Task: Search one way flight ticket for 2 adults, 2 infants in seat and 1 infant on lap in first from Sioux Falls: Joe Foss Field to Gillette: Gillette Campbell County Airport on 5-1-2023. Number of bags: 3 checked bags. Price is upto 80000. Outbound departure time preference is 7:45.
Action: Mouse moved to (331, 450)
Screenshot: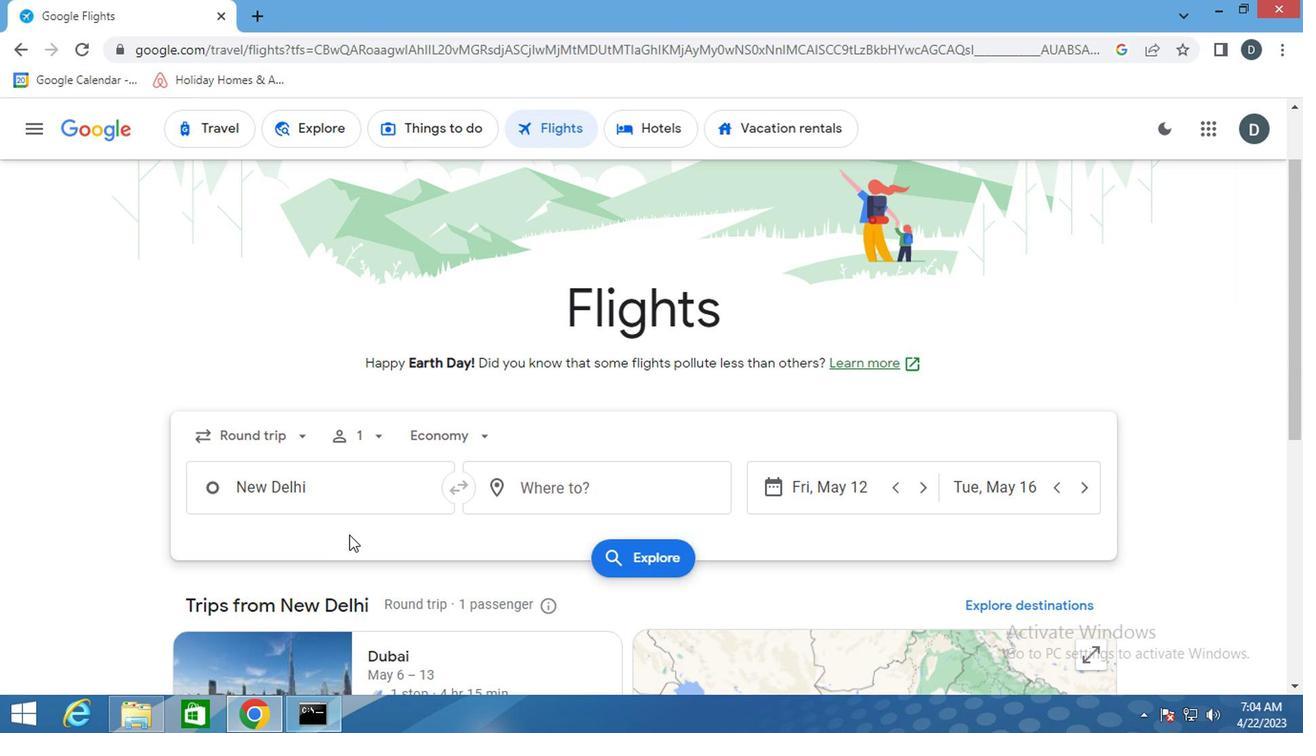 
Action: Mouse pressed left at (331, 450)
Screenshot: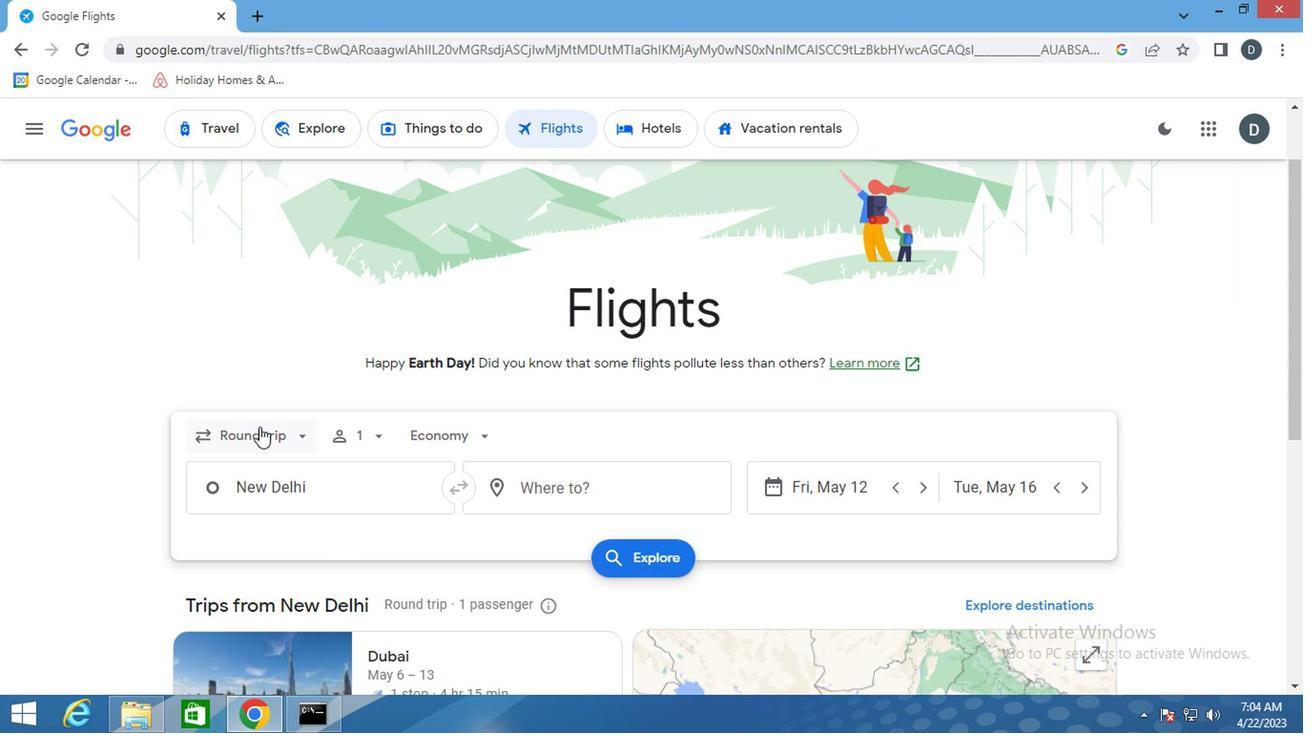 
Action: Mouse moved to (346, 517)
Screenshot: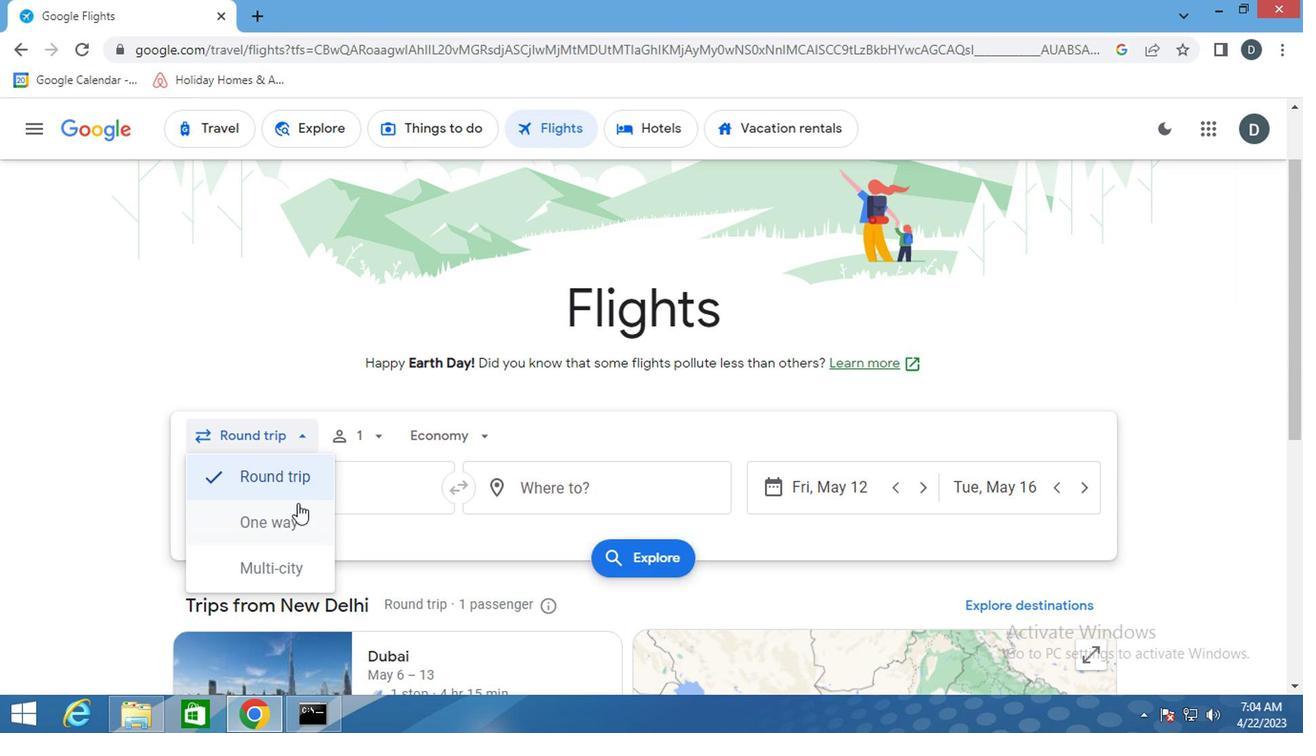 
Action: Mouse pressed left at (346, 517)
Screenshot: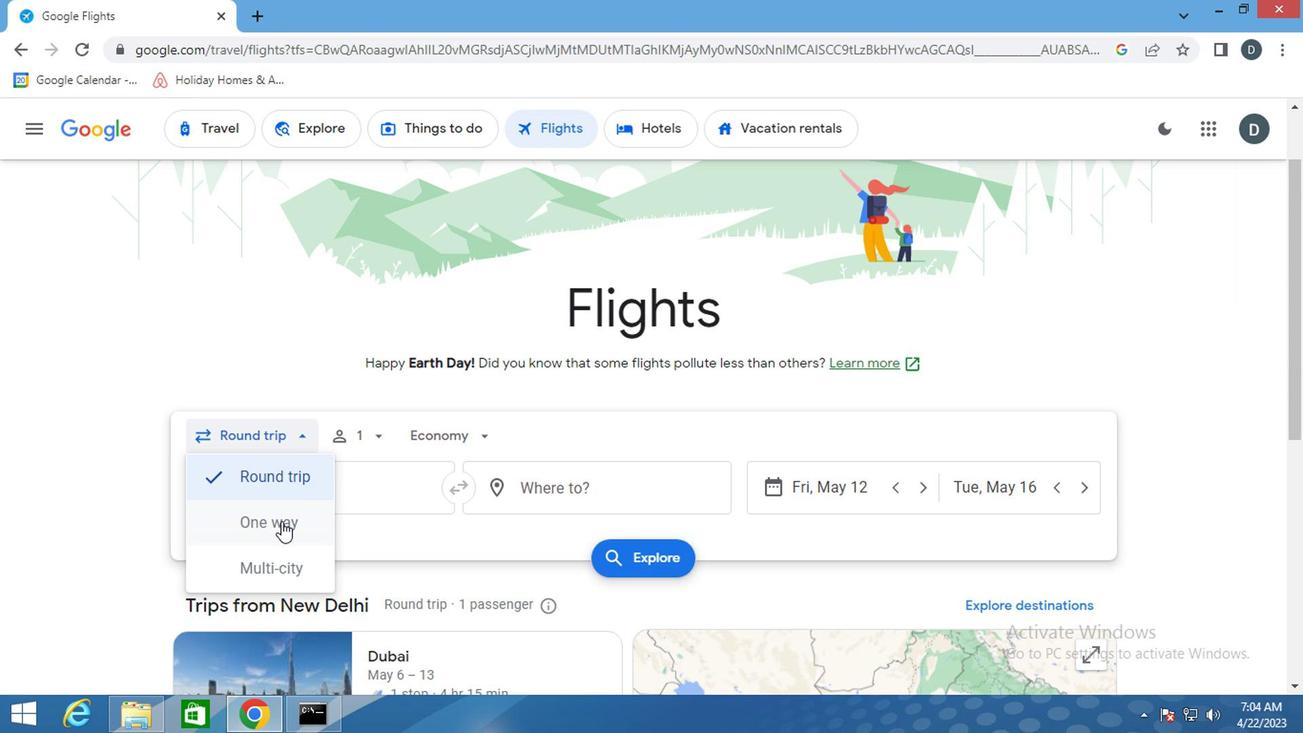 
Action: Mouse moved to (384, 458)
Screenshot: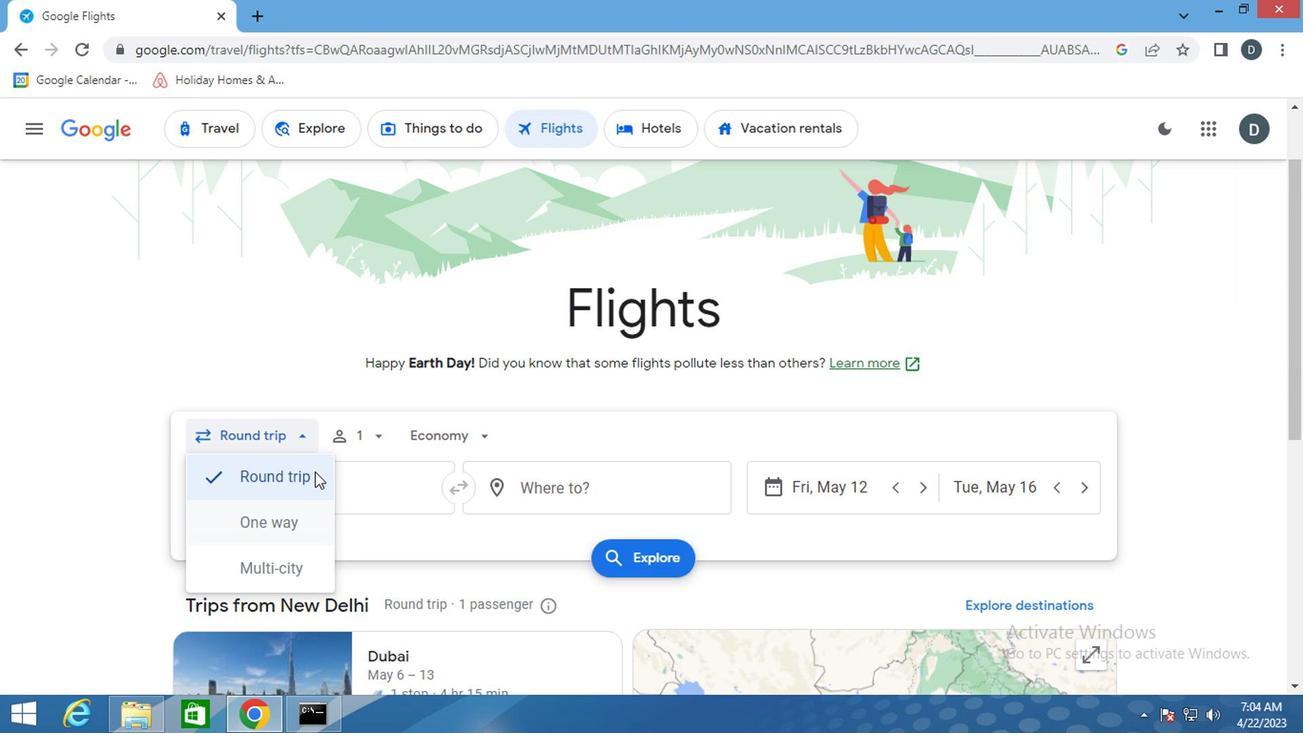 
Action: Mouse pressed left at (384, 458)
Screenshot: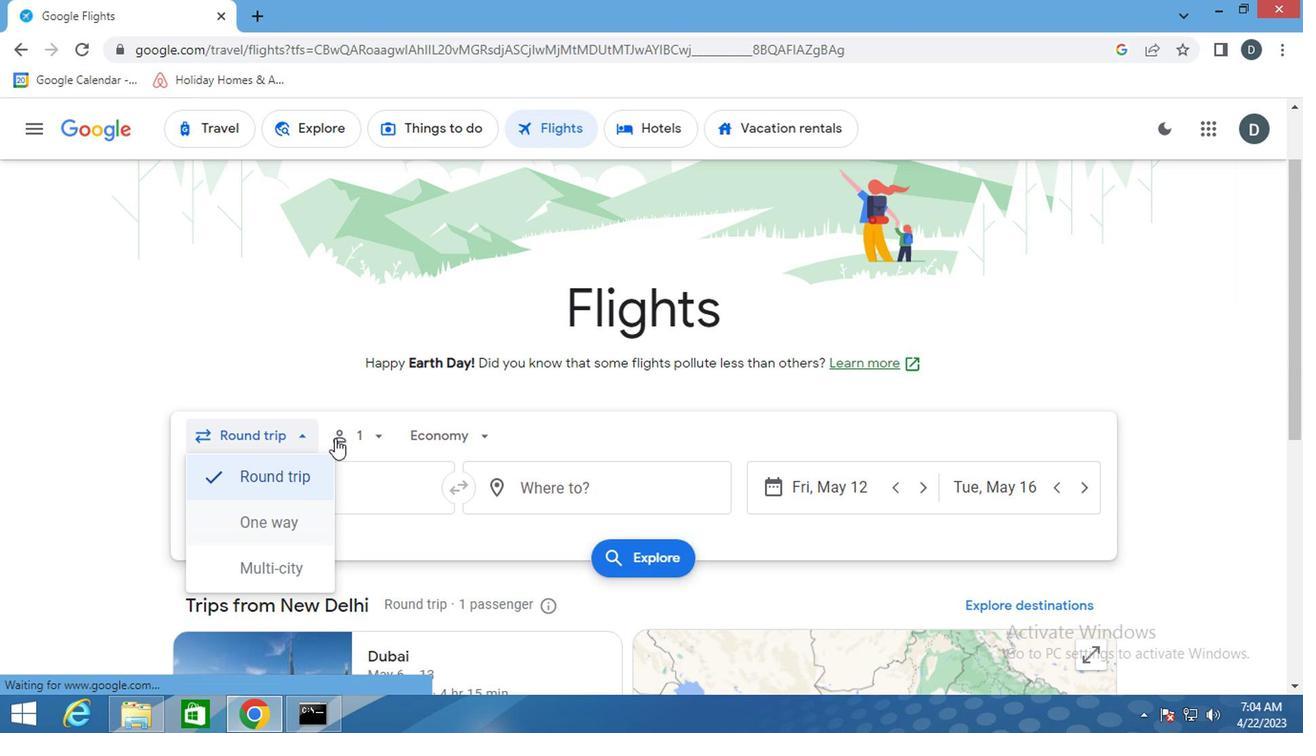 
Action: Mouse moved to (512, 486)
Screenshot: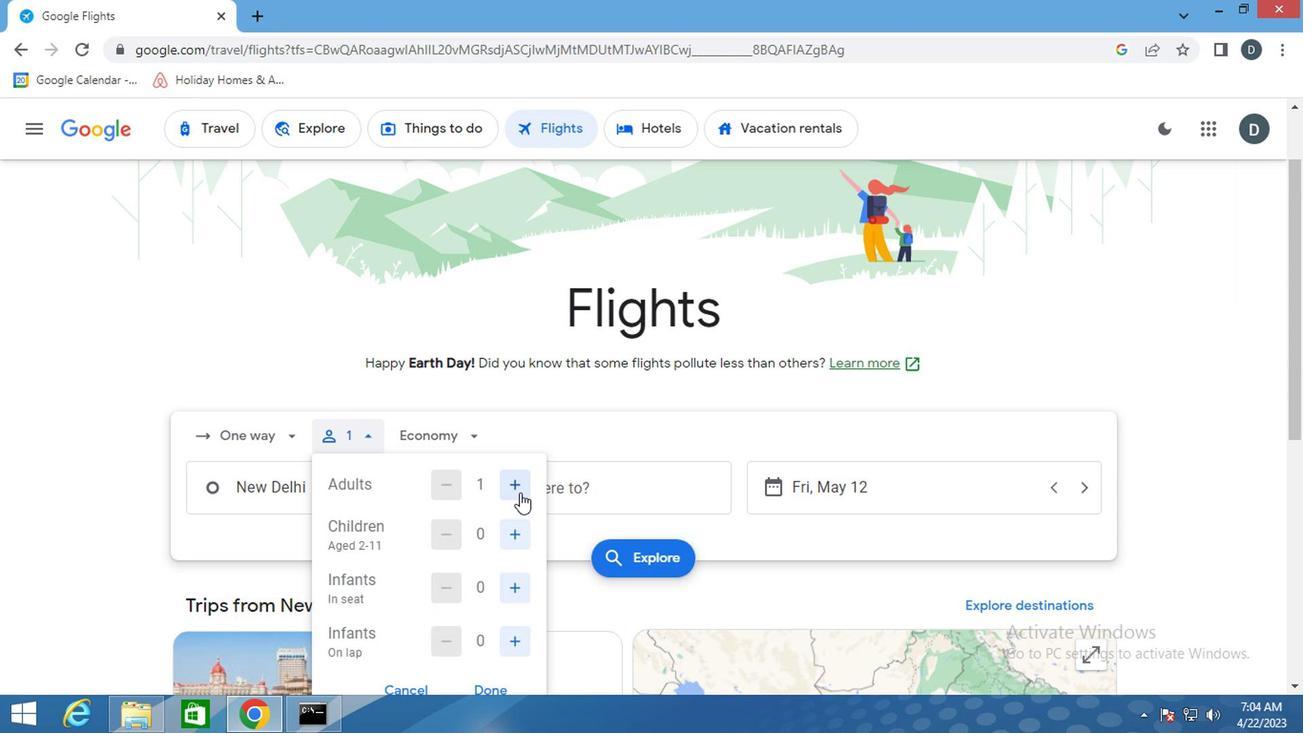 
Action: Mouse pressed left at (512, 486)
Screenshot: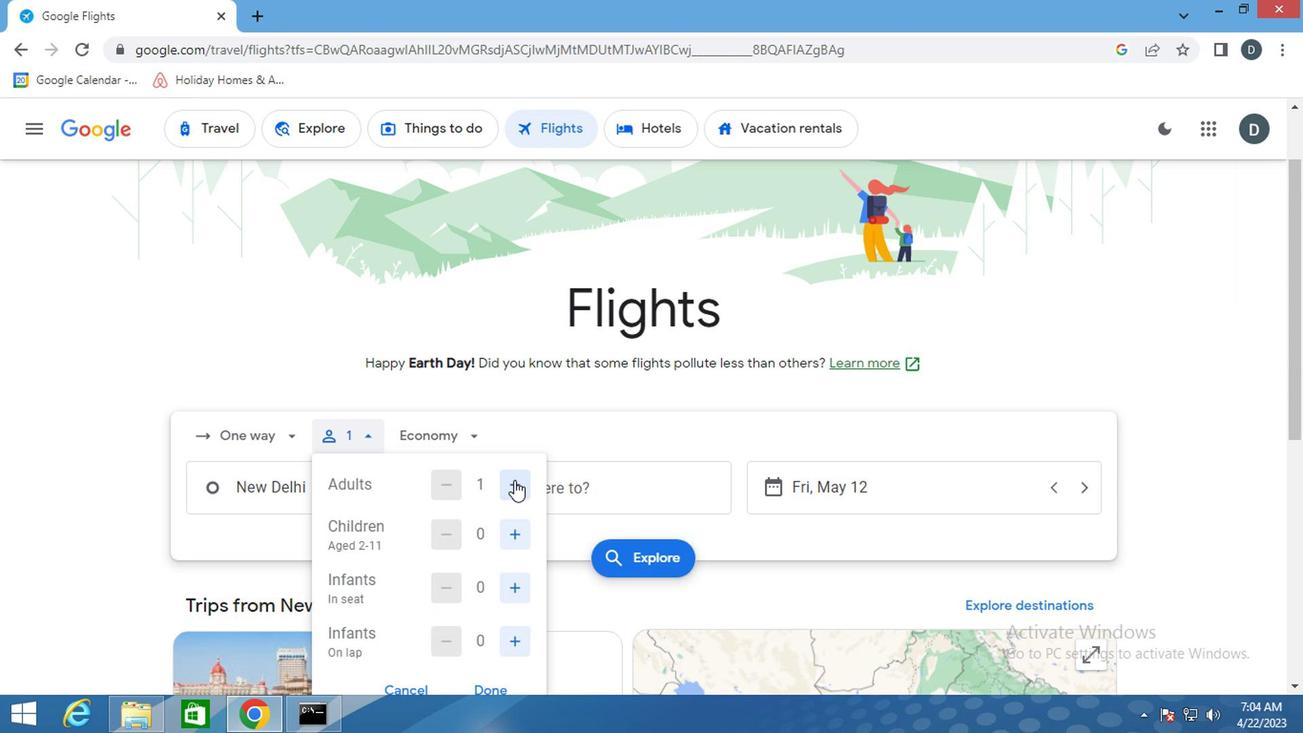 
Action: Mouse moved to (515, 564)
Screenshot: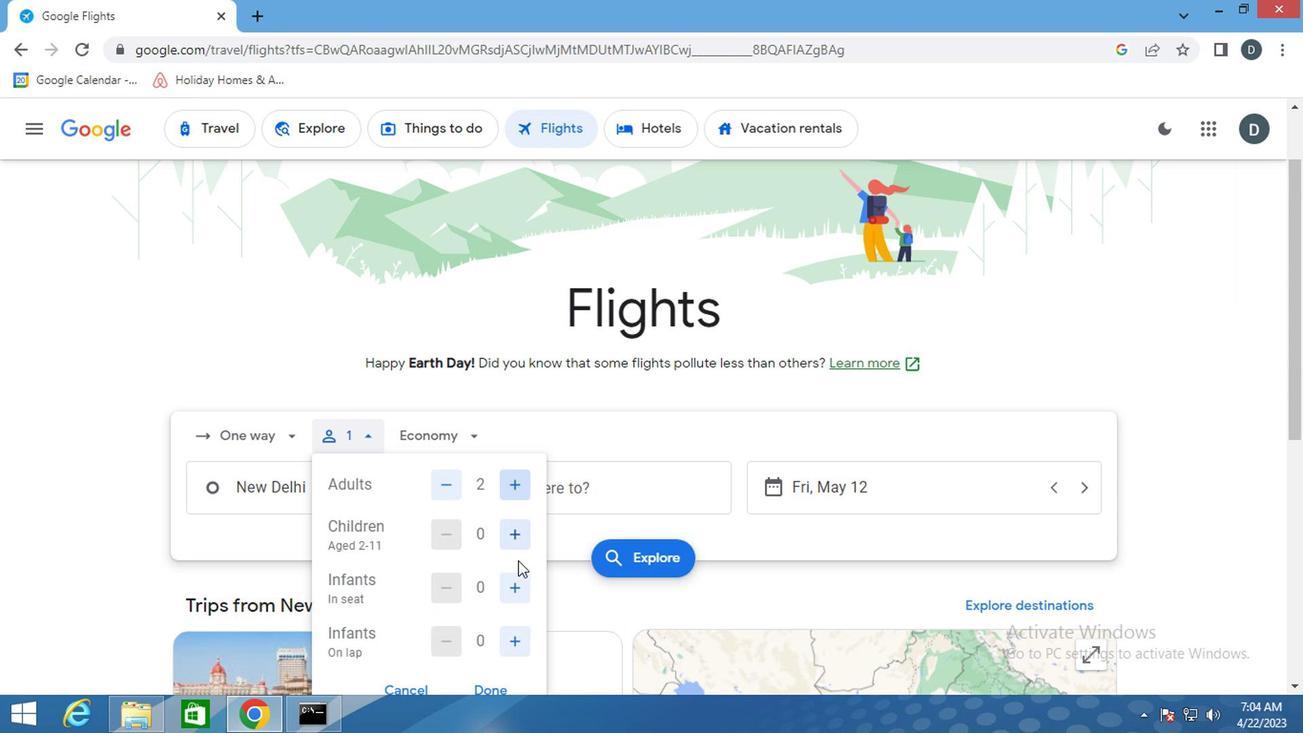 
Action: Mouse pressed left at (515, 564)
Screenshot: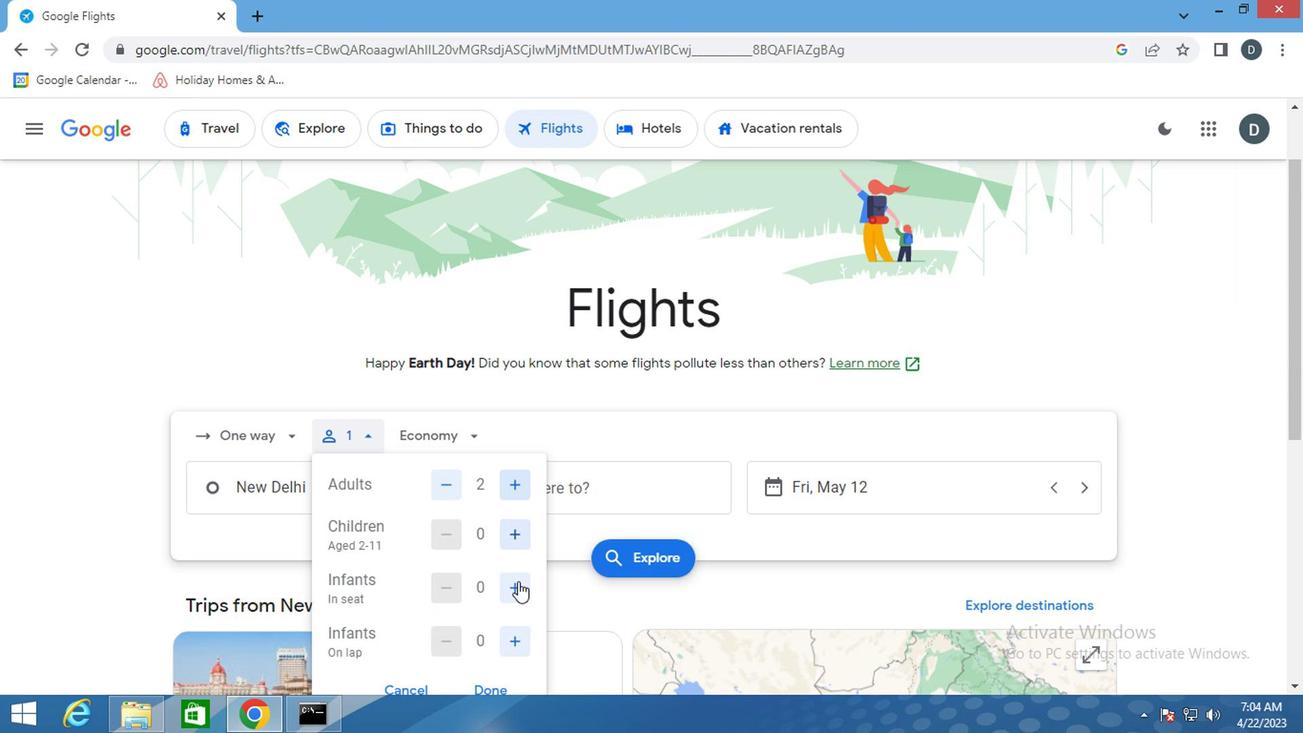 
Action: Mouse moved to (511, 603)
Screenshot: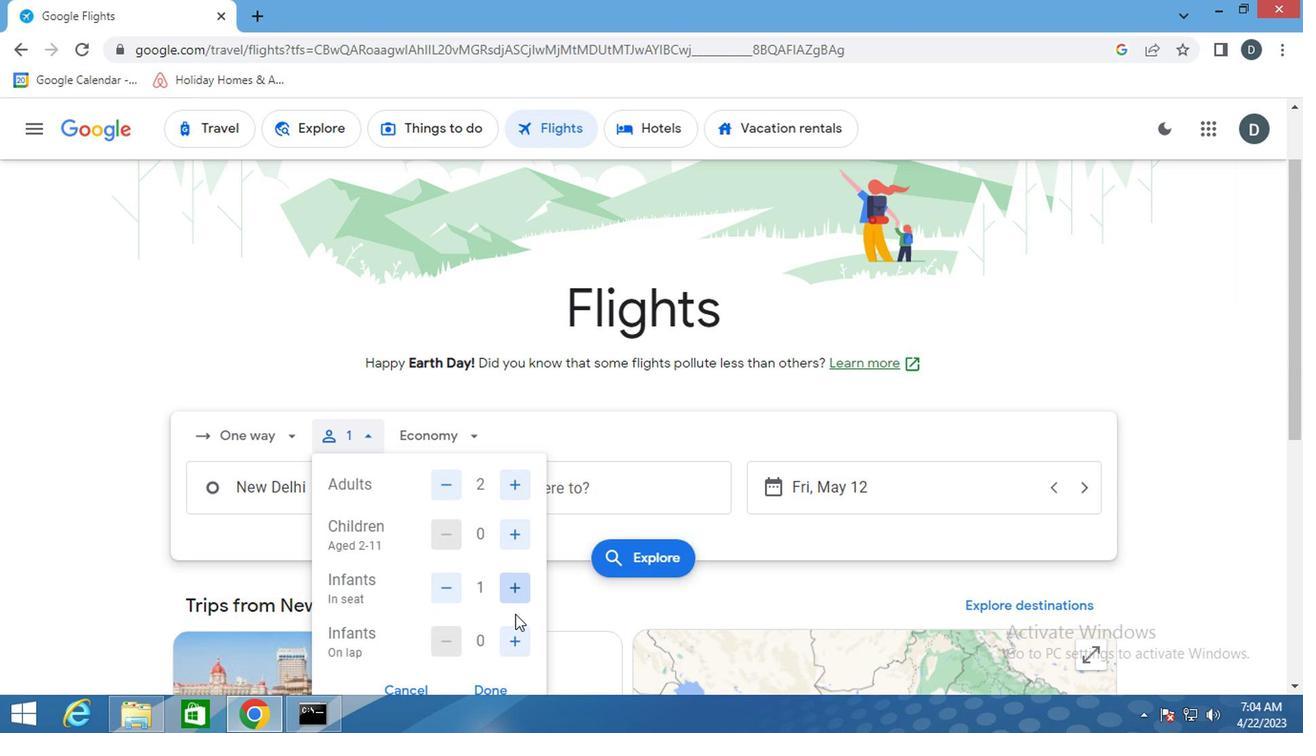 
Action: Mouse pressed left at (511, 603)
Screenshot: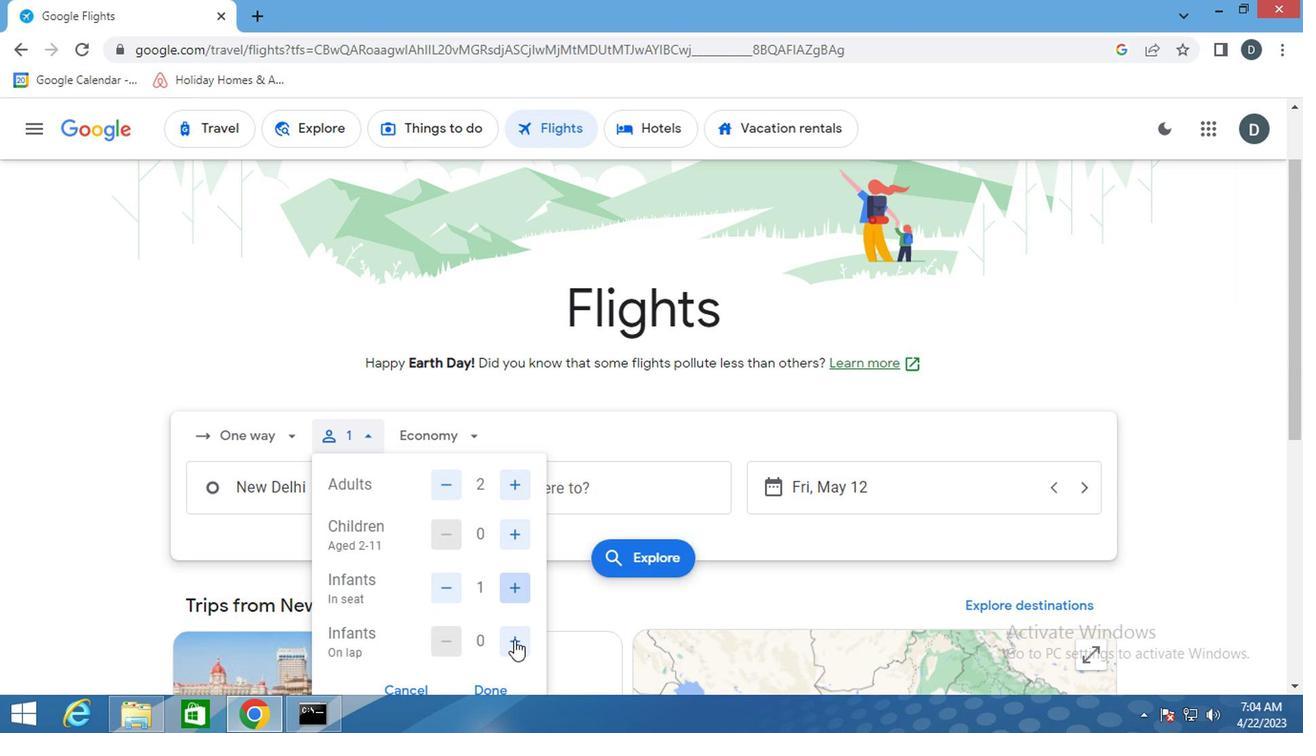 
Action: Mouse moved to (509, 556)
Screenshot: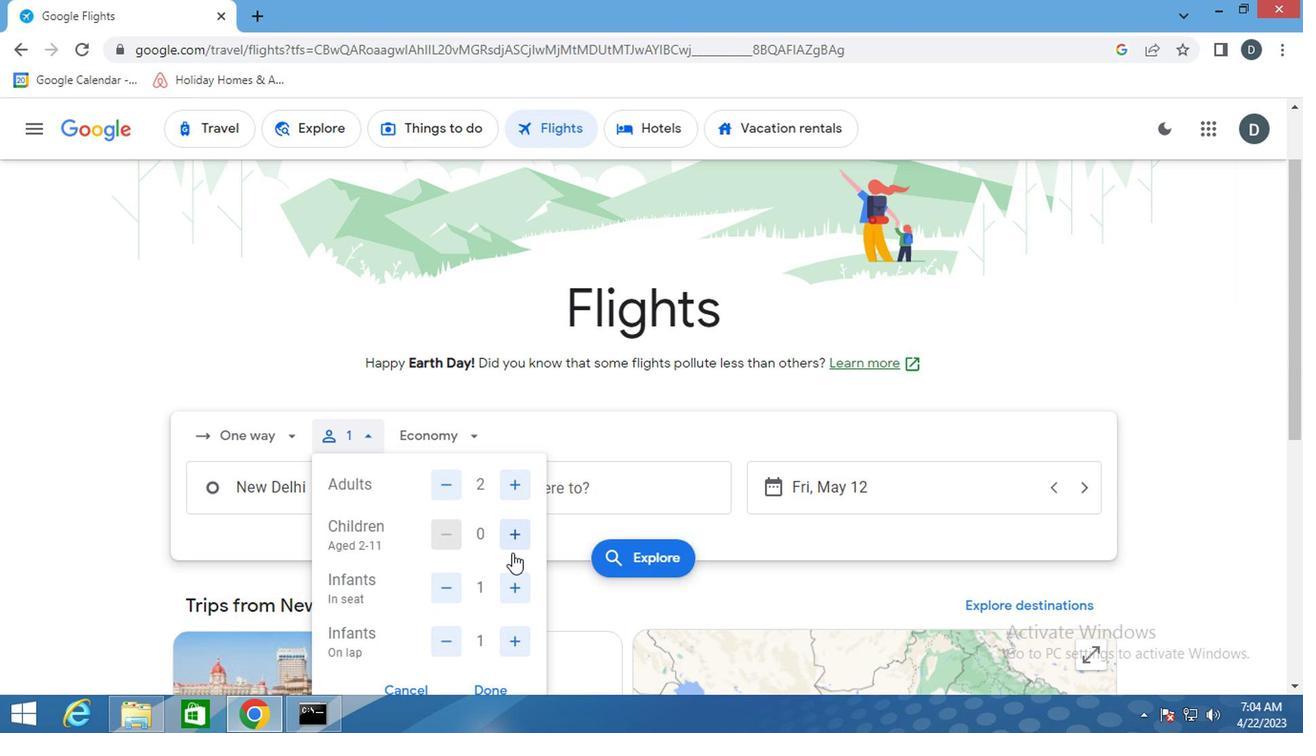 
Action: Mouse pressed left at (509, 556)
Screenshot: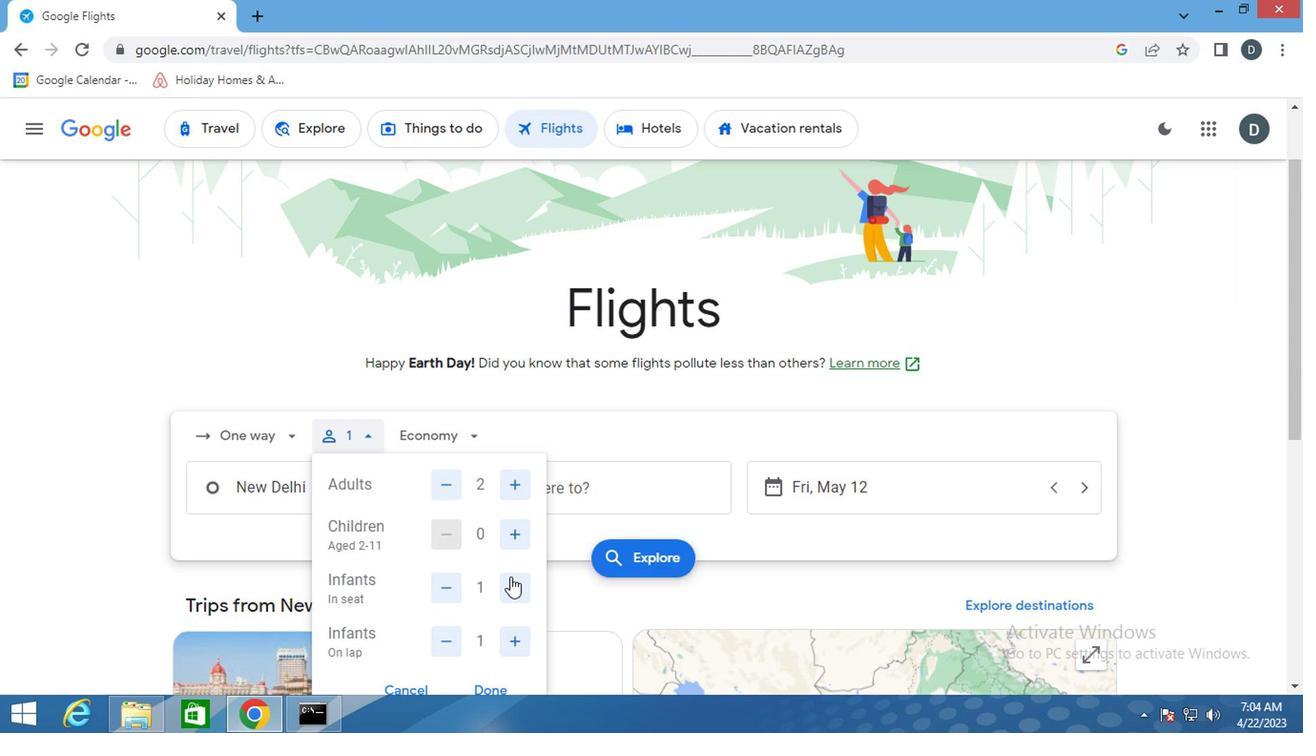 
Action: Mouse moved to (493, 632)
Screenshot: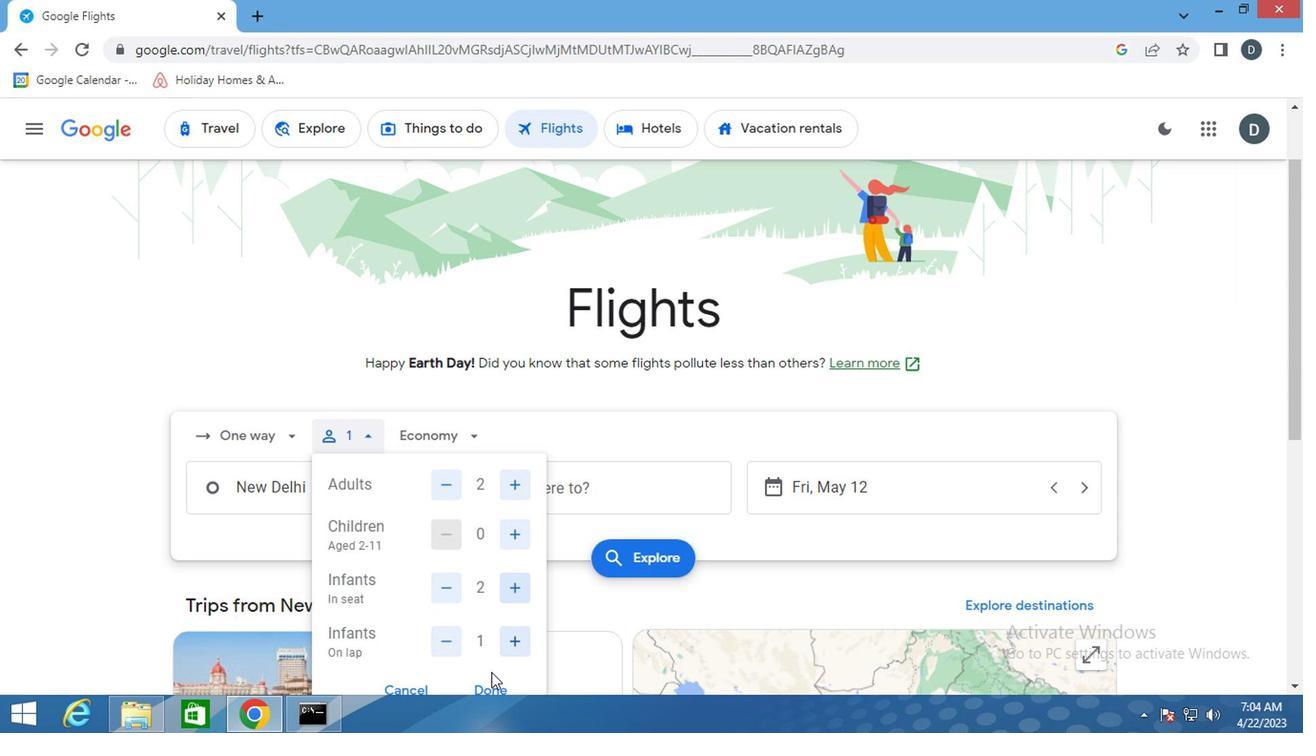 
Action: Mouse pressed left at (493, 632)
Screenshot: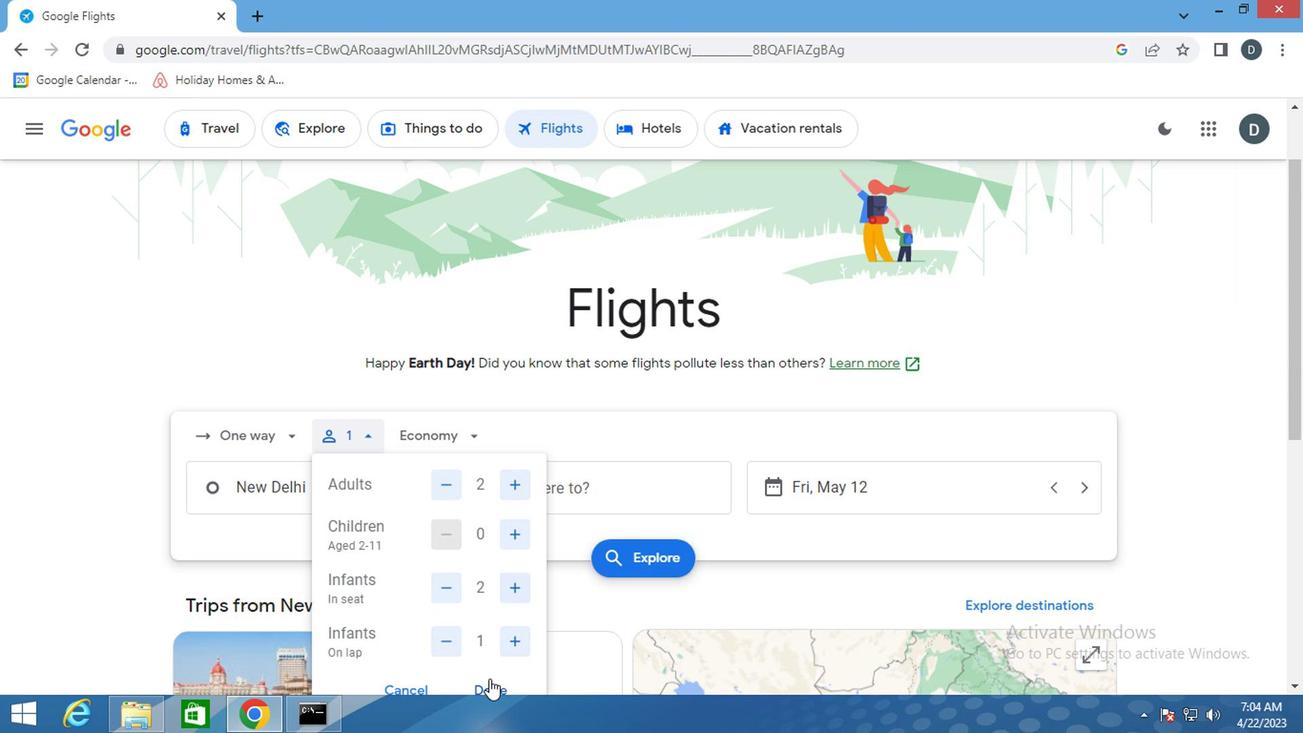 
Action: Mouse moved to (471, 456)
Screenshot: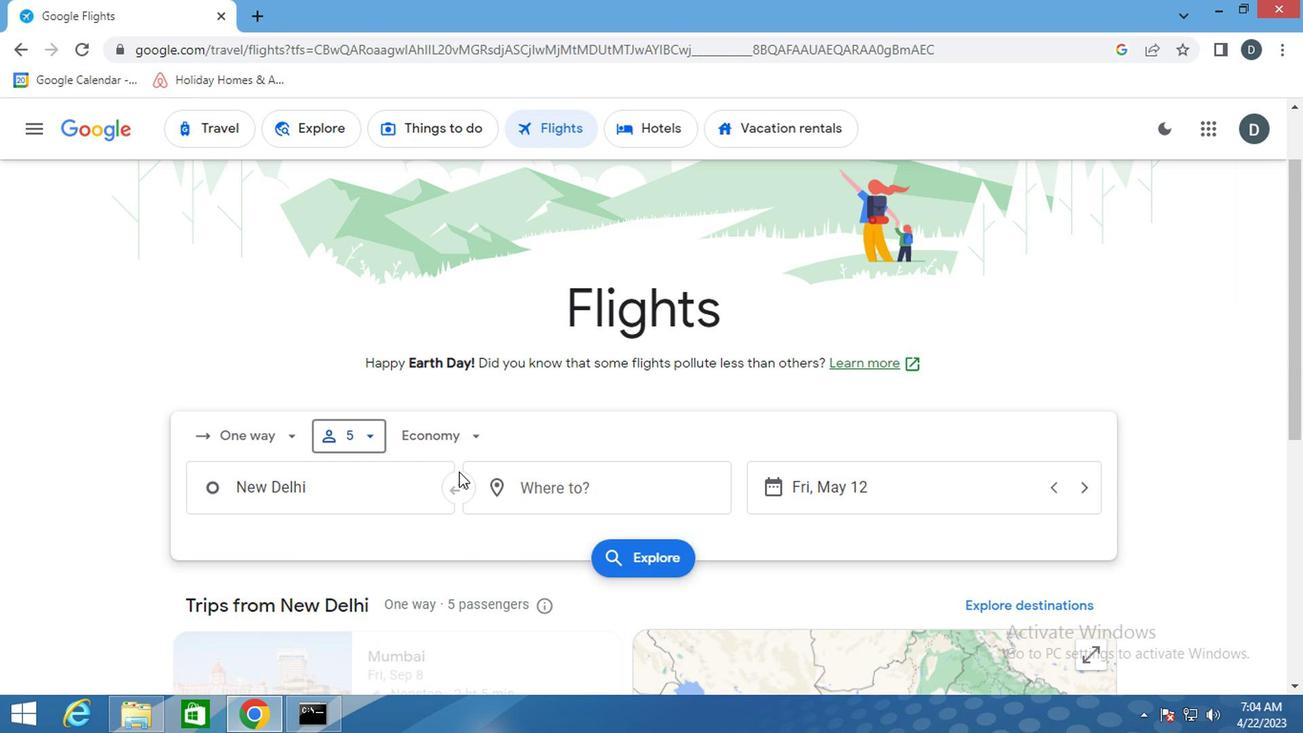 
Action: Mouse pressed left at (471, 456)
Screenshot: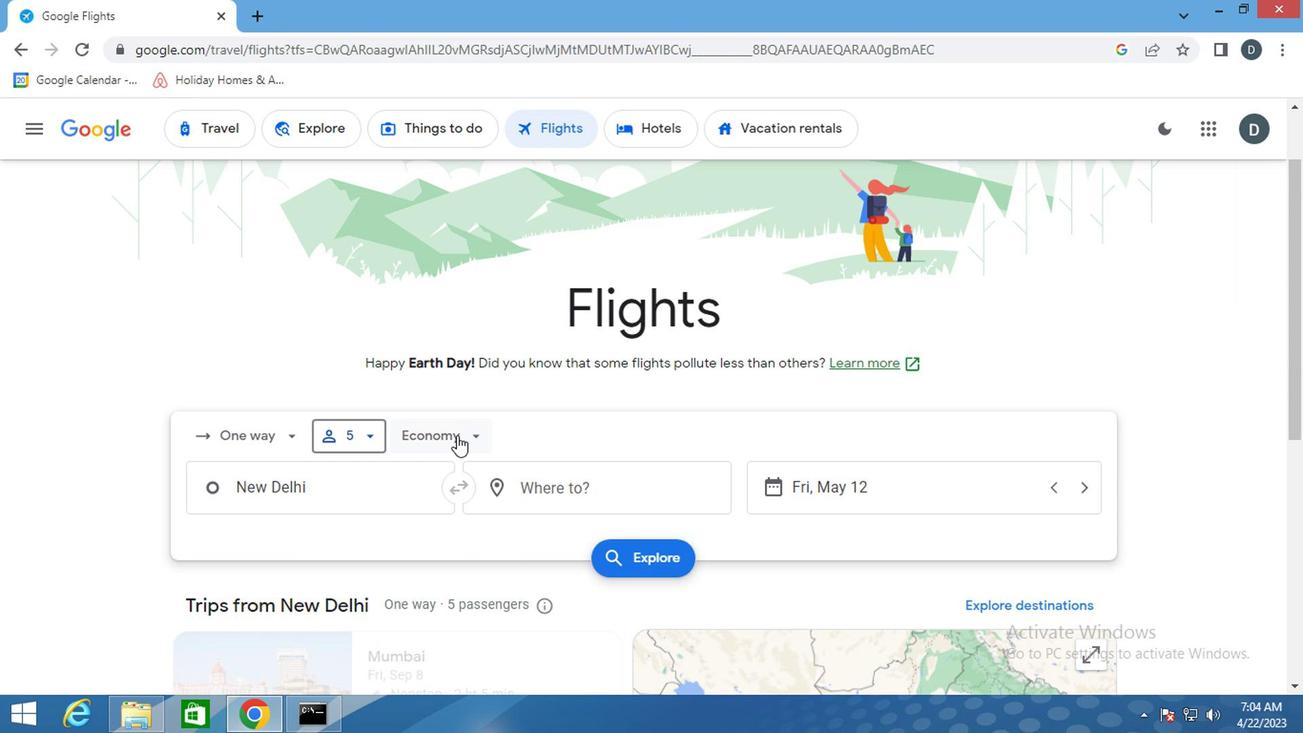 
Action: Mouse moved to (480, 583)
Screenshot: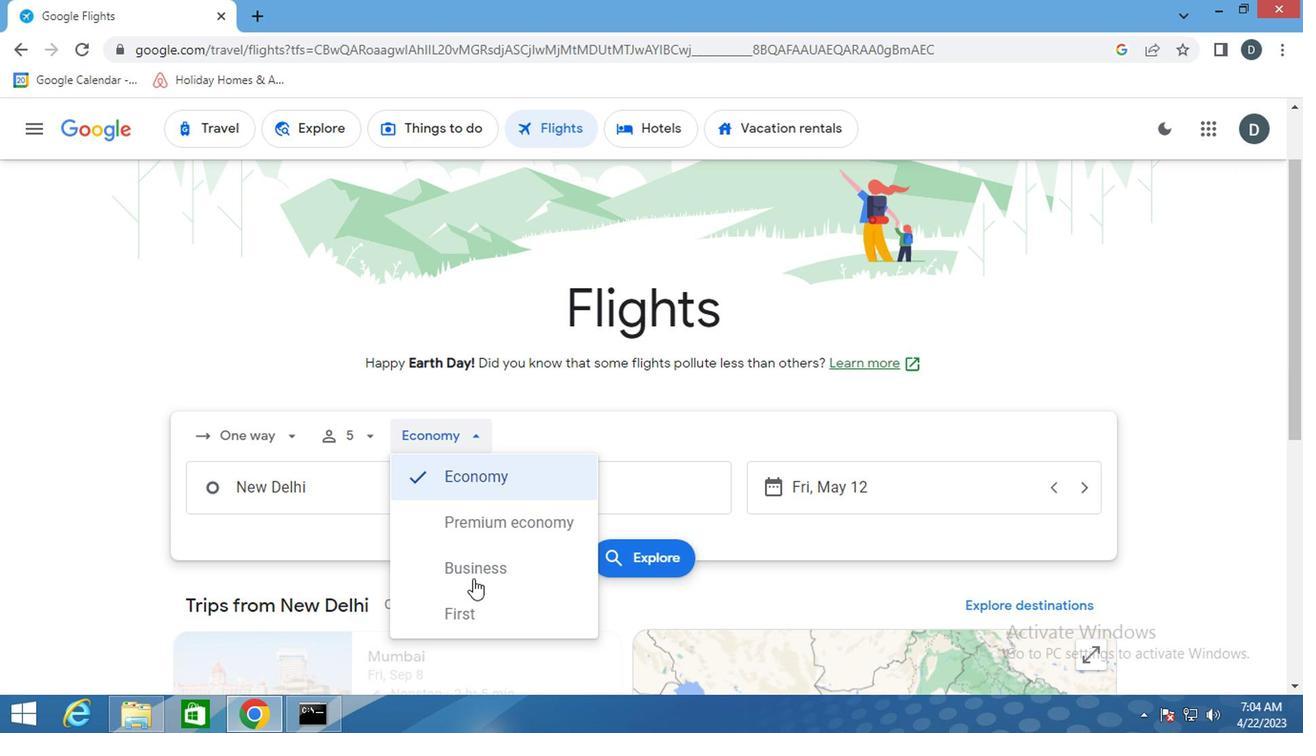 
Action: Mouse pressed left at (480, 583)
Screenshot: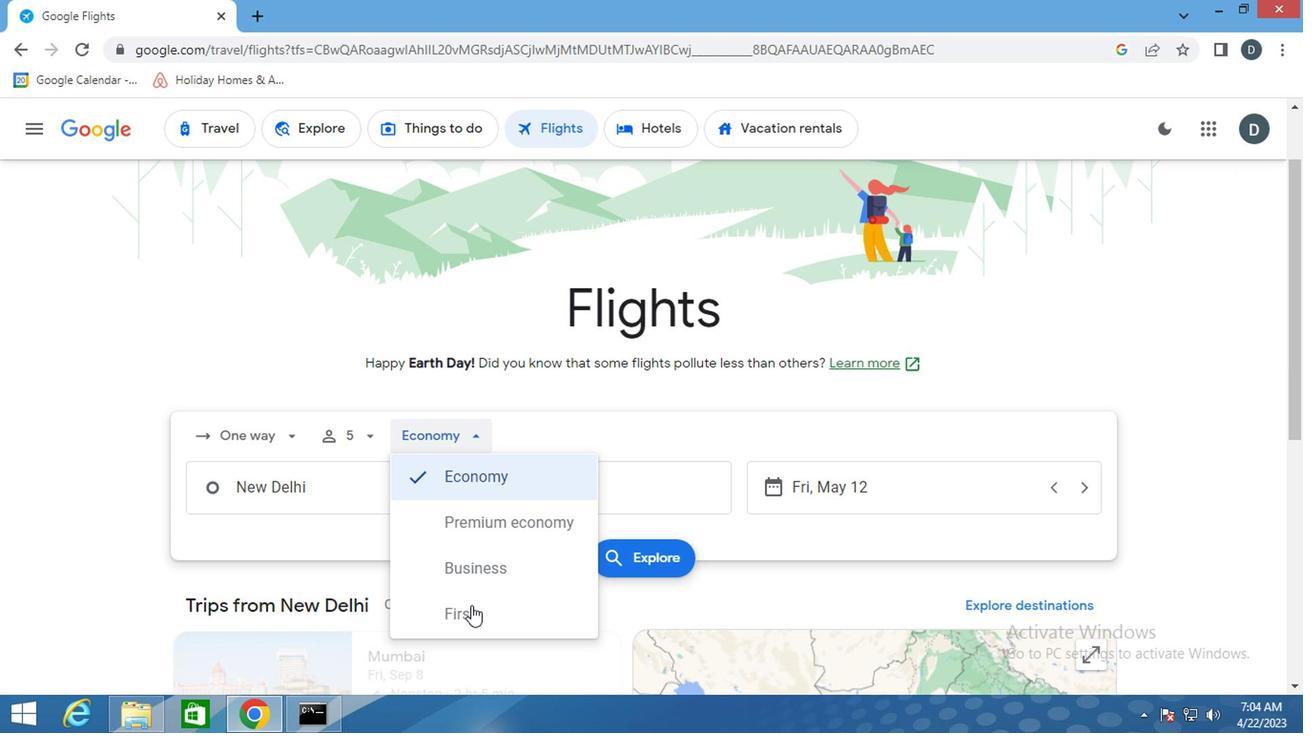 
Action: Mouse moved to (393, 498)
Screenshot: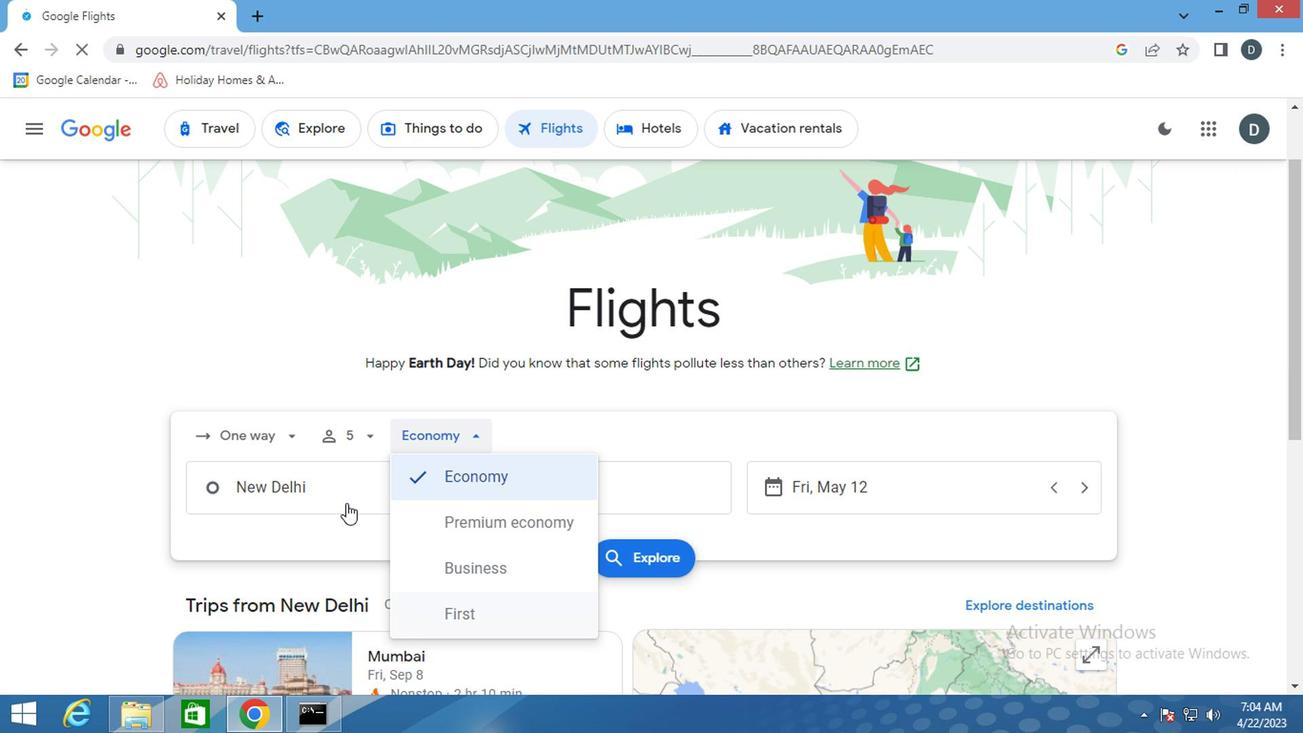 
Action: Mouse pressed left at (393, 498)
Screenshot: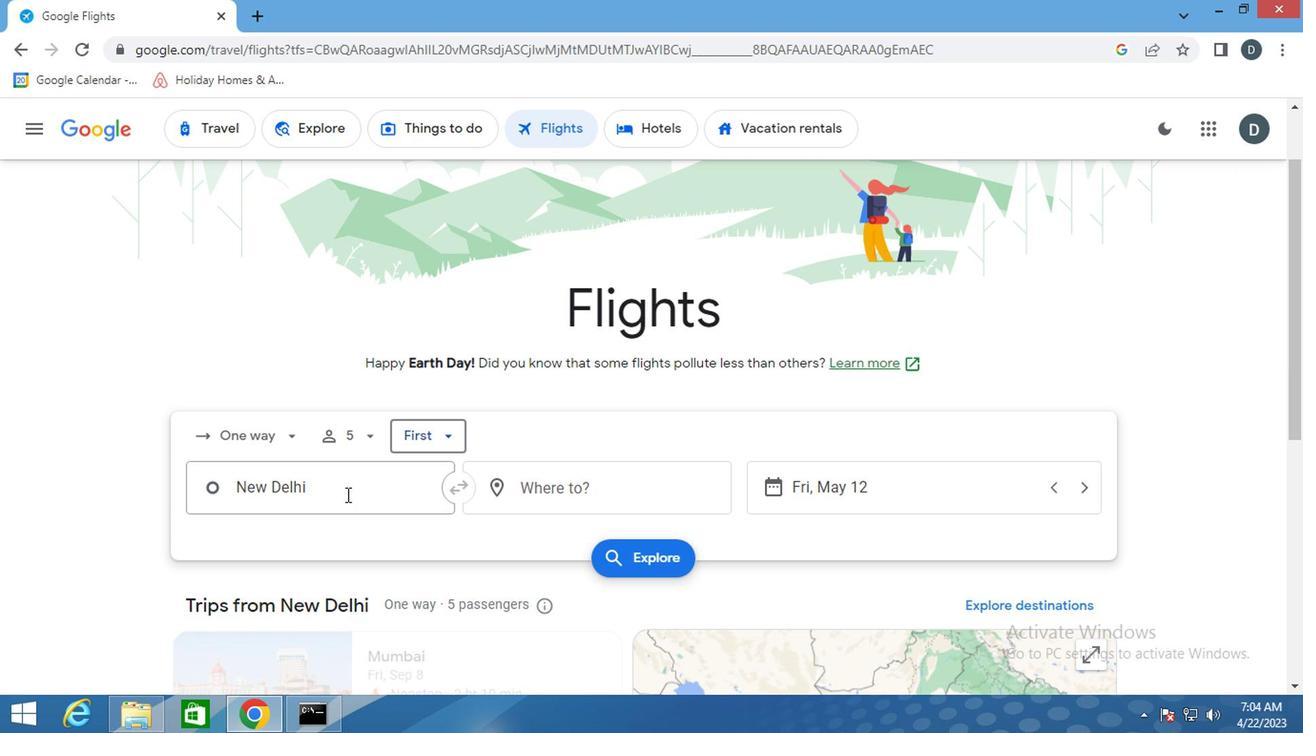 
Action: Key pressed <Key.shift_r>Sious<Key.backspace>x
Screenshot: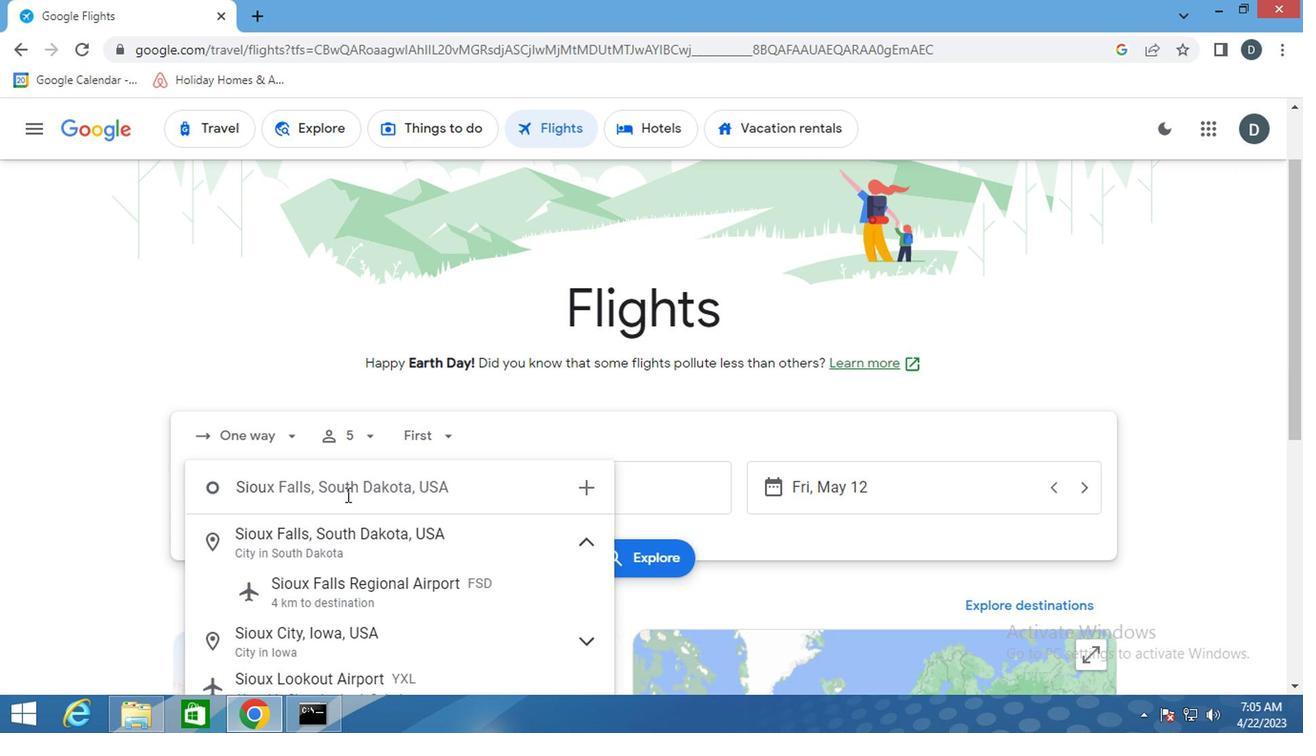 
Action: Mouse moved to (403, 534)
Screenshot: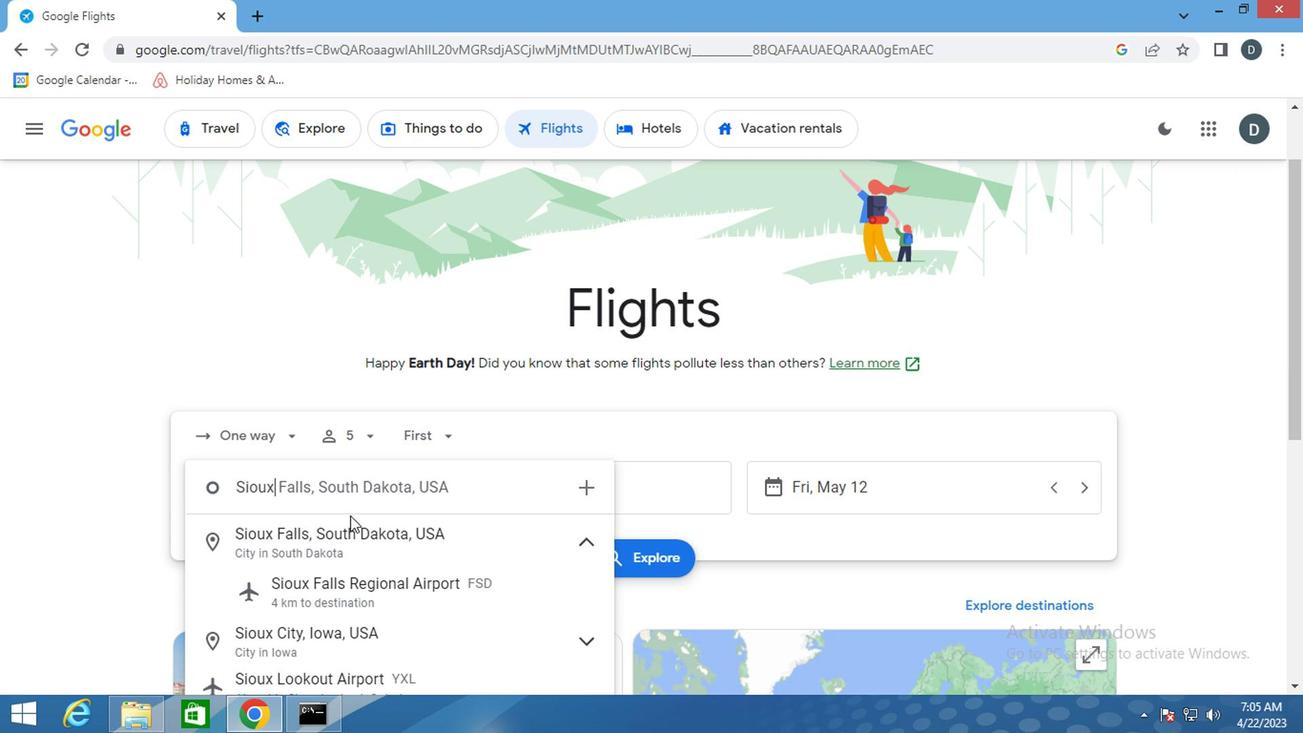 
Action: Mouse pressed left at (403, 534)
Screenshot: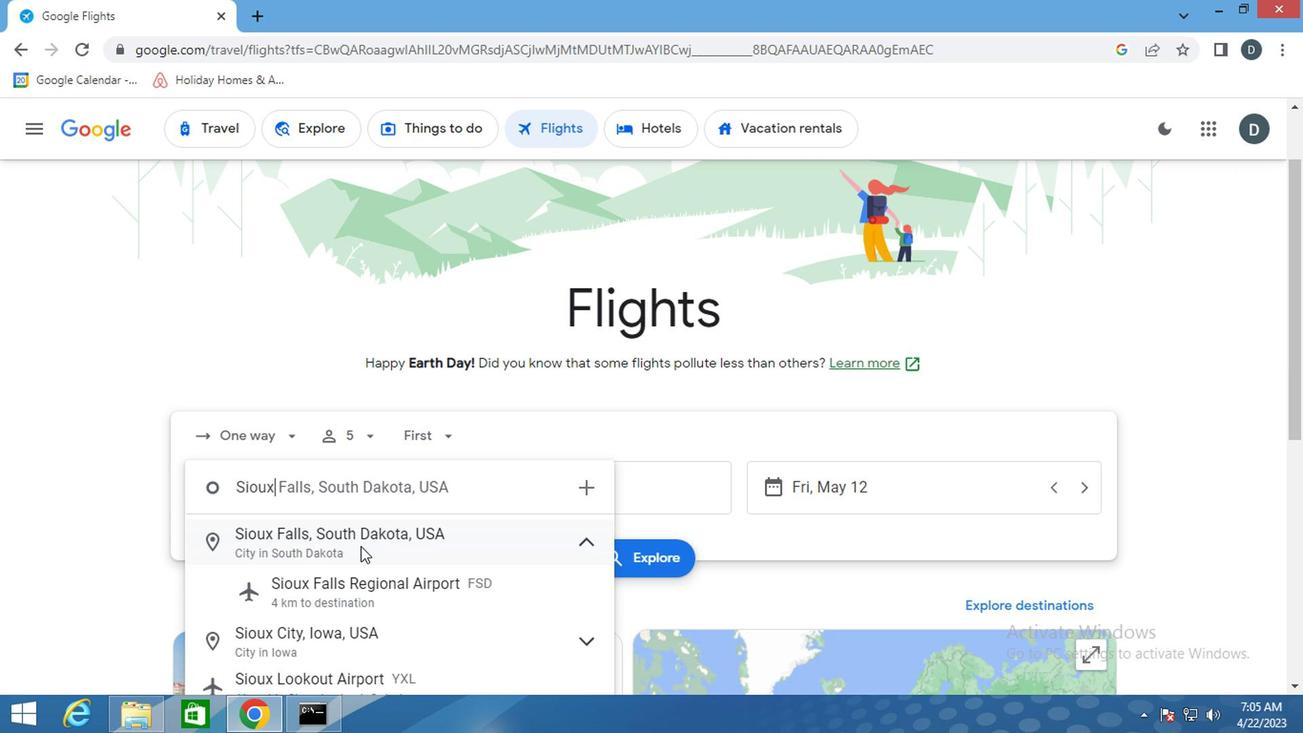 
Action: Mouse moved to (615, 497)
Screenshot: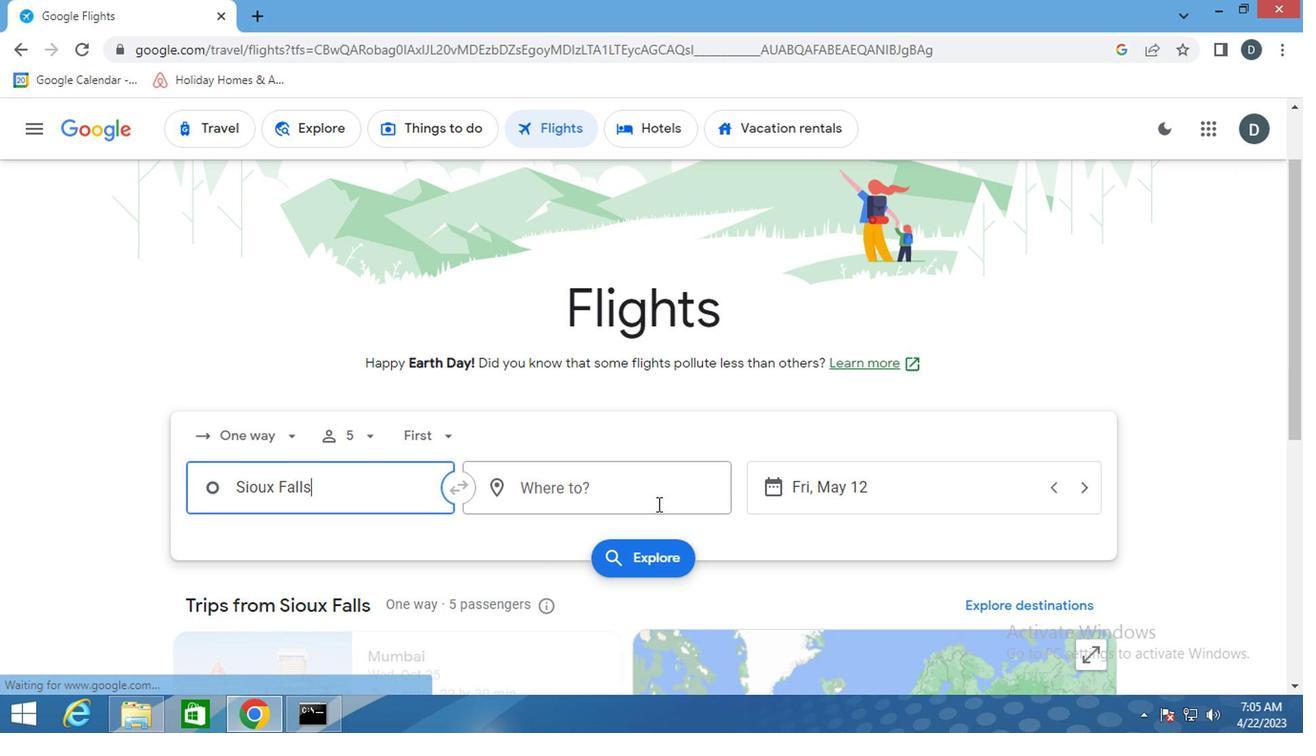 
Action: Mouse pressed left at (615, 497)
Screenshot: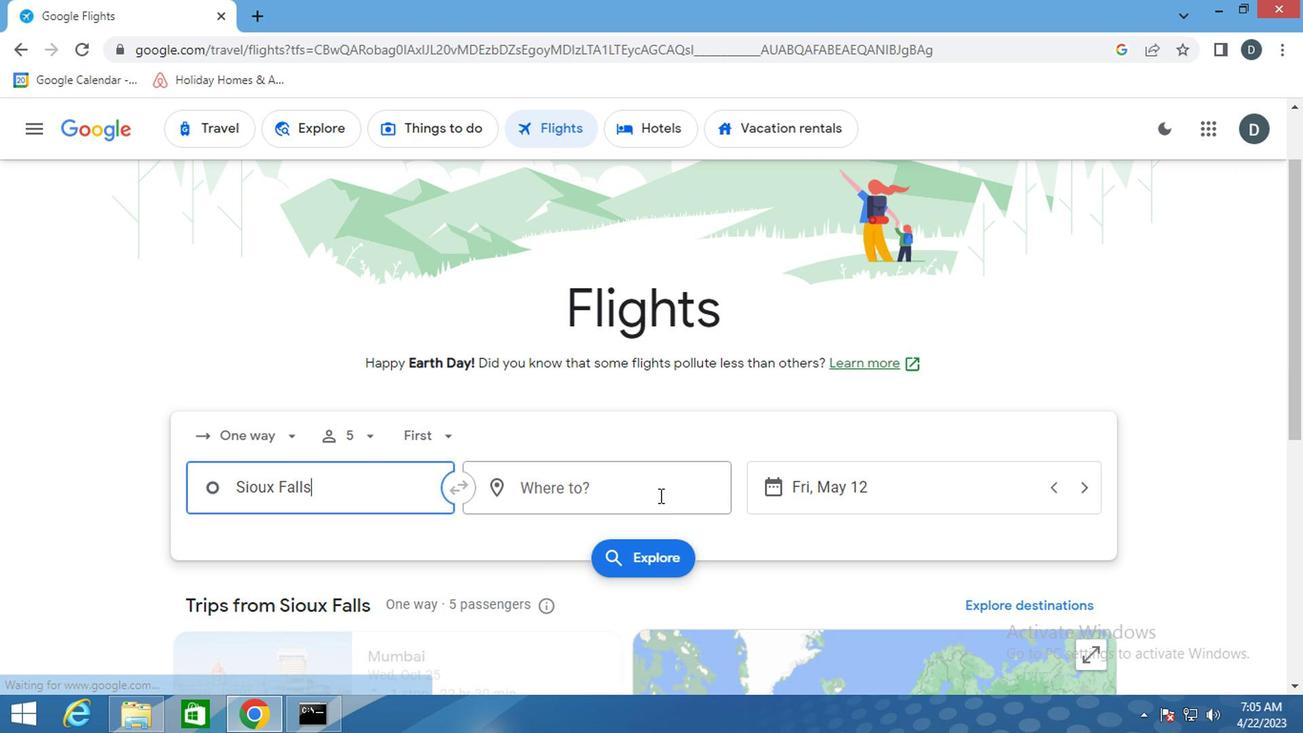 
Action: Mouse moved to (615, 497)
Screenshot: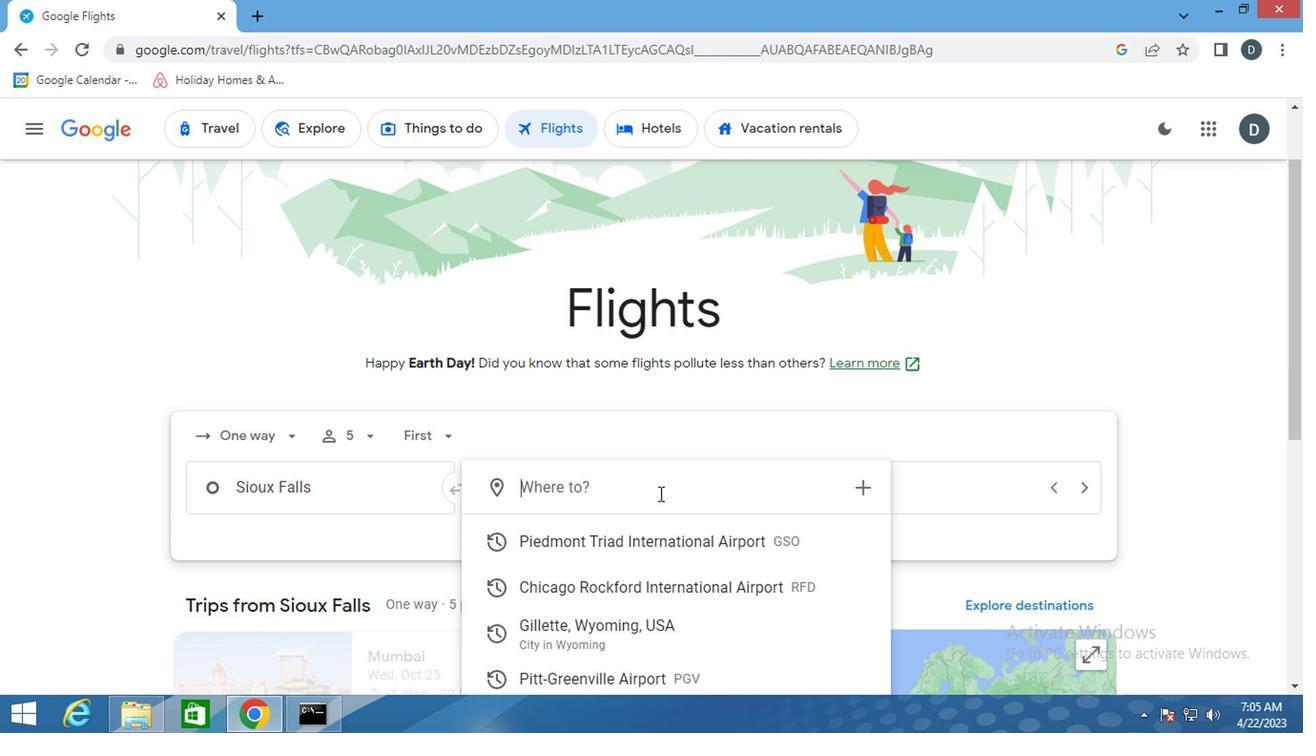 
Action: Key pressed <Key.shift><Key.shift><Key.shift>
Screenshot: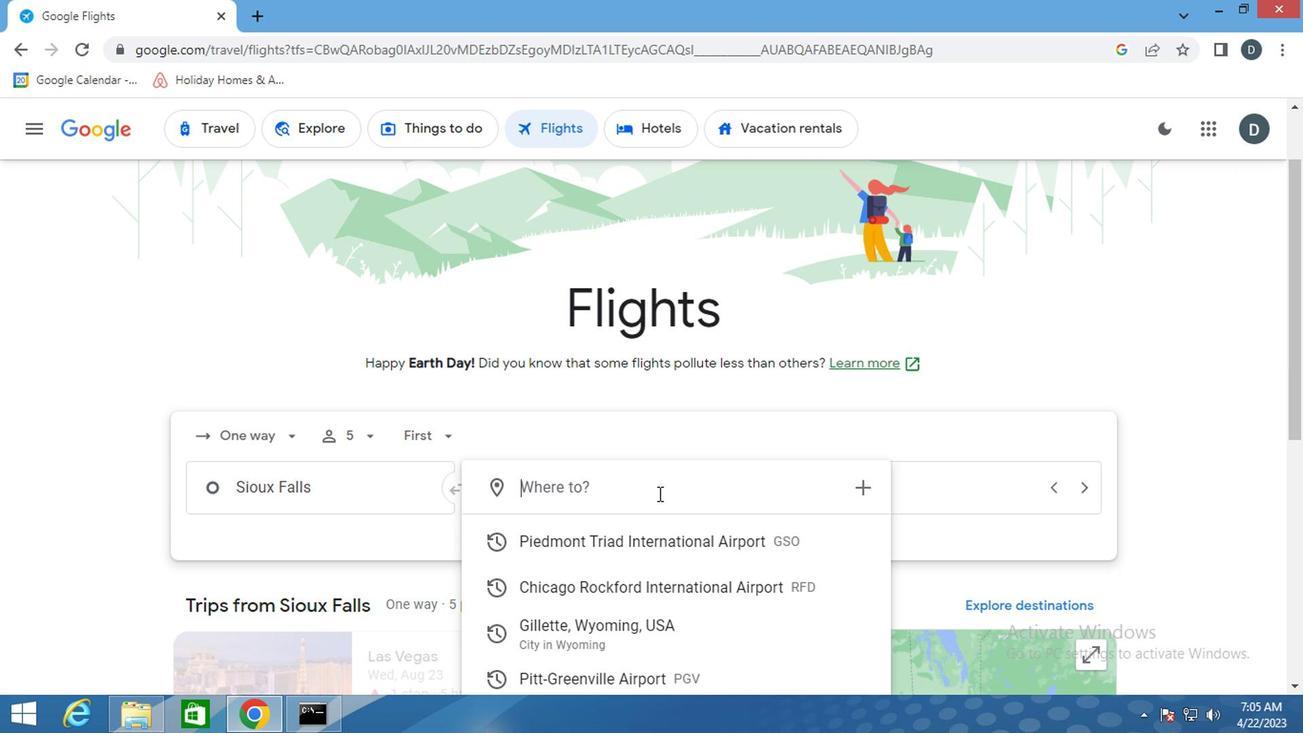 
Action: Mouse moved to (584, 584)
Screenshot: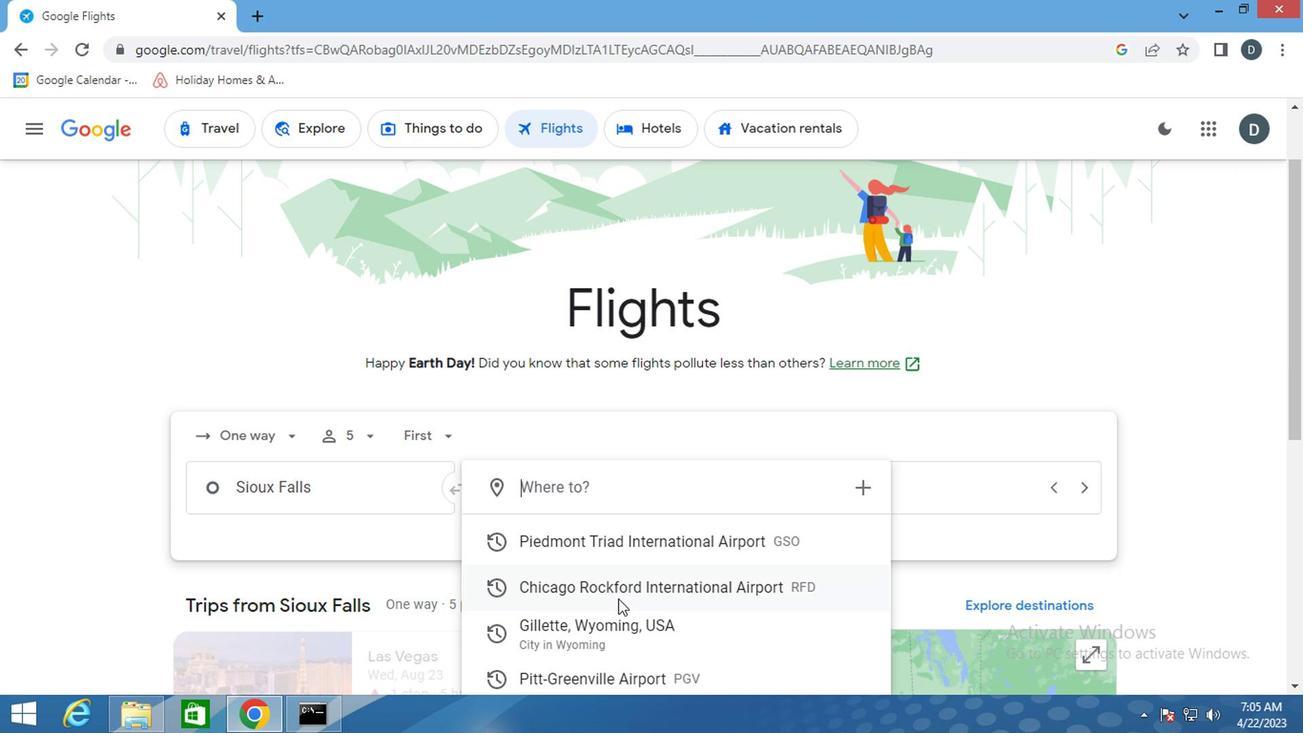 
Action: Mouse pressed left at (584, 584)
Screenshot: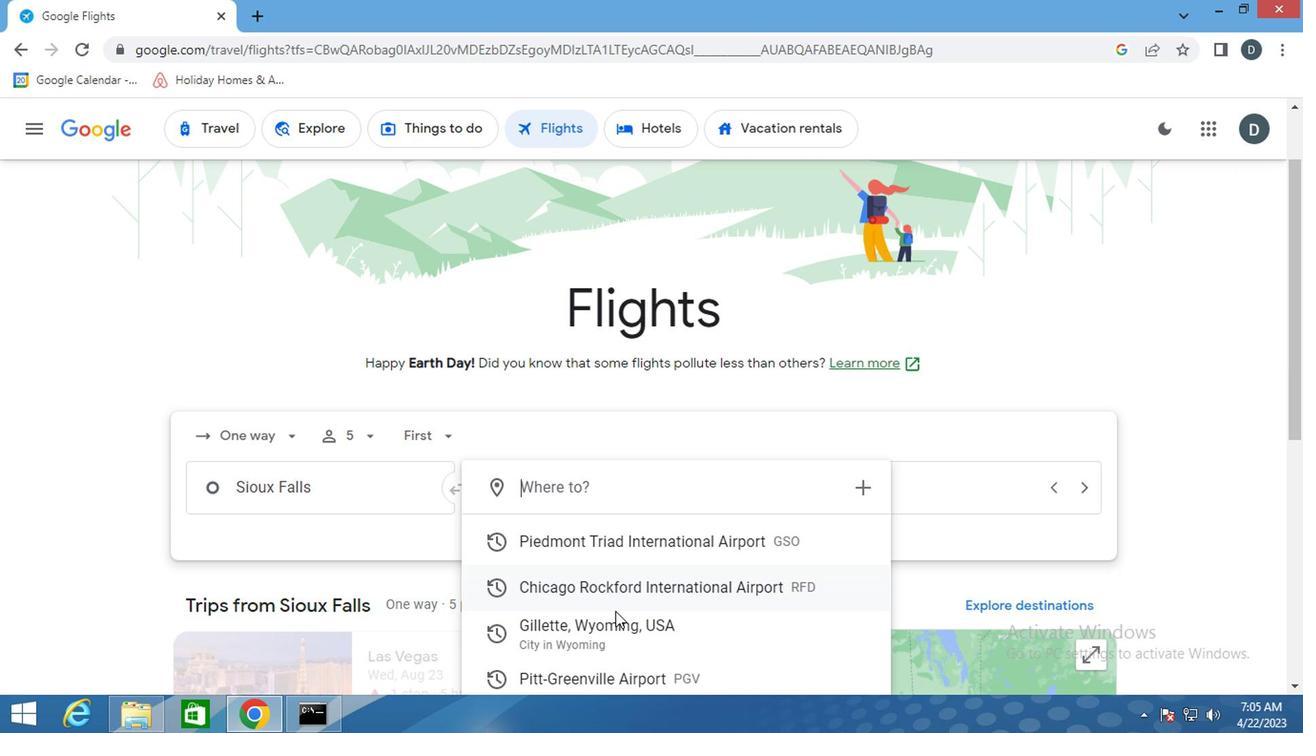 
Action: Mouse moved to (758, 505)
Screenshot: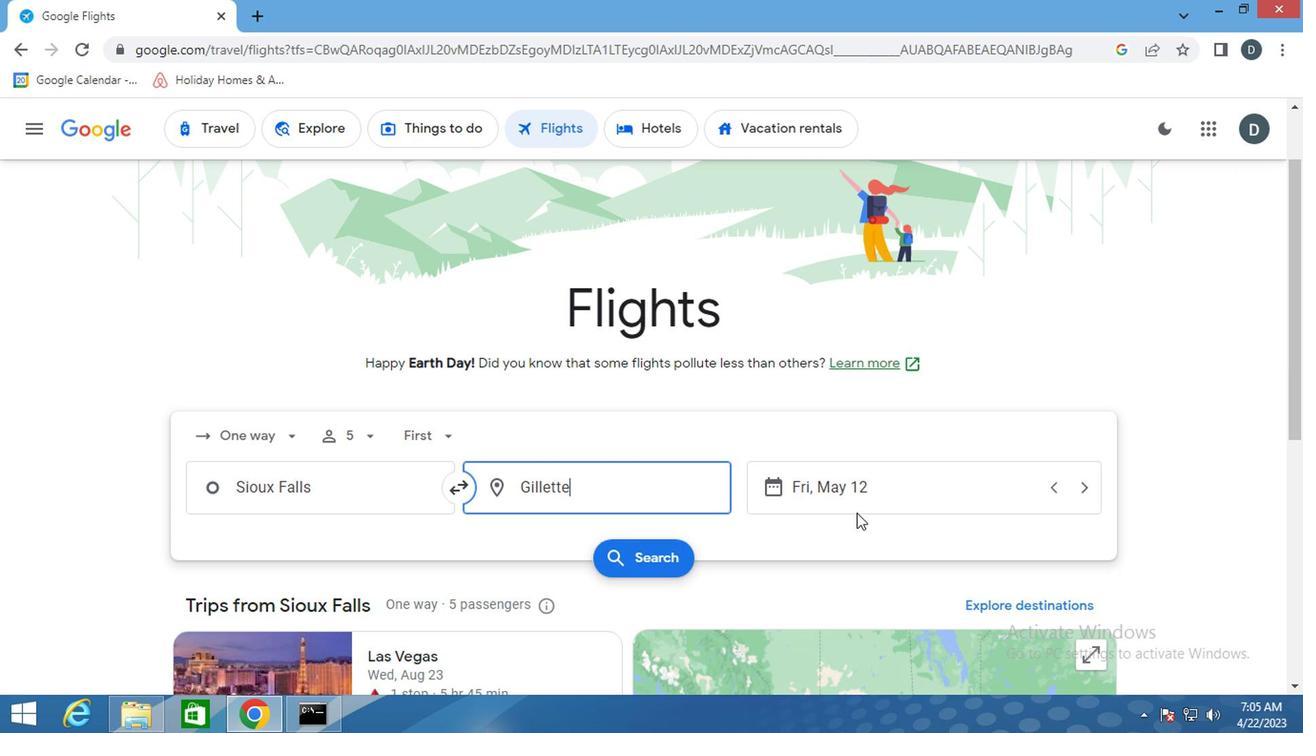 
Action: Mouse pressed left at (758, 505)
Screenshot: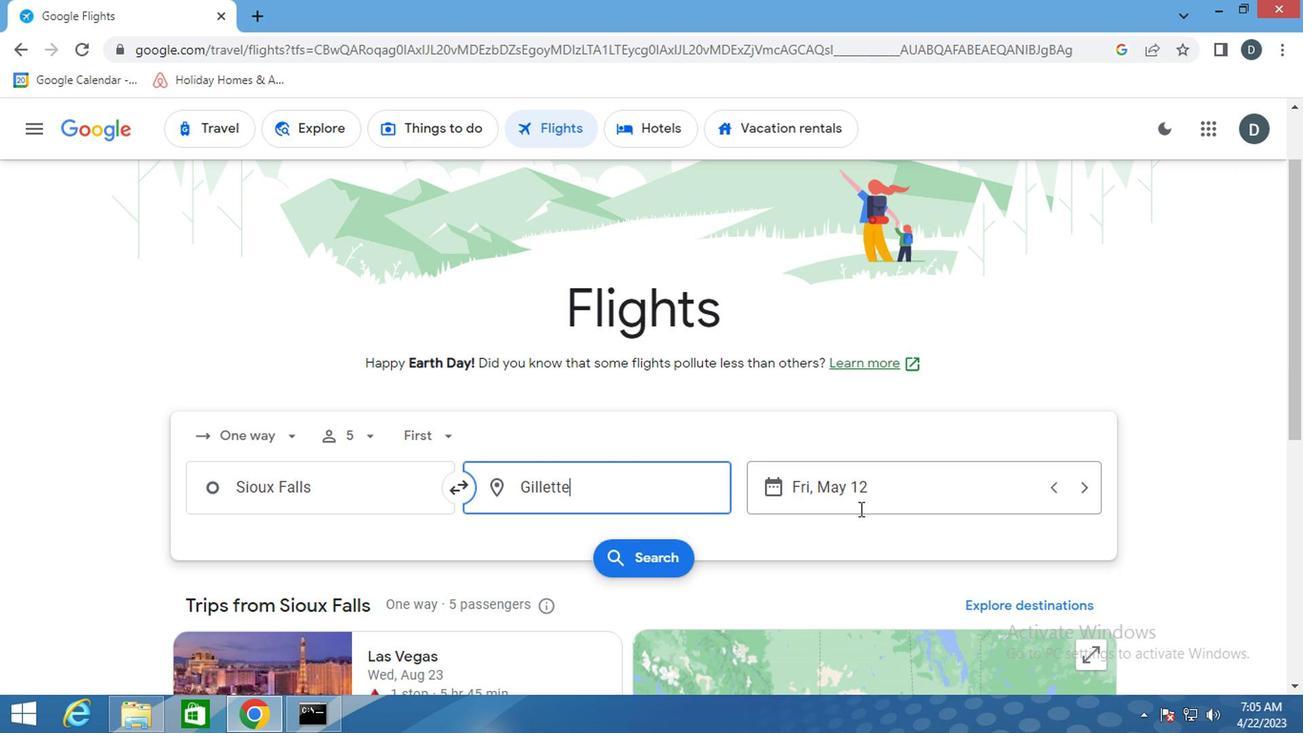 
Action: Mouse moved to (737, 397)
Screenshot: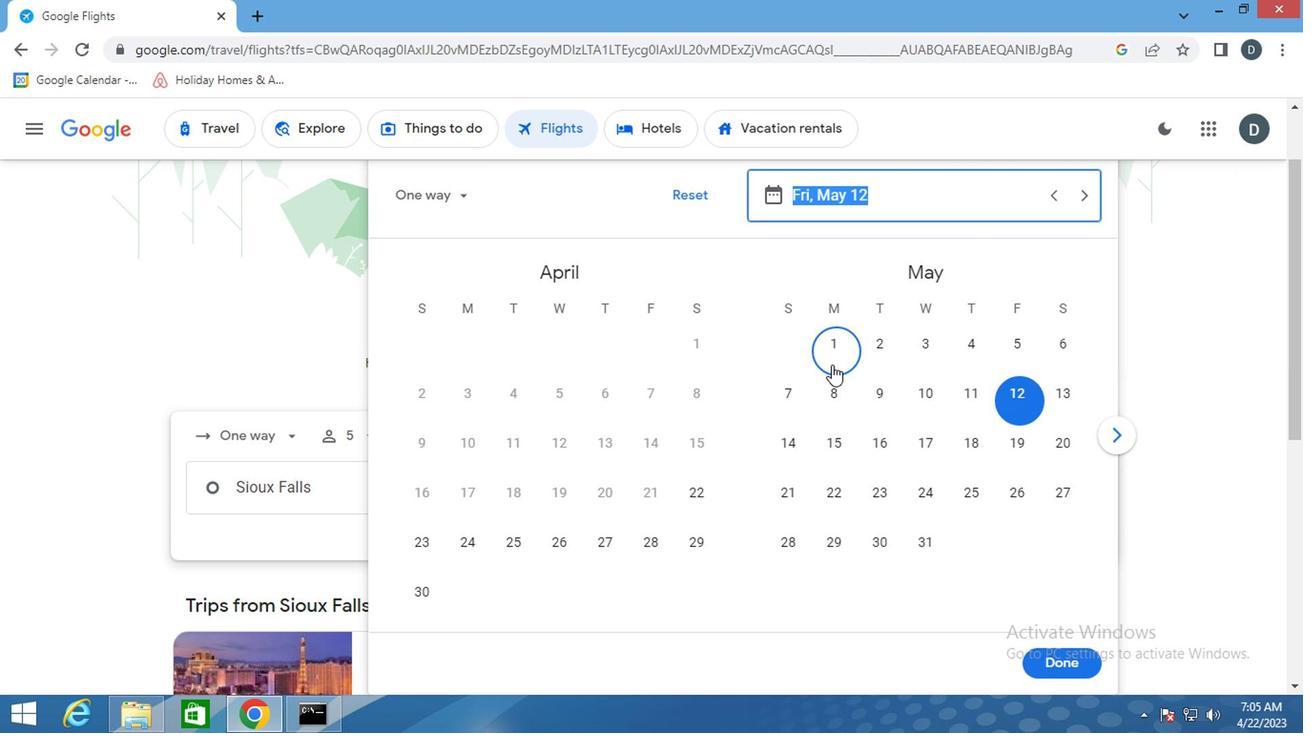 
Action: Mouse pressed left at (737, 397)
Screenshot: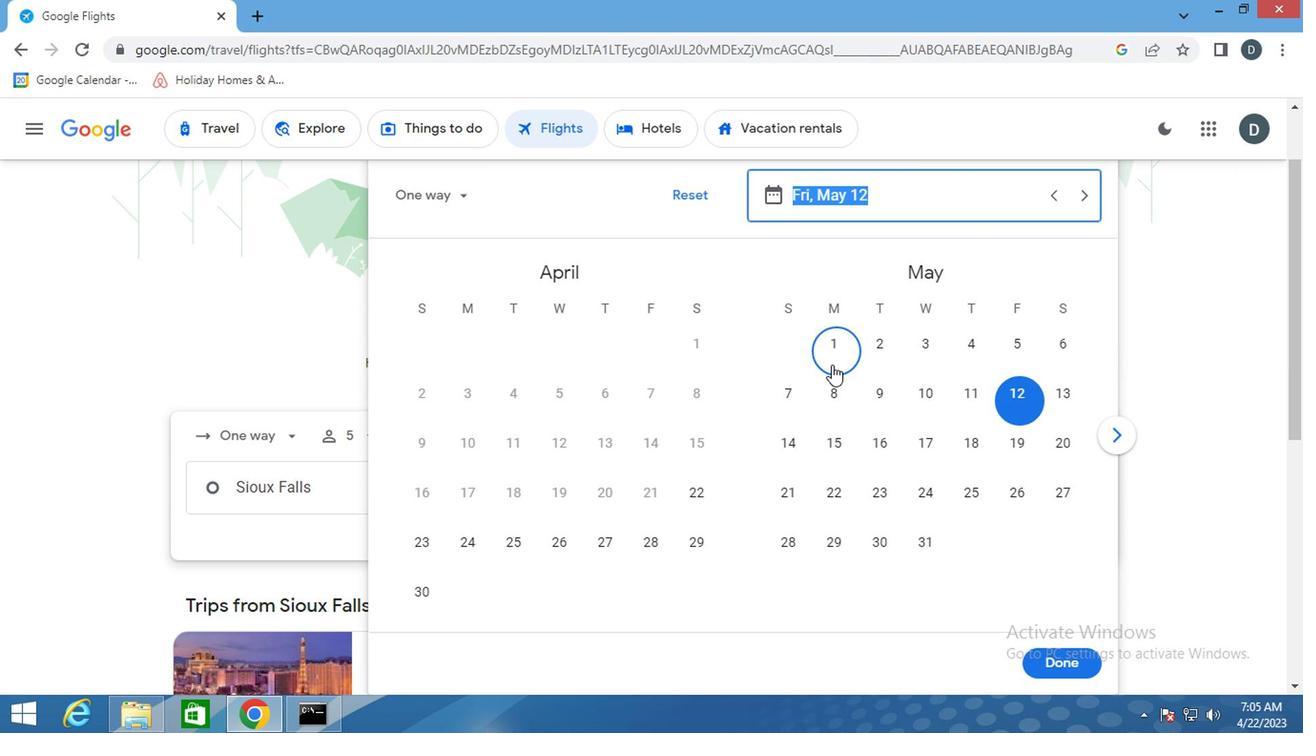 
Action: Mouse moved to (885, 615)
Screenshot: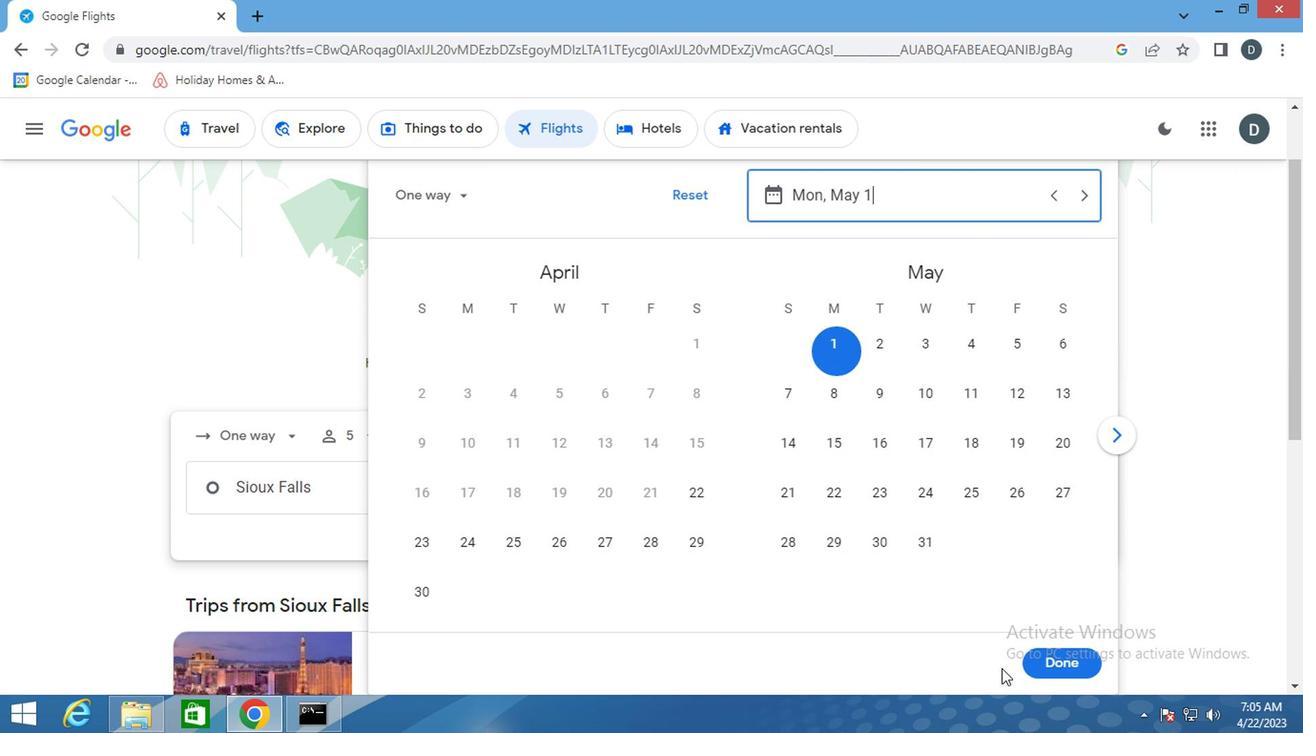 
Action: Mouse pressed left at (885, 615)
Screenshot: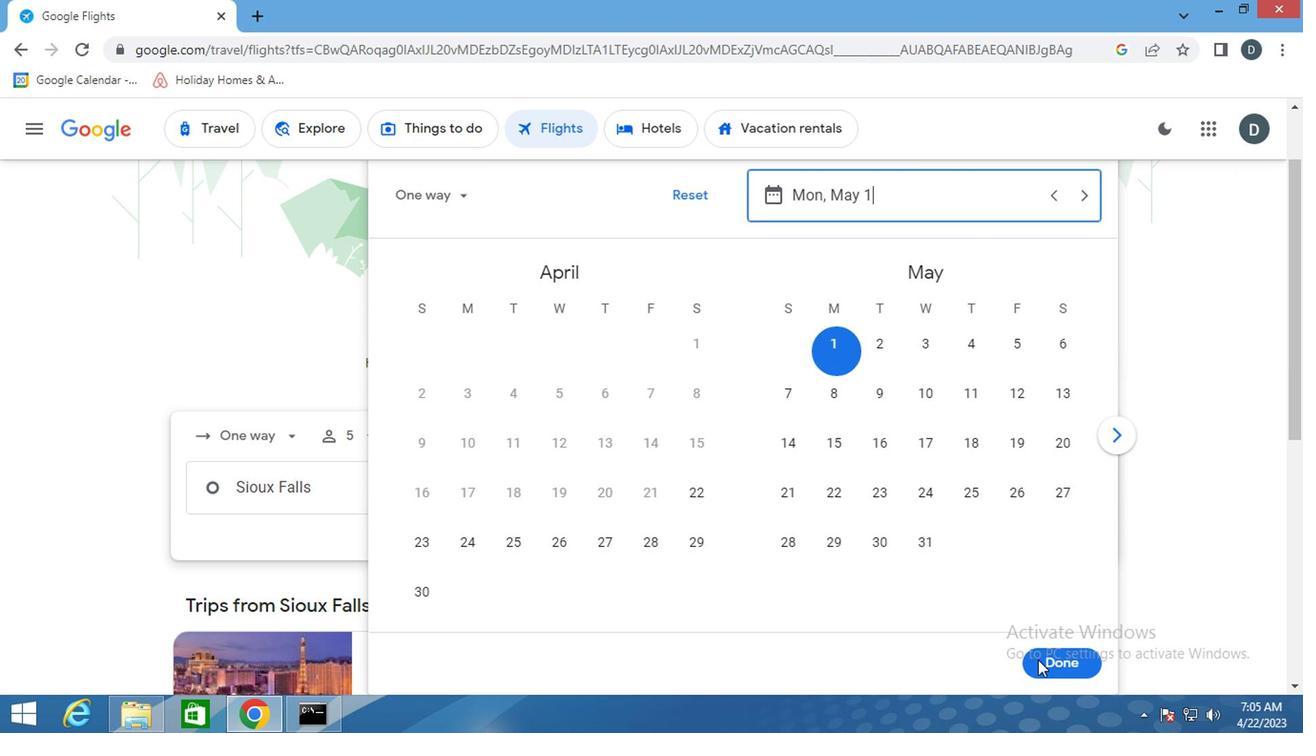 
Action: Mouse moved to (595, 546)
Screenshot: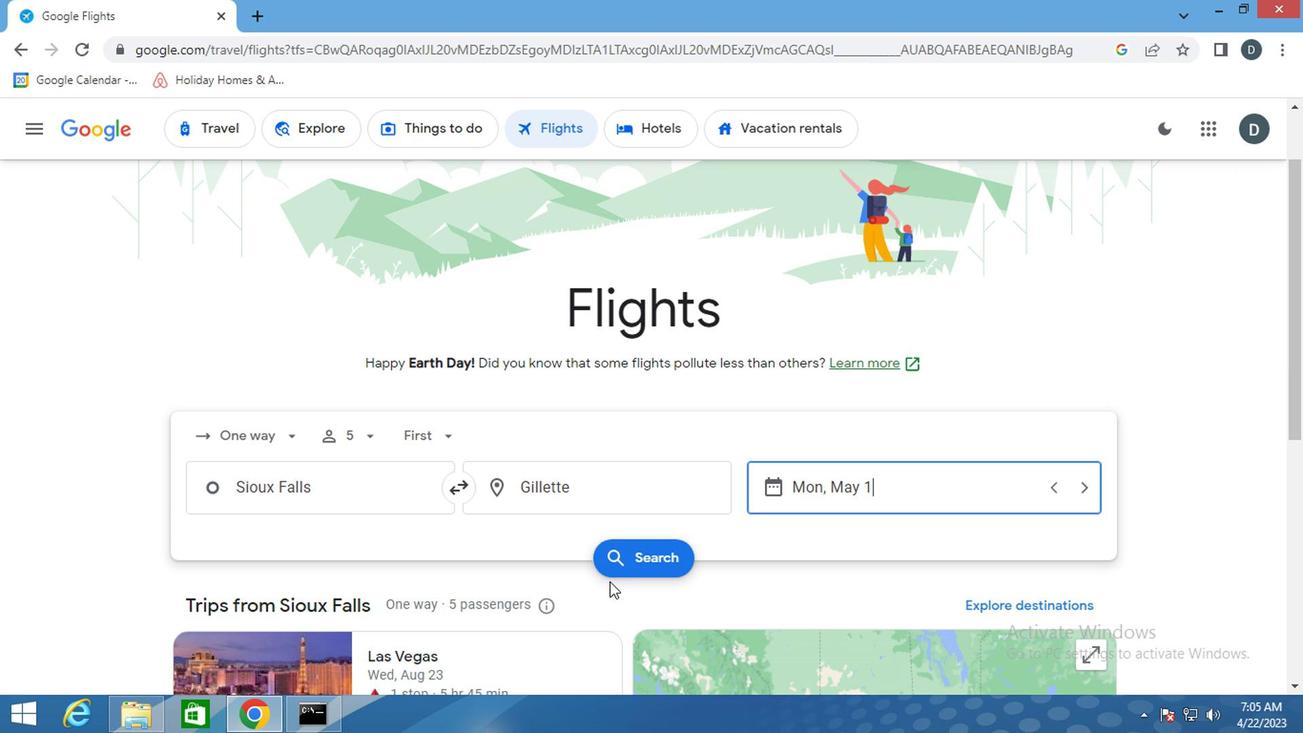 
Action: Mouse pressed left at (595, 546)
Screenshot: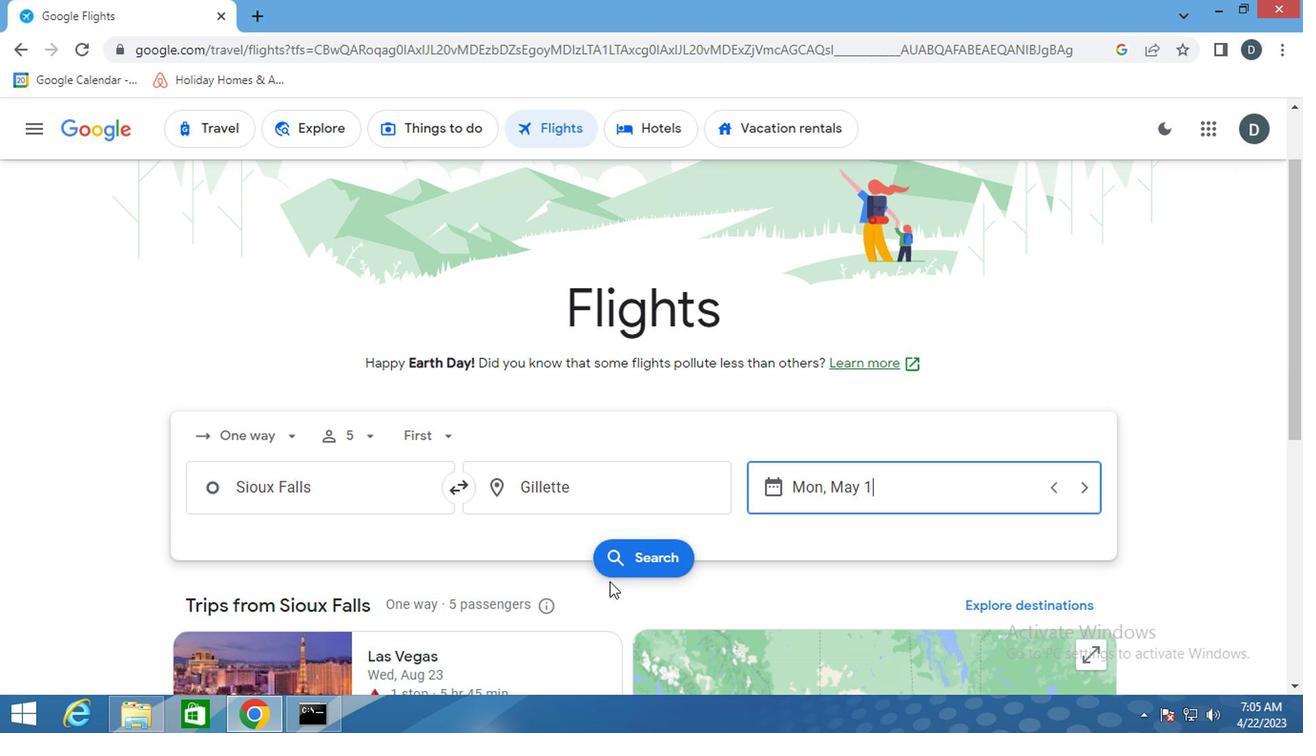 
Action: Mouse moved to (278, 356)
Screenshot: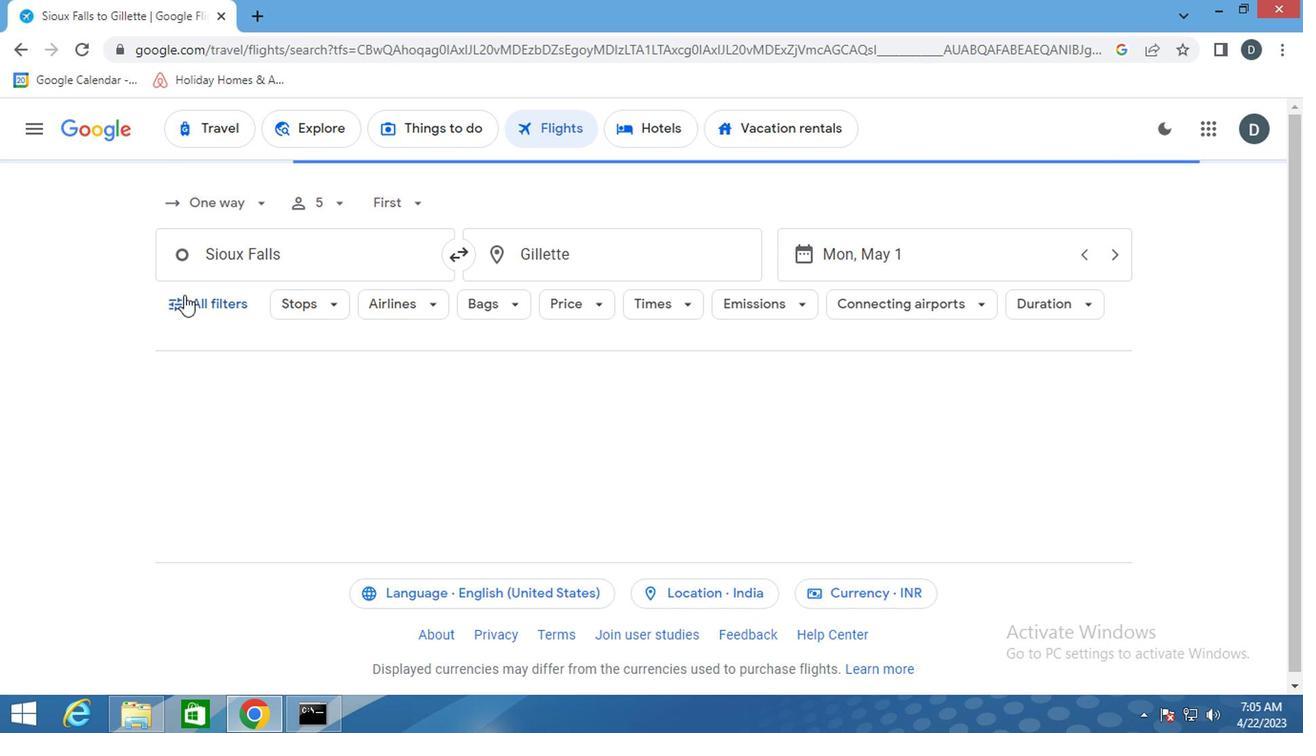 
Action: Mouse pressed left at (278, 356)
Screenshot: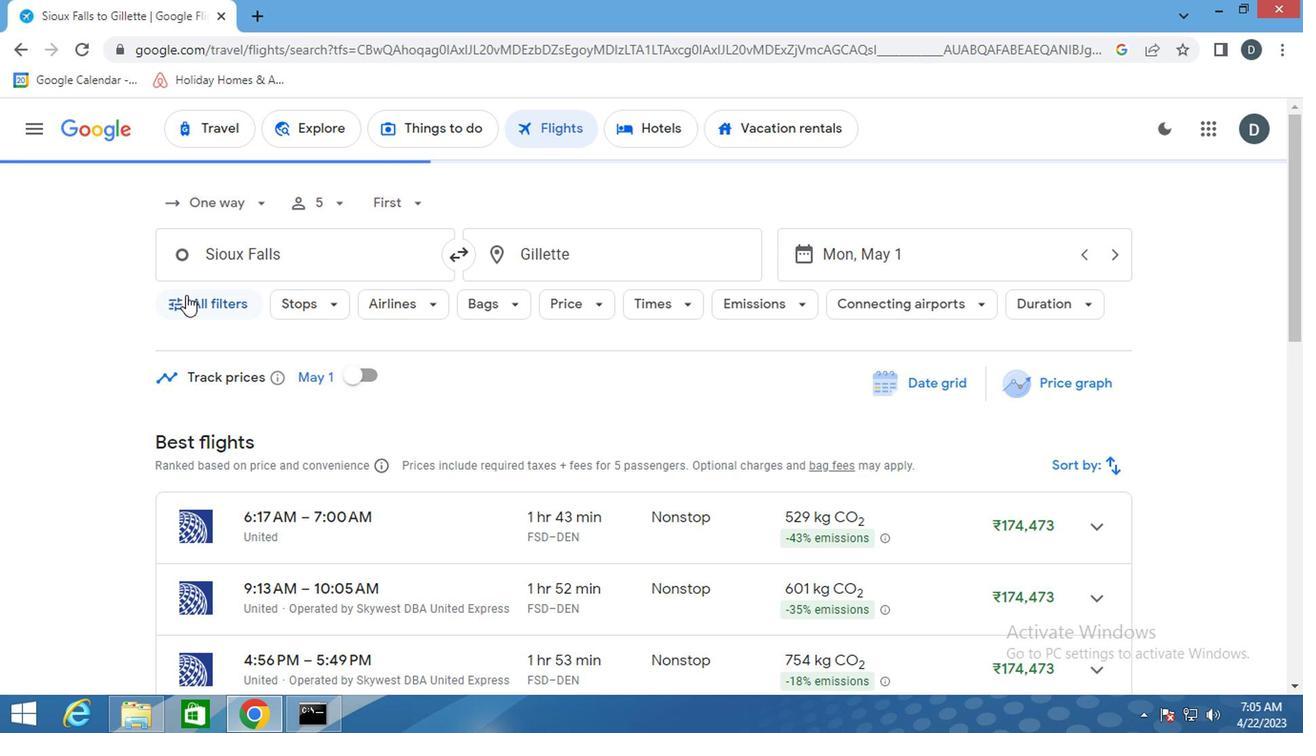 
Action: Mouse moved to (344, 498)
Screenshot: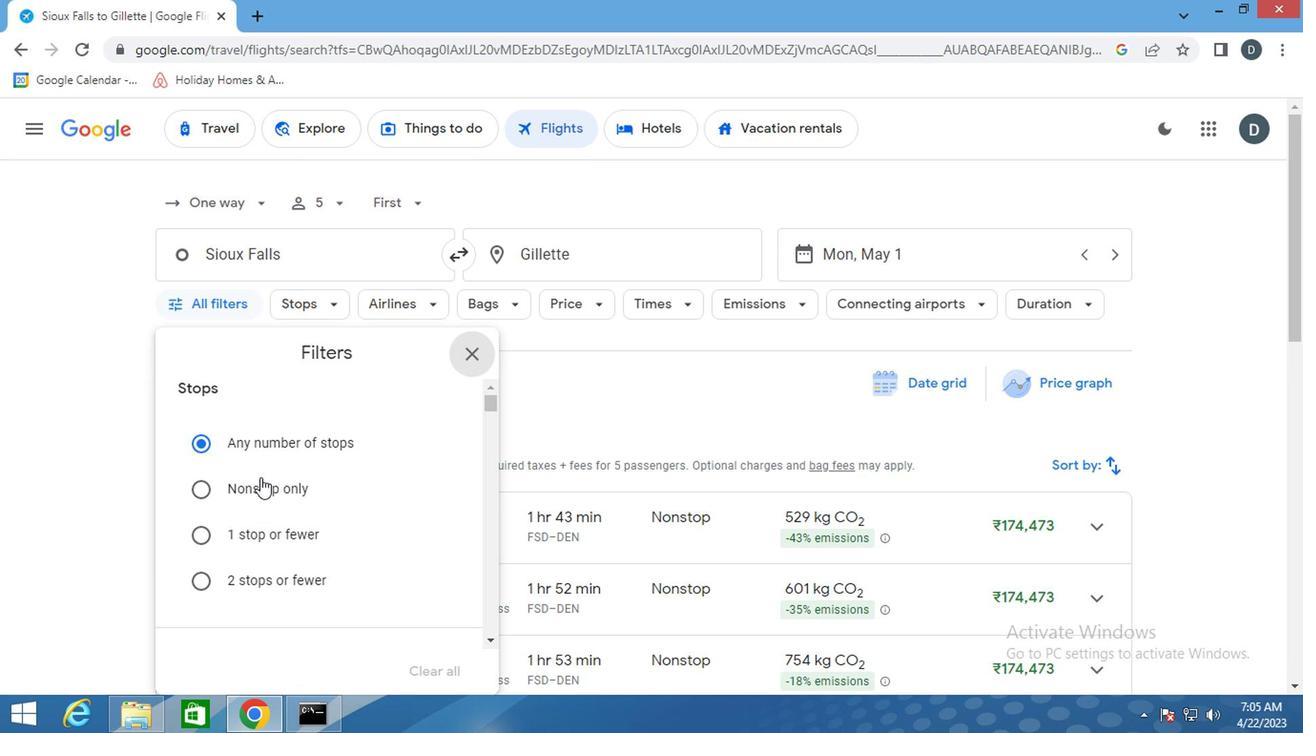 
Action: Mouse scrolled (344, 498) with delta (0, 0)
Screenshot: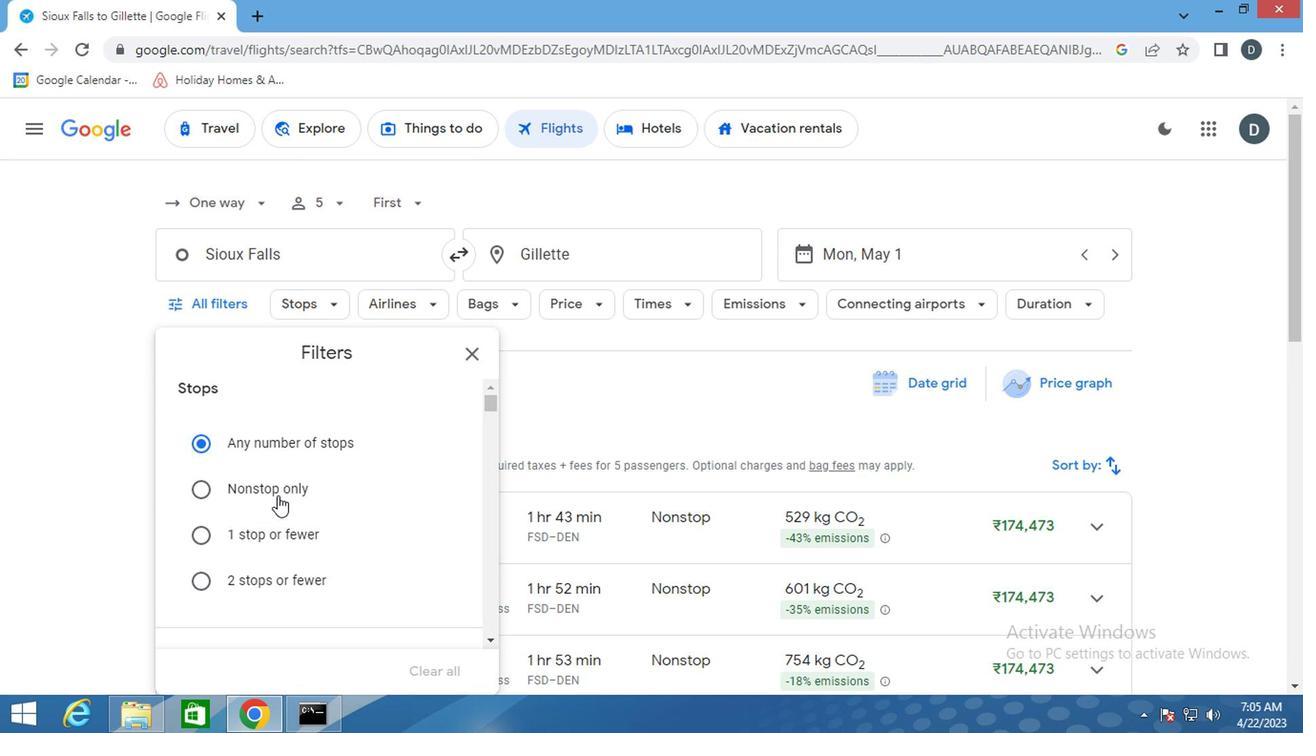 
Action: Mouse scrolled (344, 498) with delta (0, 0)
Screenshot: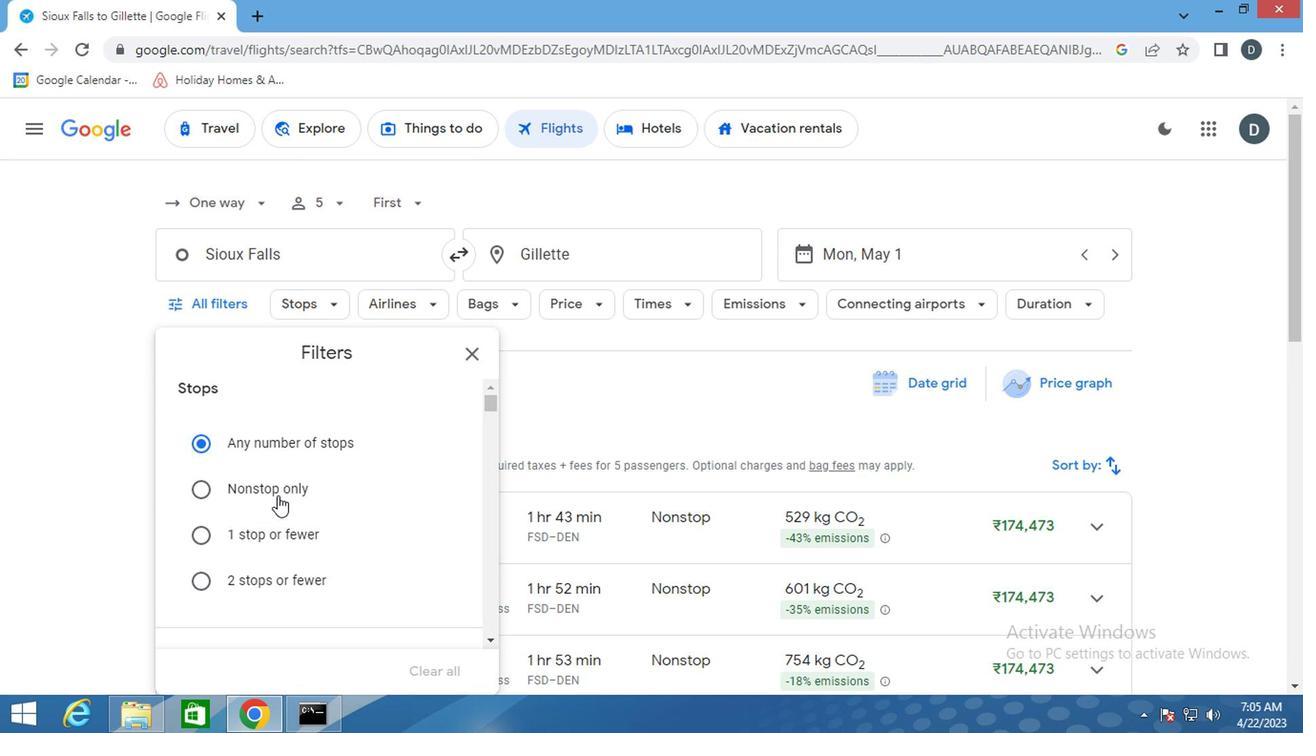 
Action: Mouse scrolled (344, 498) with delta (0, 0)
Screenshot: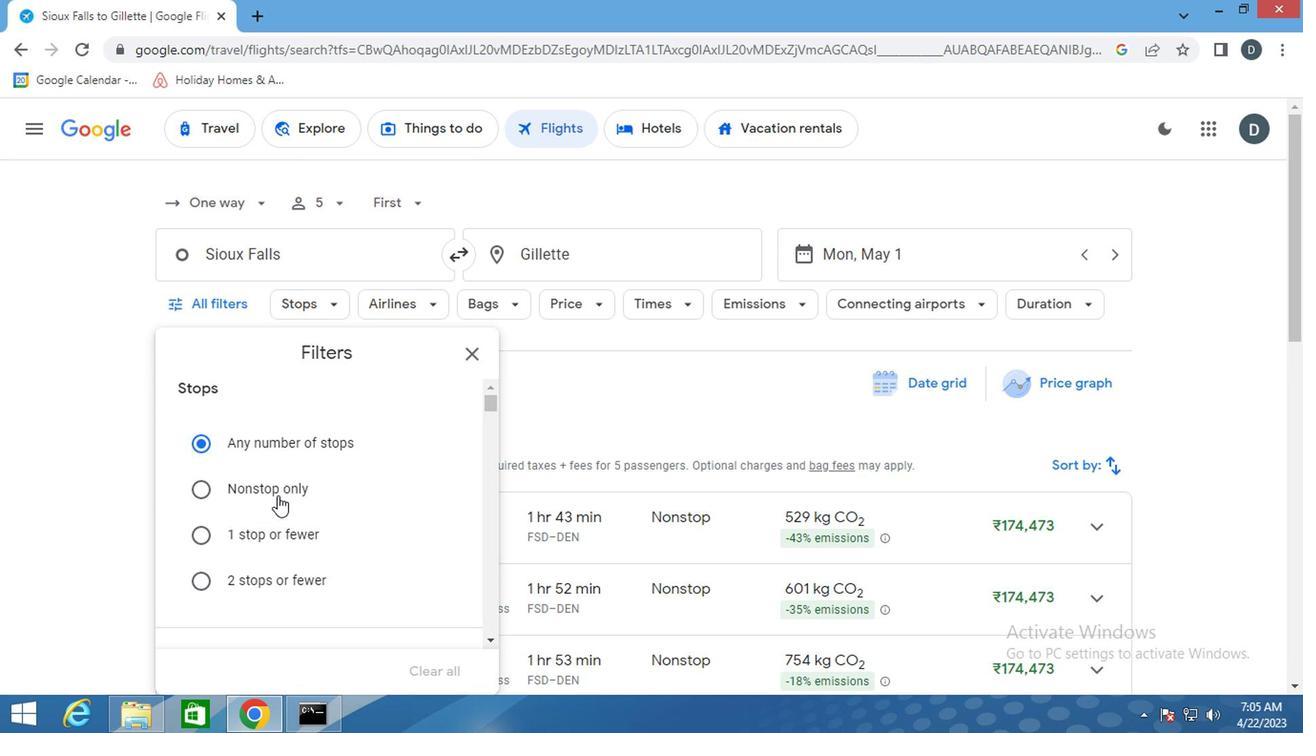 
Action: Mouse scrolled (344, 498) with delta (0, 0)
Screenshot: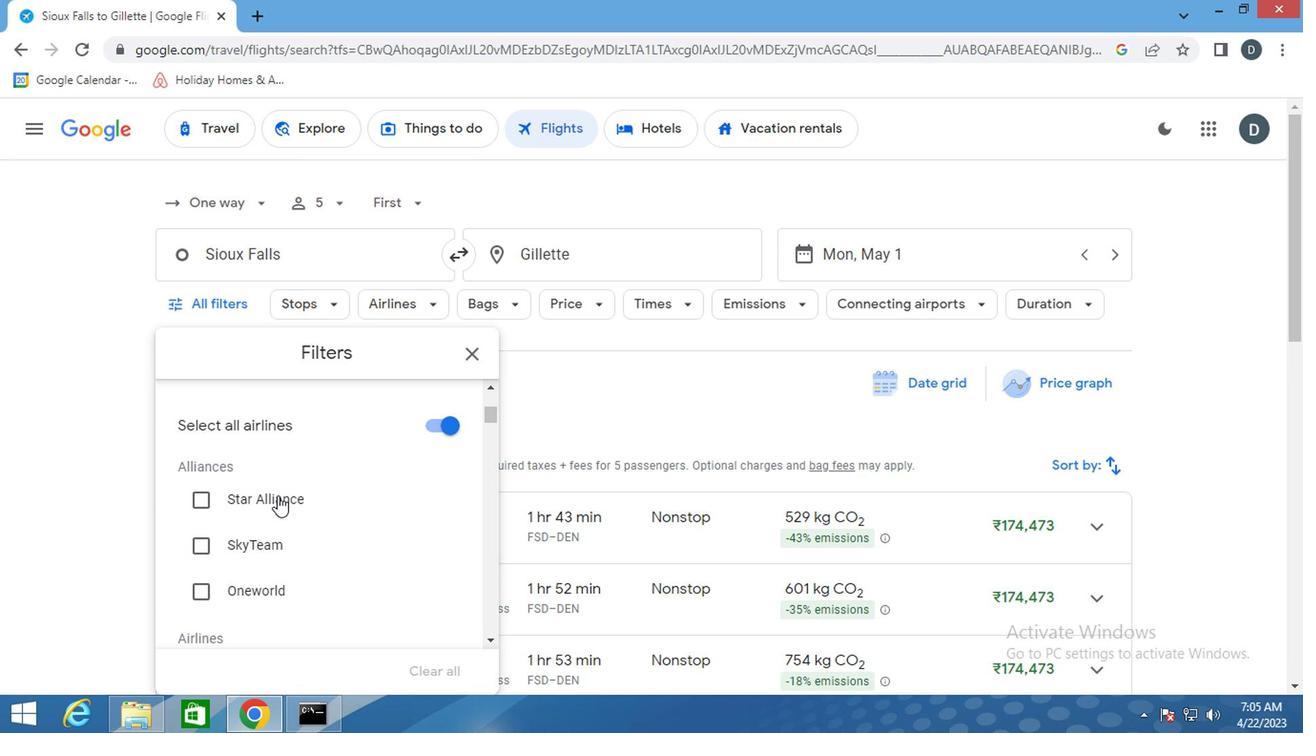 
Action: Mouse scrolled (344, 498) with delta (0, 0)
Screenshot: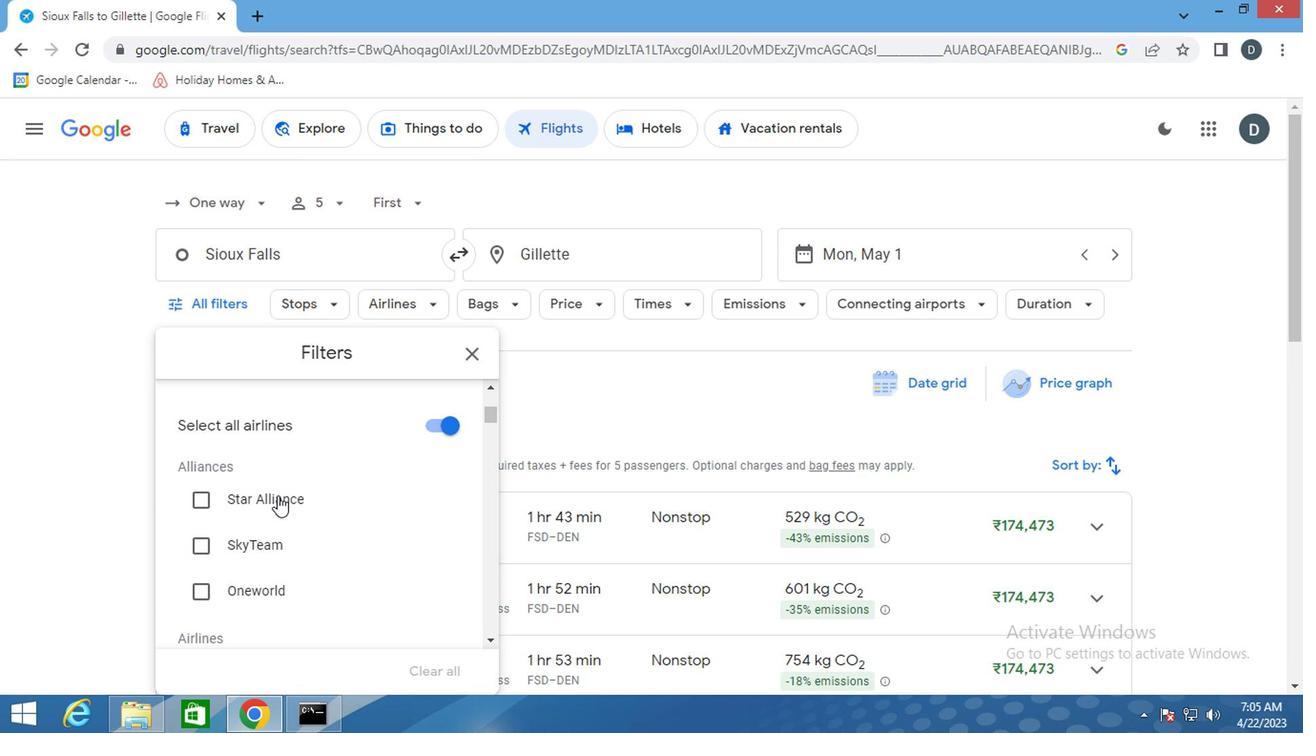 
Action: Mouse scrolled (344, 498) with delta (0, 0)
Screenshot: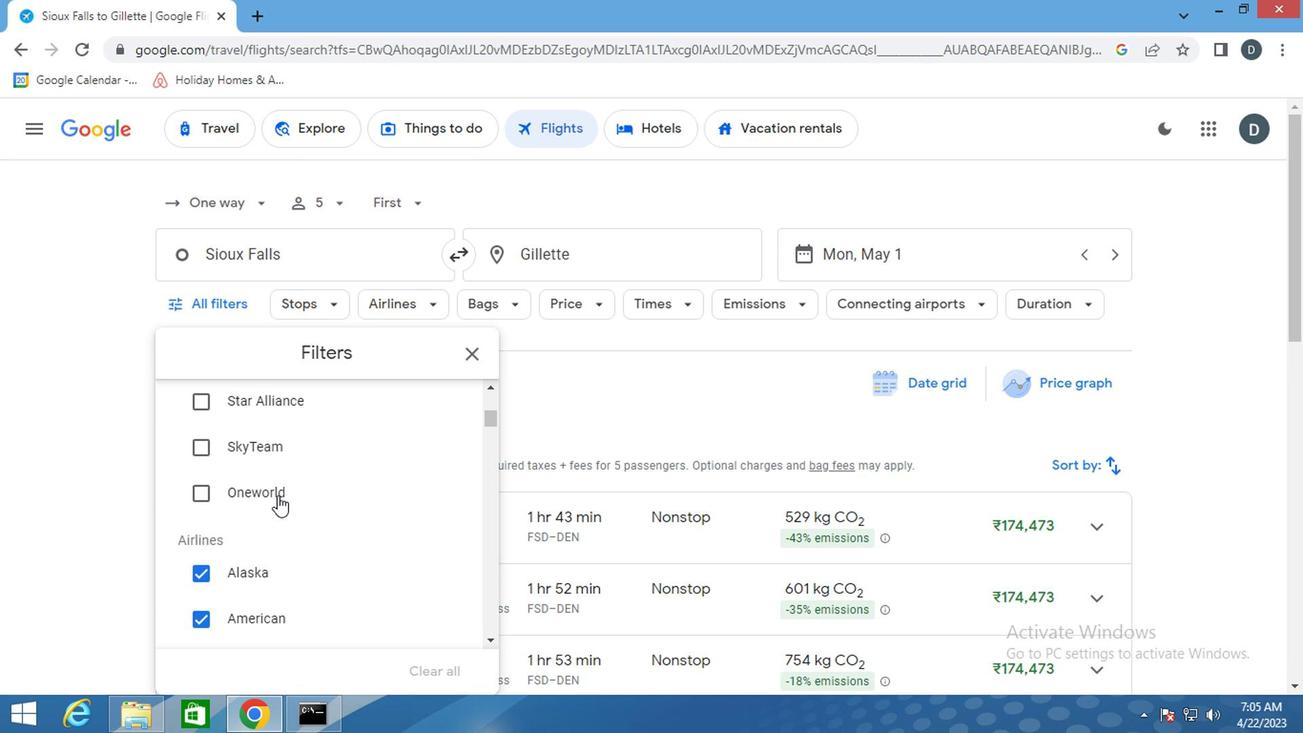 
Action: Mouse scrolled (344, 498) with delta (0, 0)
Screenshot: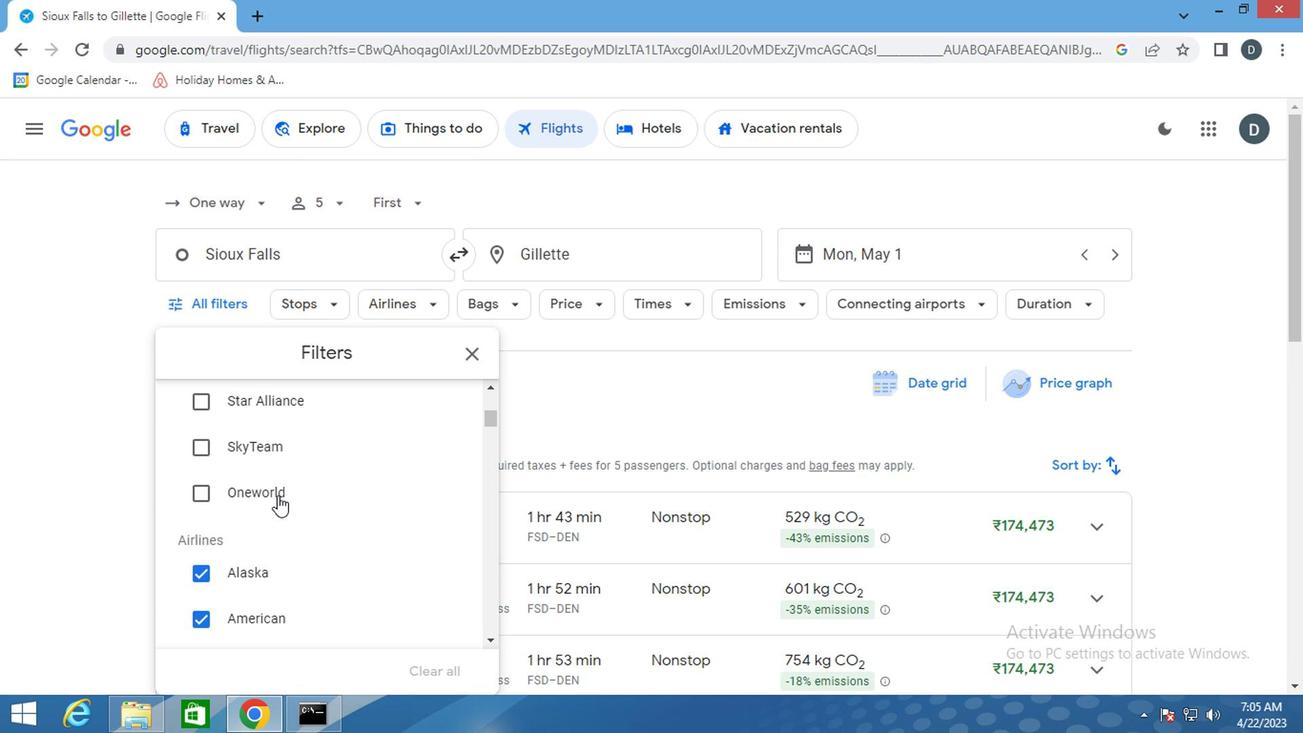 
Action: Mouse scrolled (344, 498) with delta (0, 0)
Screenshot: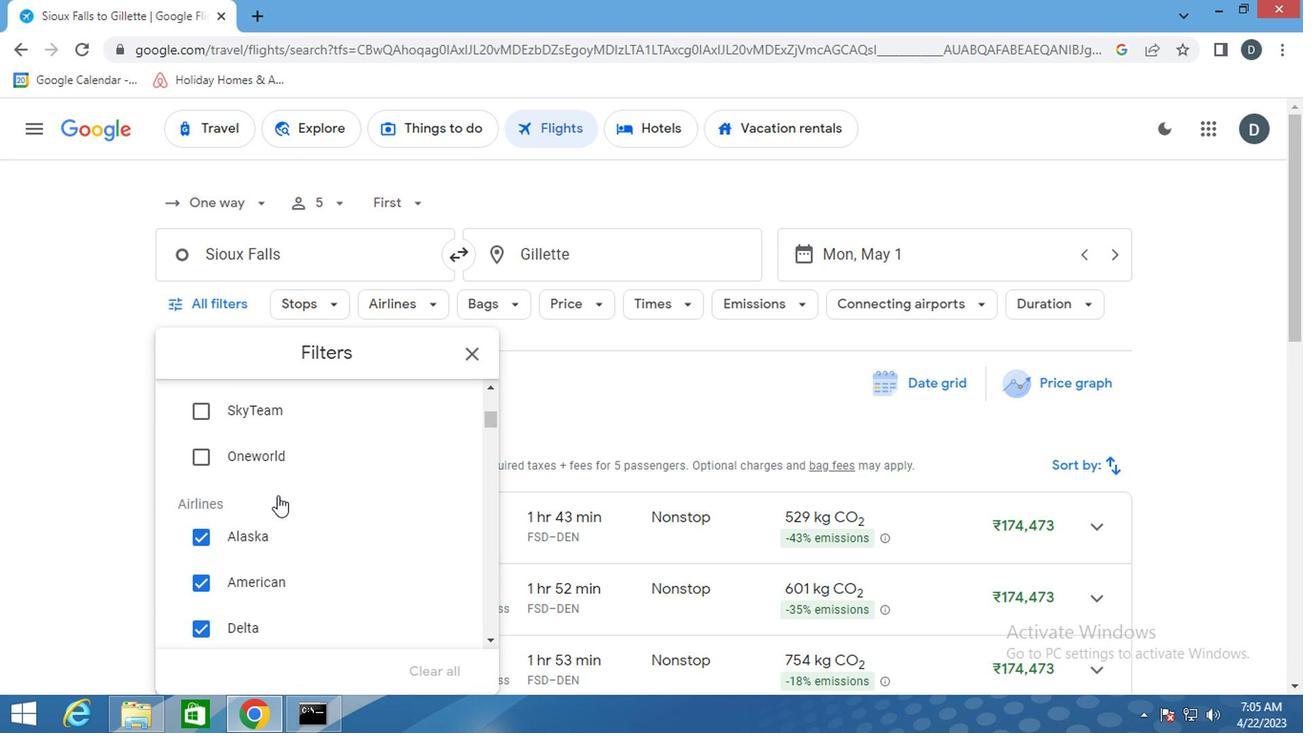 
Action: Mouse moved to (474, 577)
Screenshot: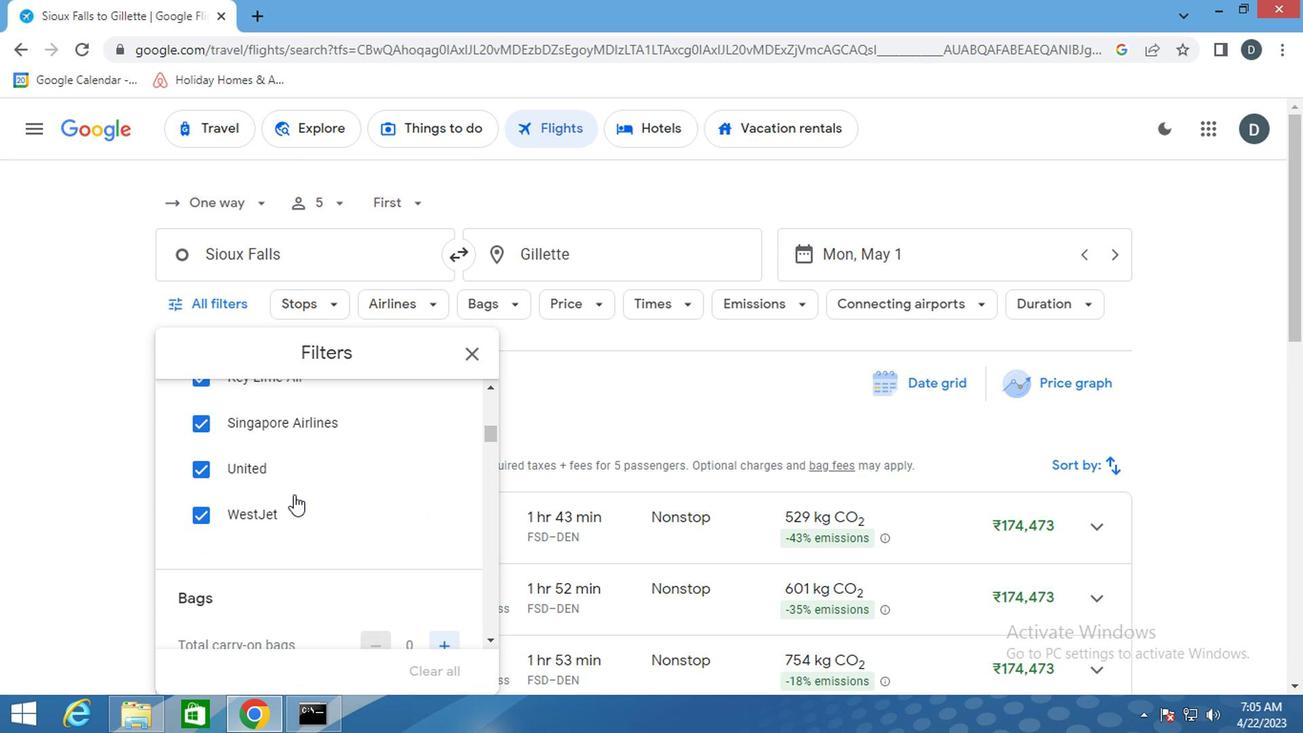 
Action: Mouse scrolled (474, 576) with delta (0, 0)
Screenshot: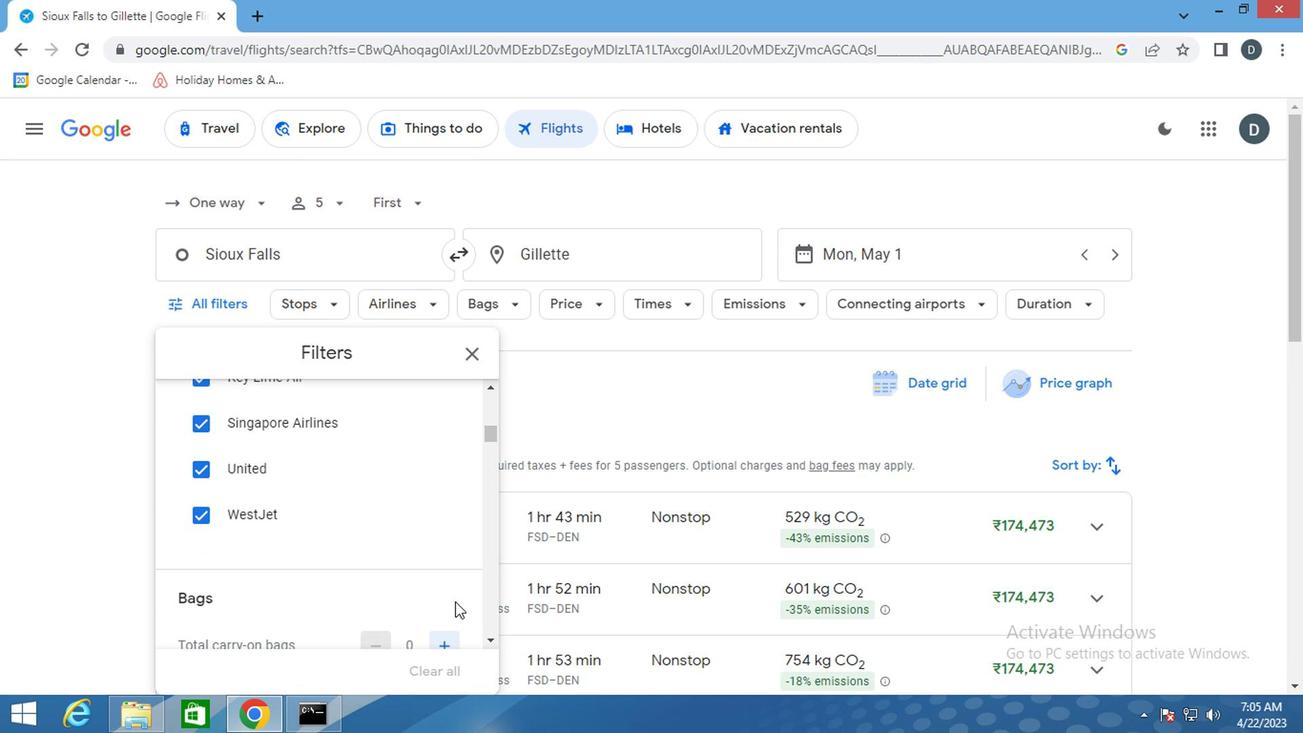 
Action: Mouse moved to (467, 573)
Screenshot: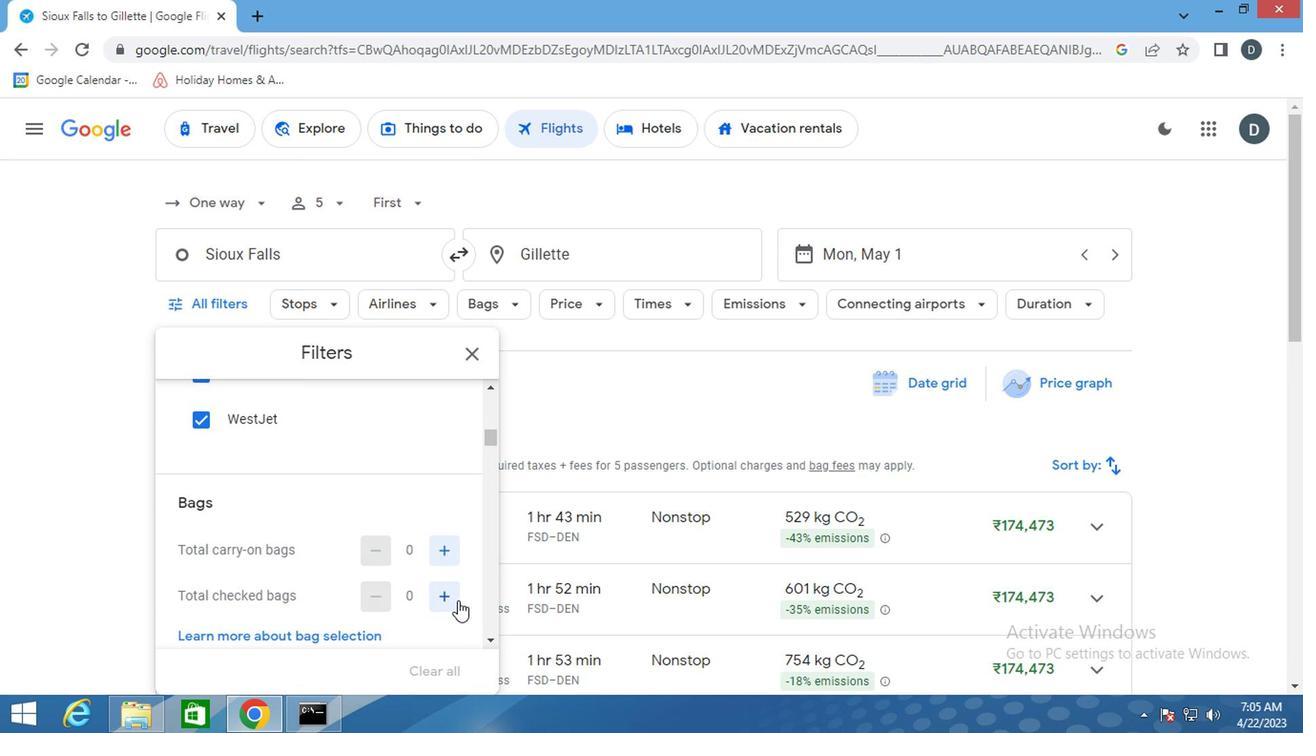 
Action: Mouse pressed left at (467, 573)
Screenshot: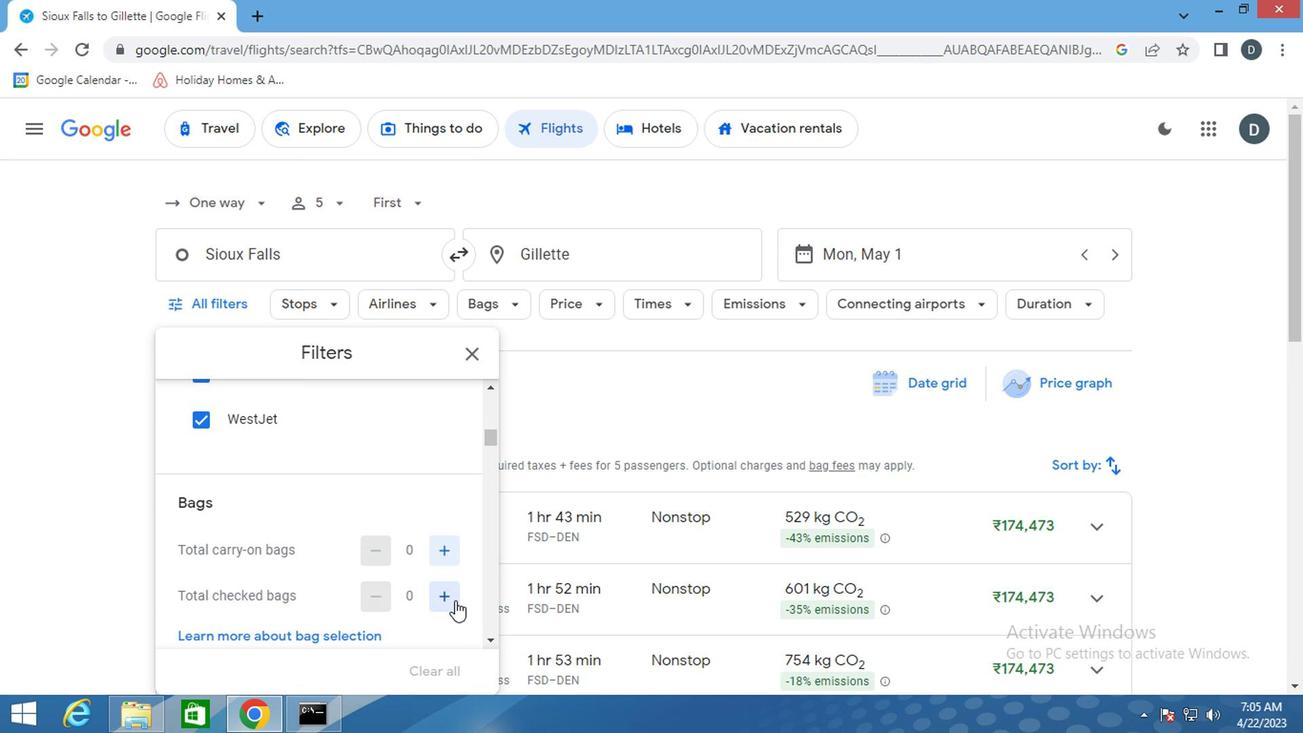 
Action: Mouse pressed left at (467, 573)
Screenshot: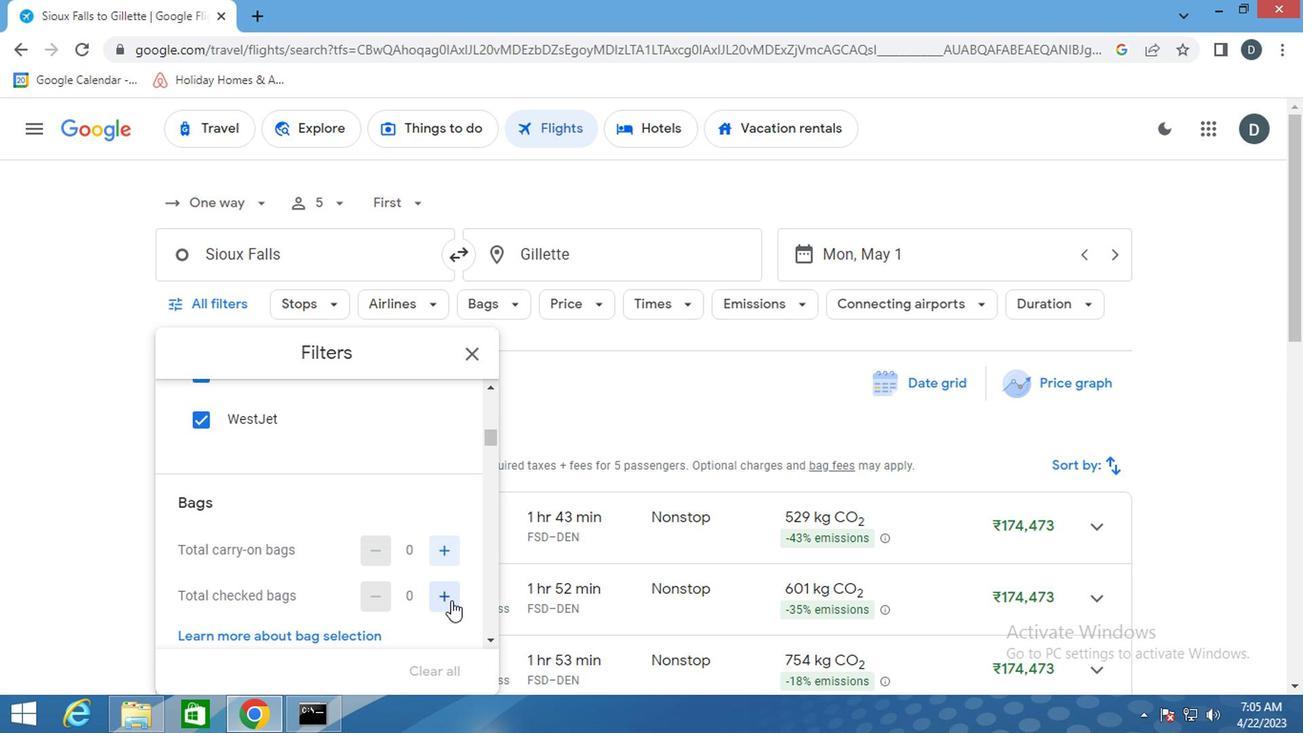 
Action: Mouse pressed left at (467, 573)
Screenshot: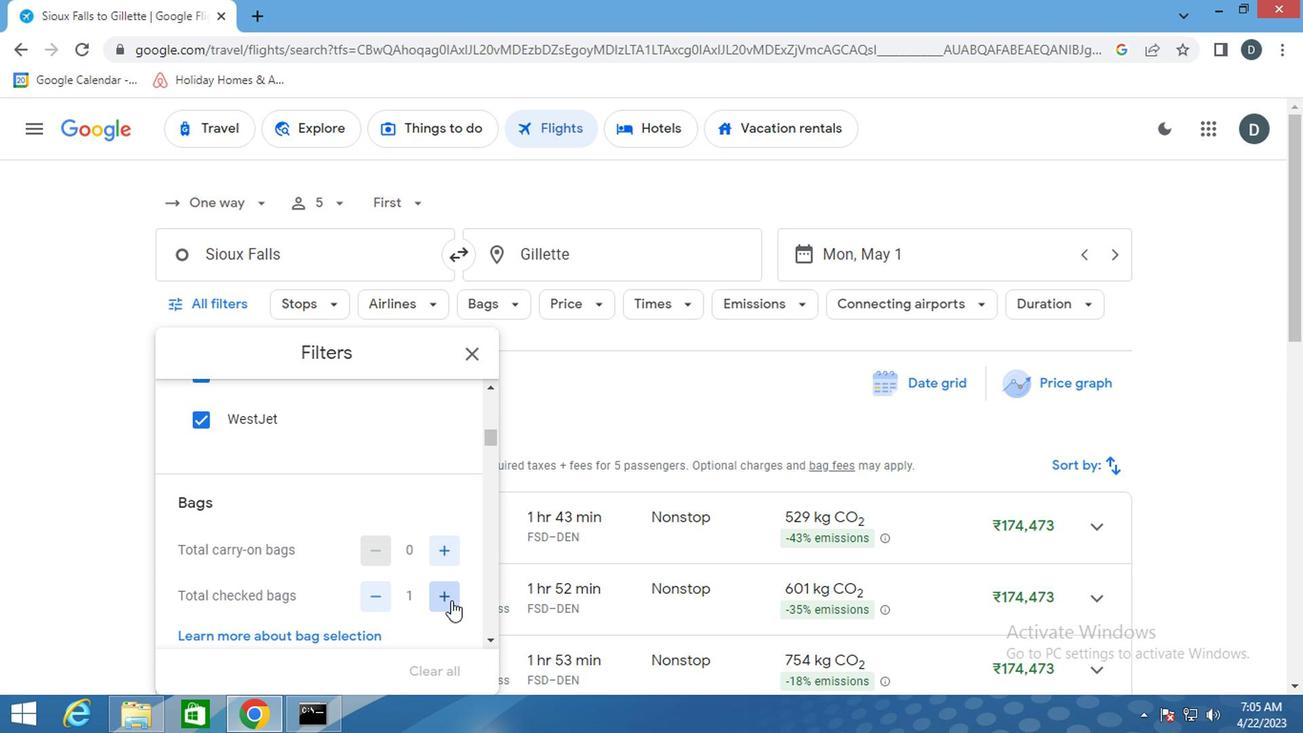 
Action: Mouse moved to (453, 592)
Screenshot: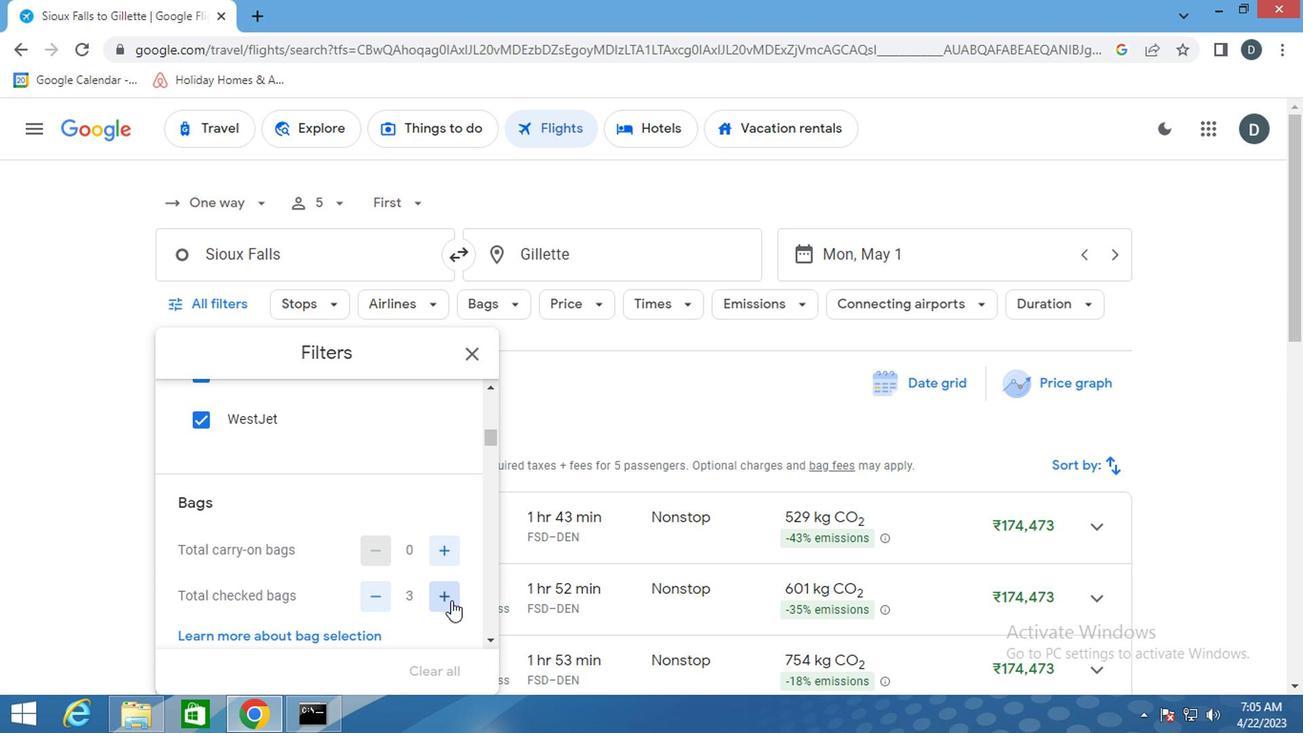 
Action: Mouse scrolled (453, 591) with delta (0, 0)
Screenshot: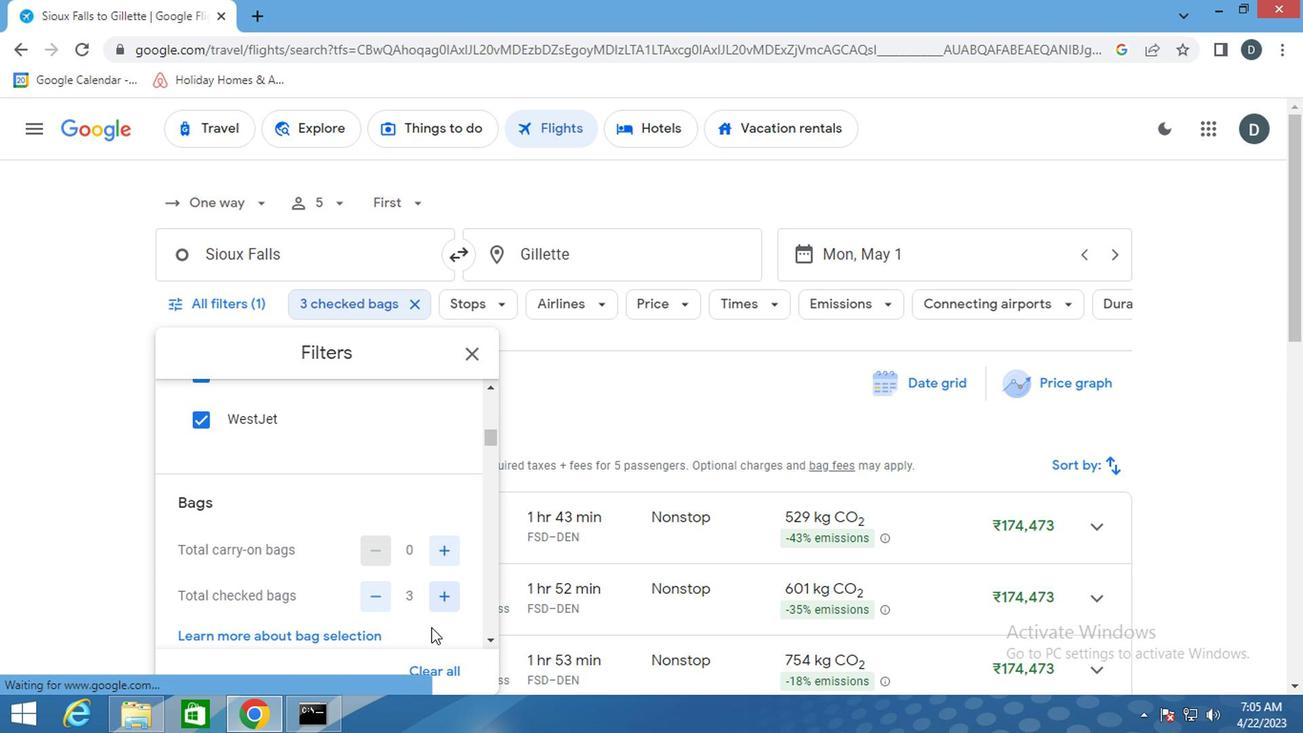 
Action: Mouse scrolled (453, 591) with delta (0, 0)
Screenshot: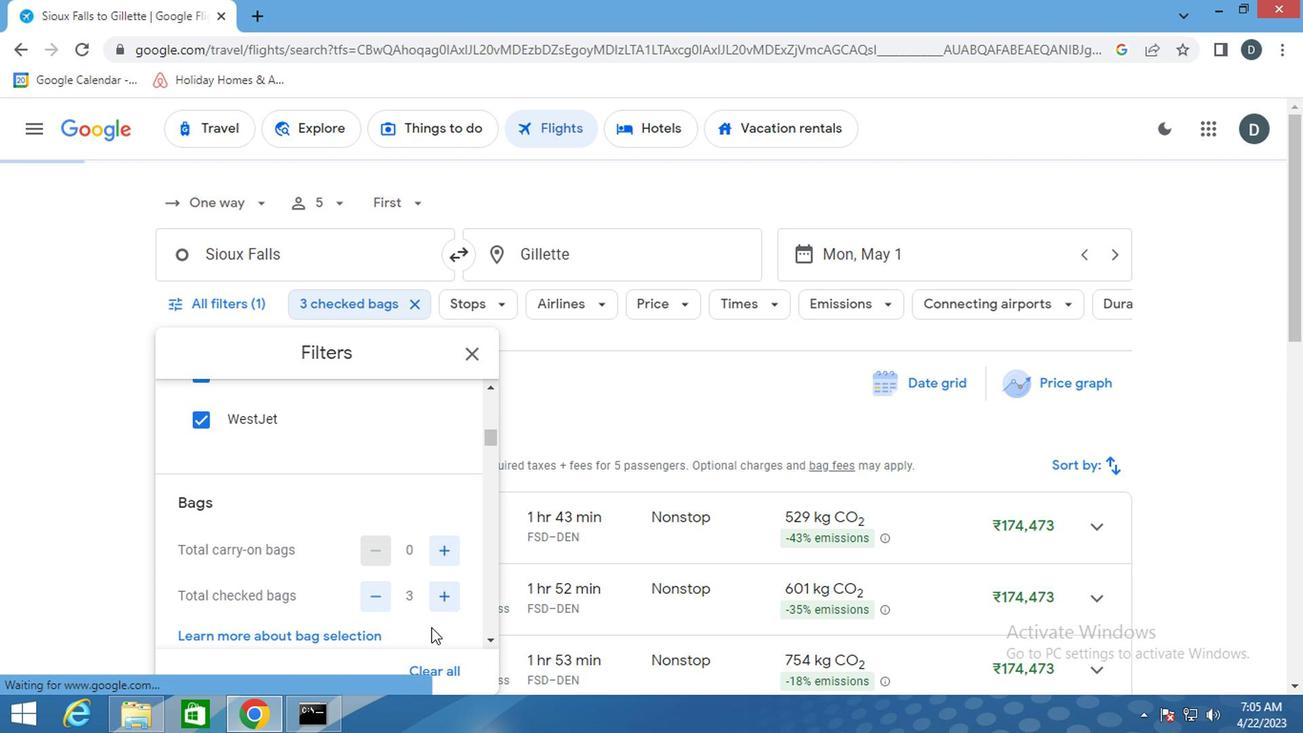 
Action: Mouse scrolled (453, 591) with delta (0, 0)
Screenshot: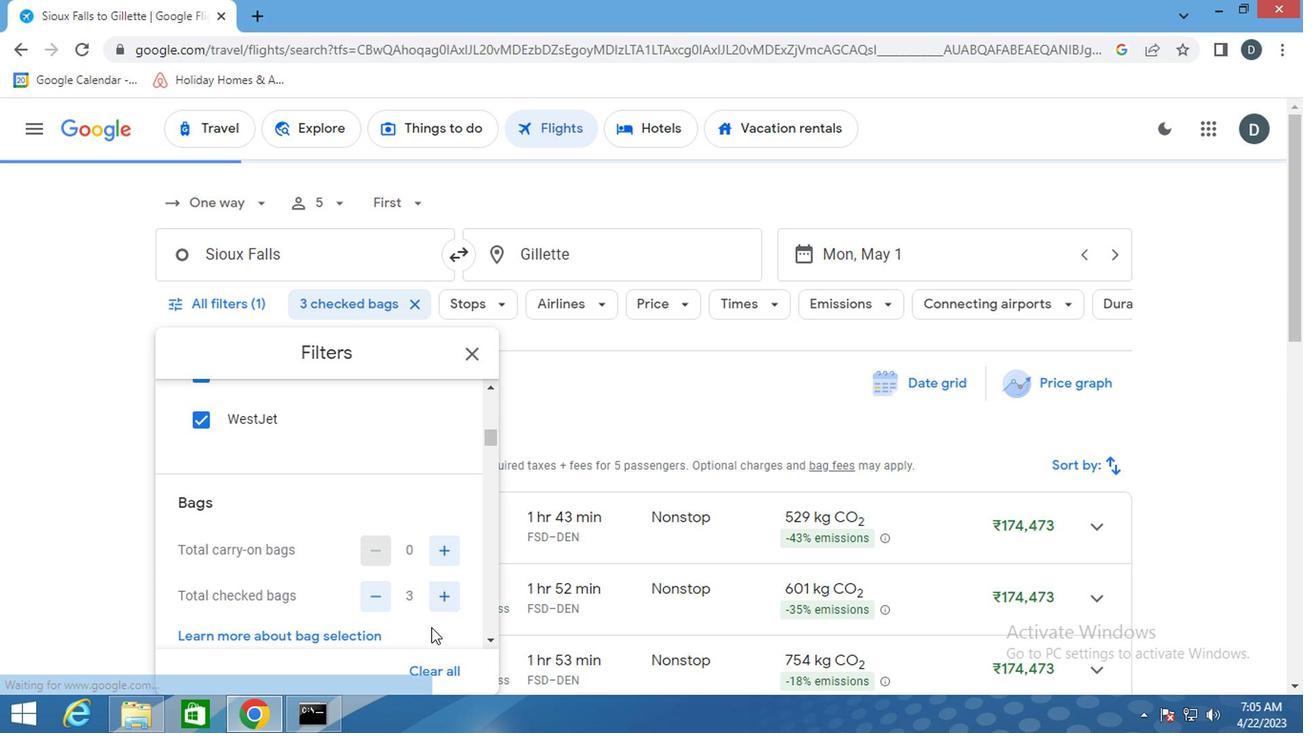 
Action: Mouse moved to (470, 503)
Screenshot: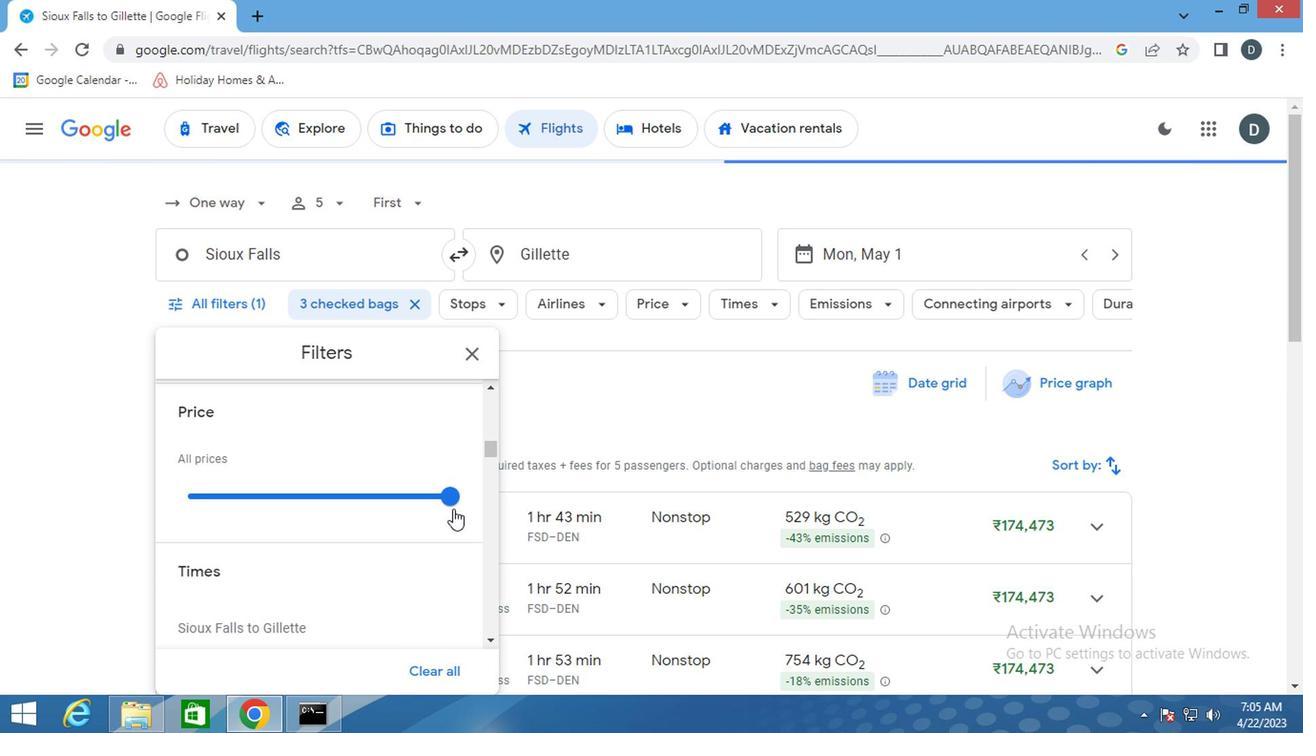 
Action: Mouse pressed left at (470, 503)
Screenshot: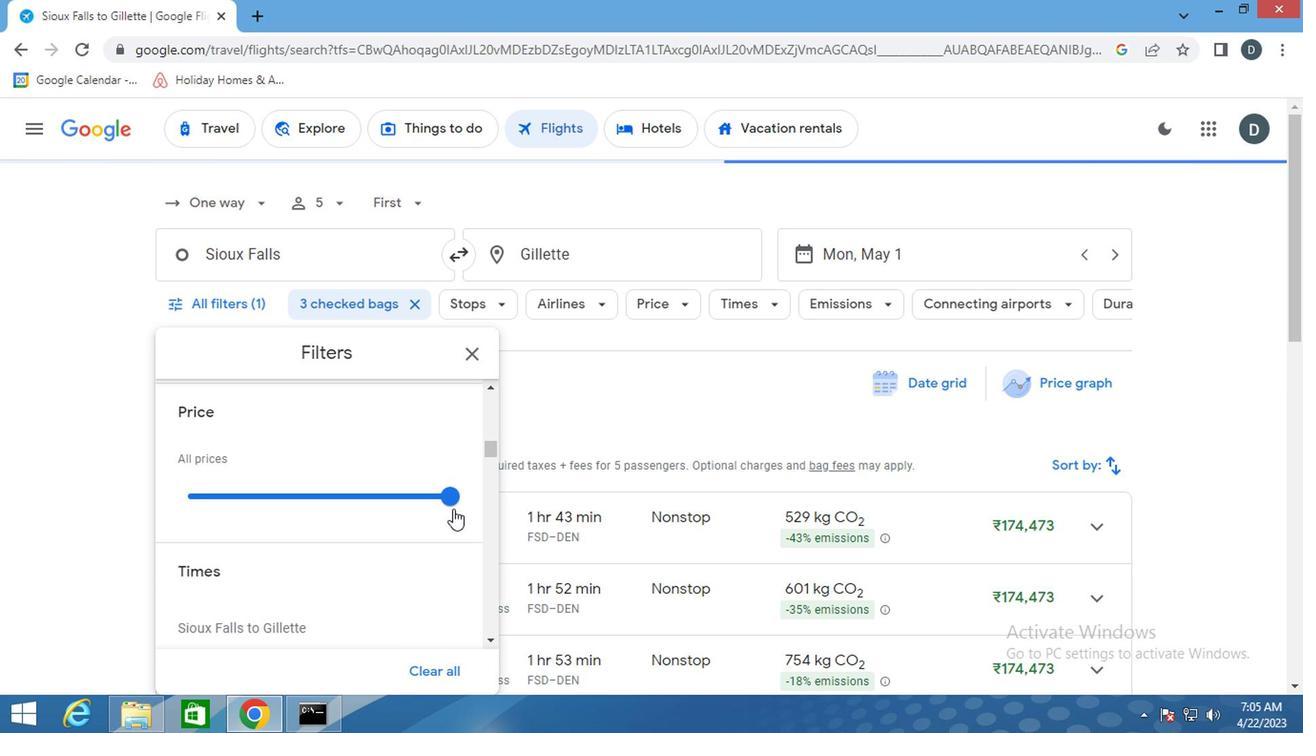 
Action: Mouse moved to (467, 502)
Screenshot: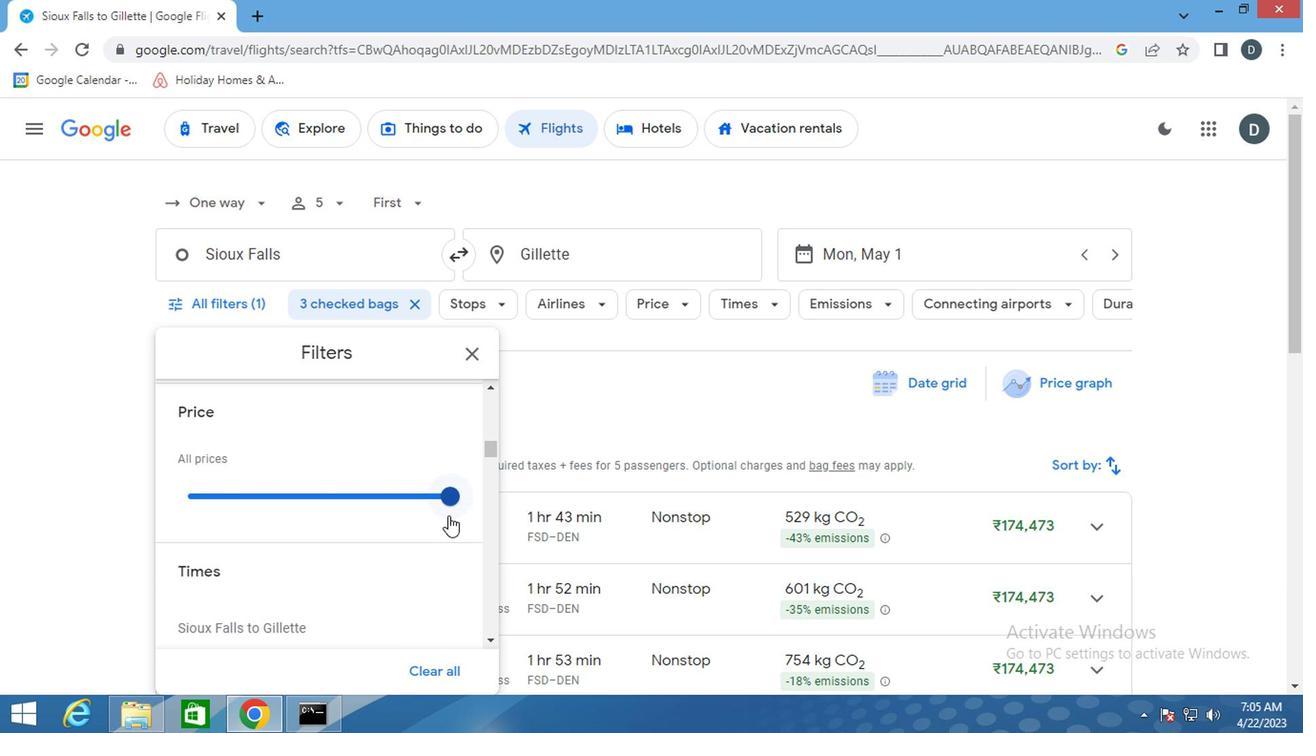 
Action: Mouse pressed left at (467, 502)
Screenshot: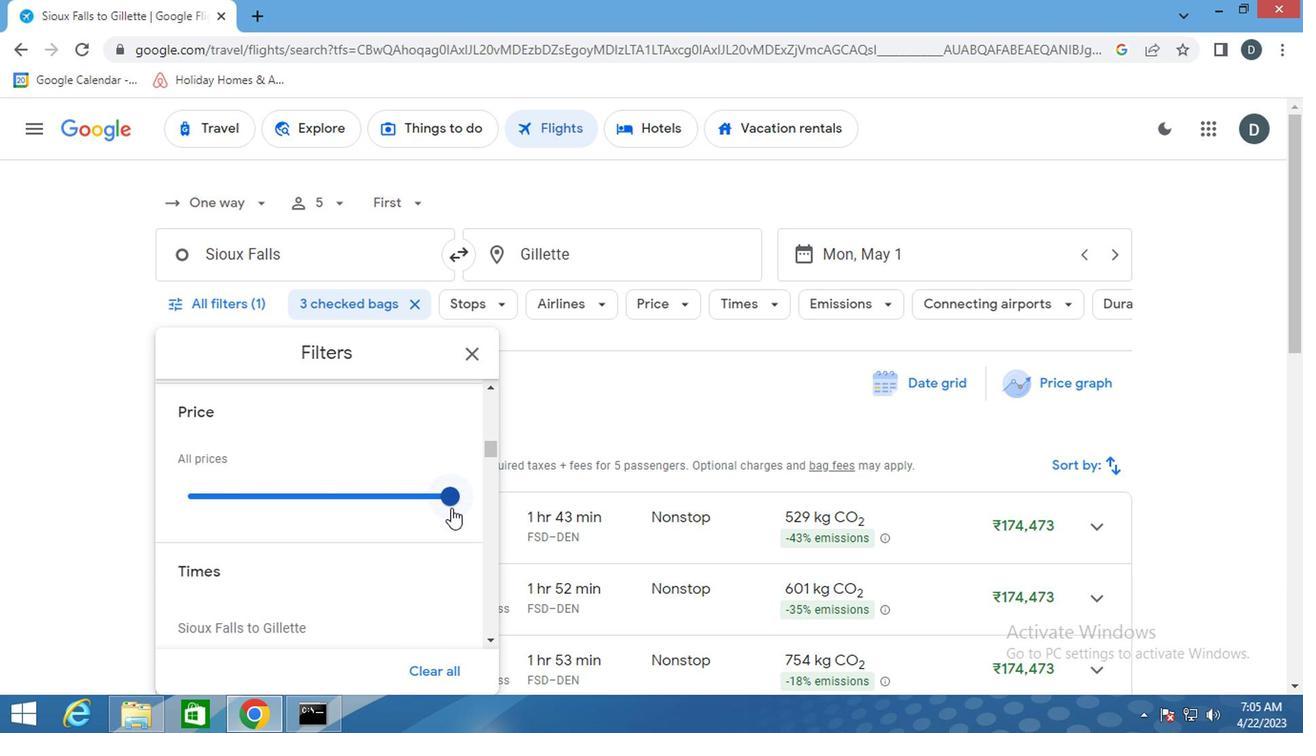 
Action: Mouse moved to (402, 537)
Screenshot: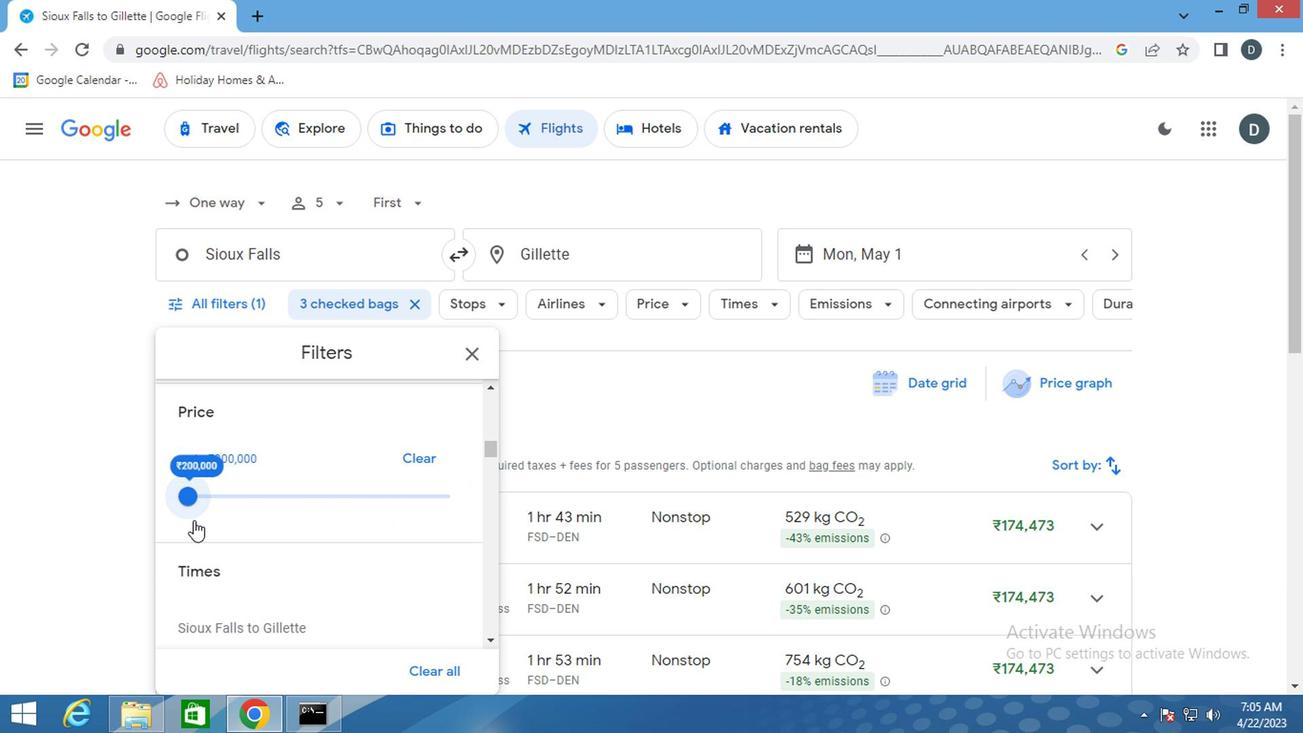 
Action: Mouse scrolled (402, 536) with delta (0, 0)
Screenshot: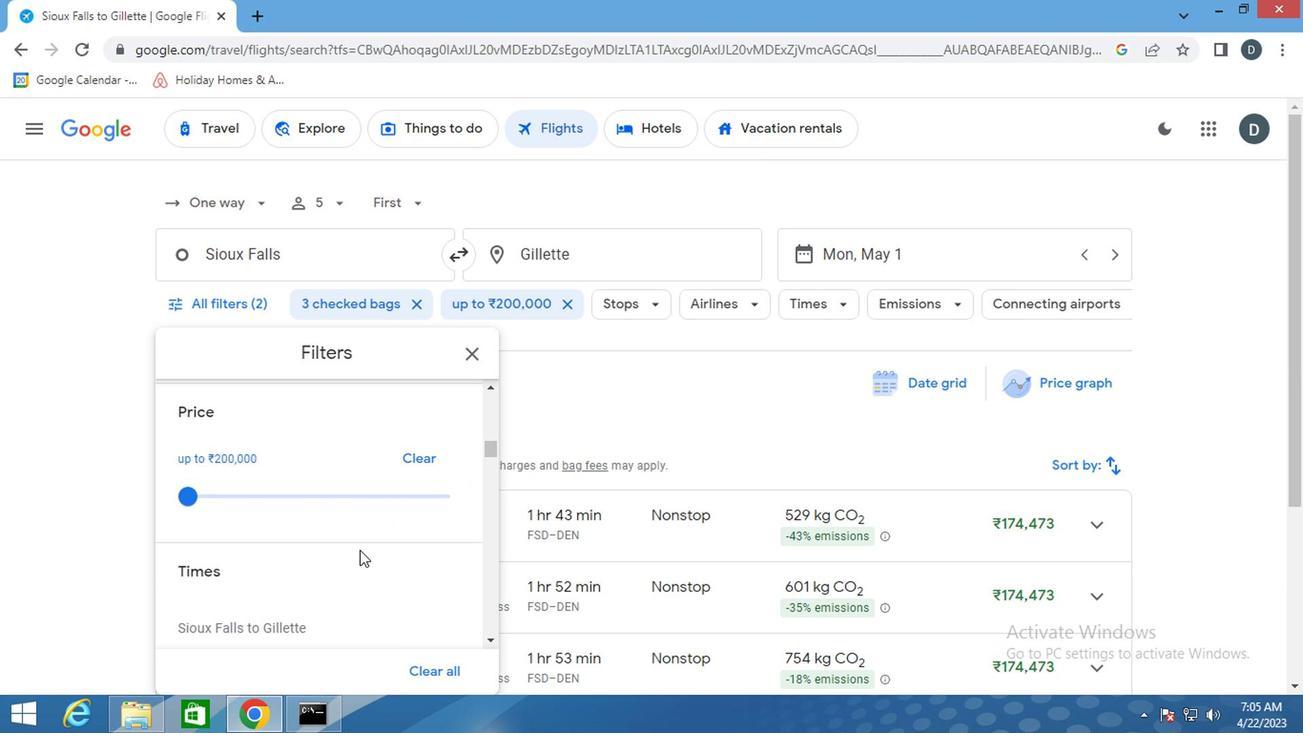 
Action: Mouse scrolled (402, 536) with delta (0, 0)
Screenshot: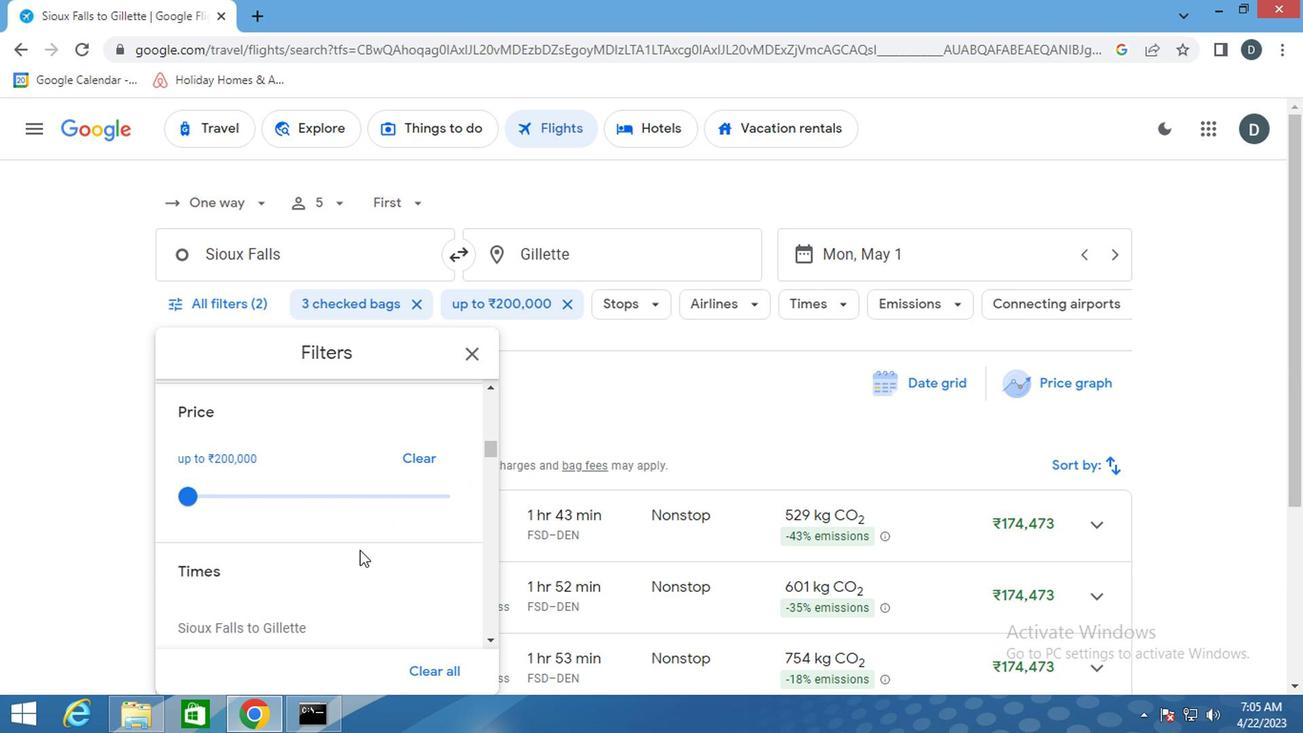 
Action: Mouse scrolled (402, 536) with delta (0, 0)
Screenshot: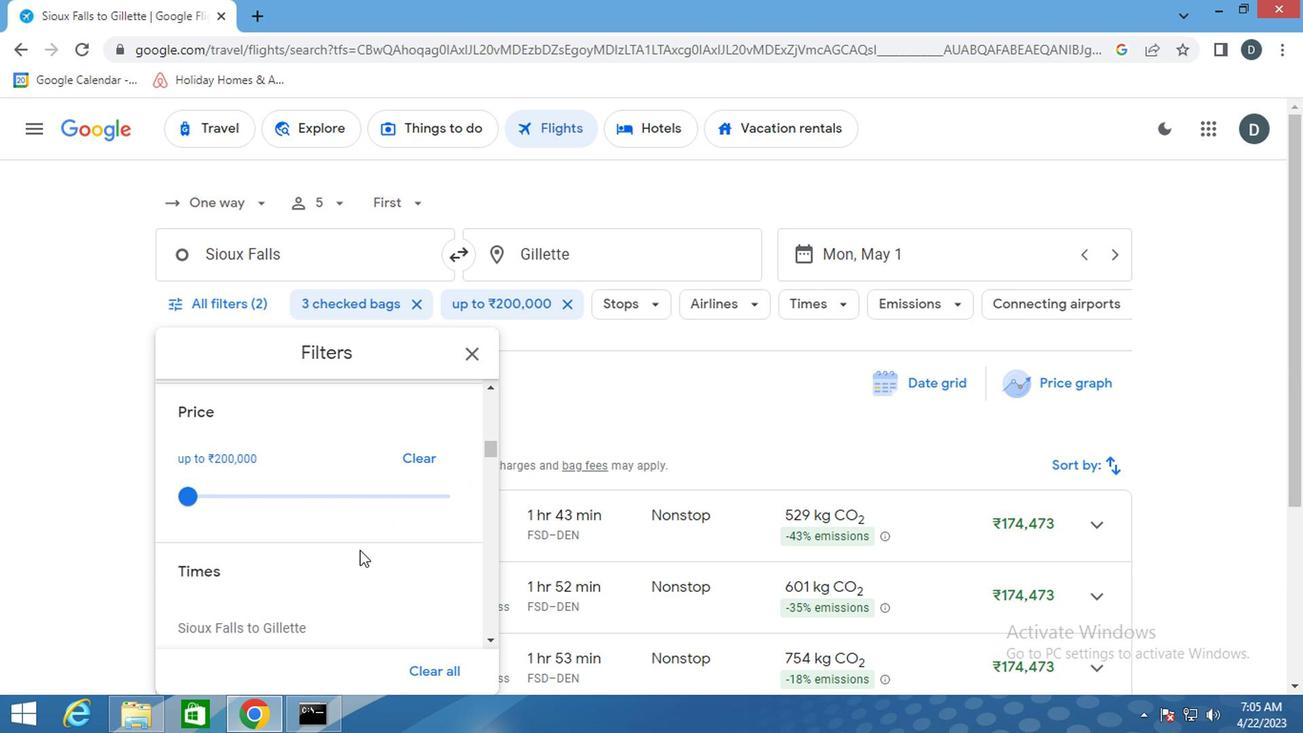 
Action: Mouse moved to (405, 537)
Screenshot: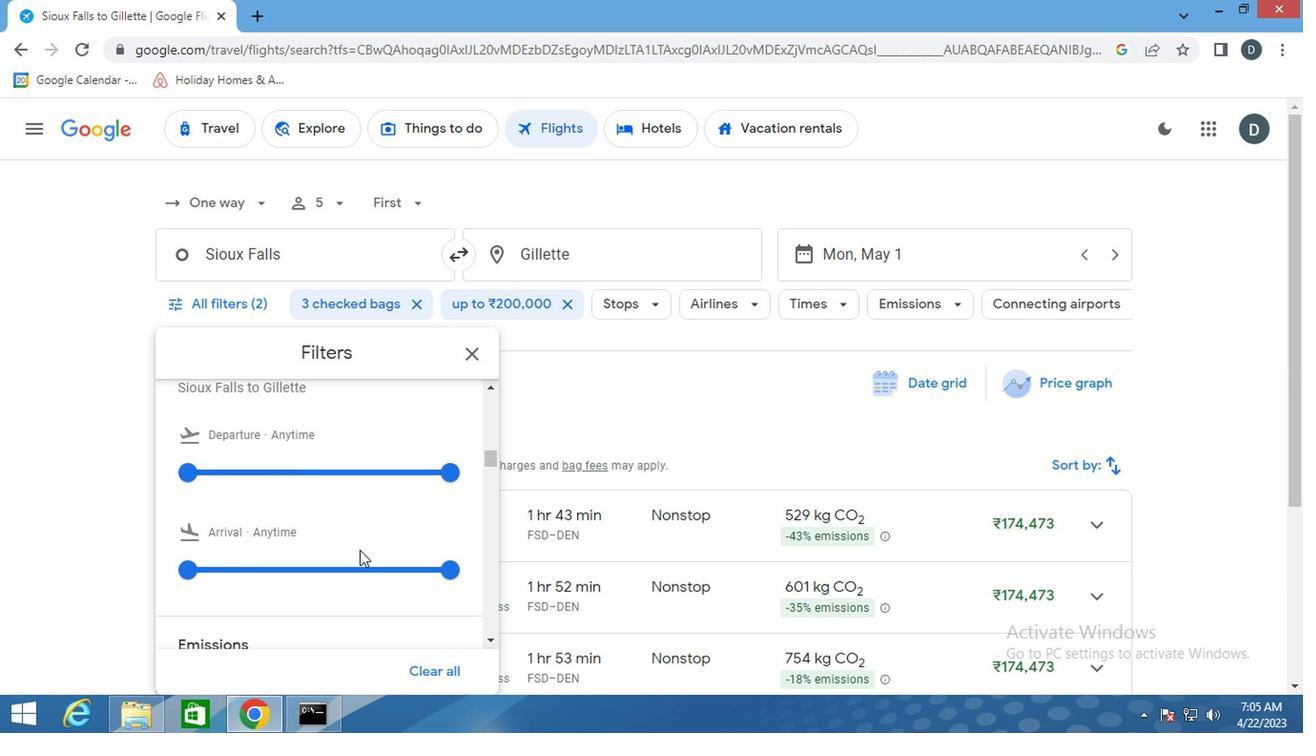 
Action: Mouse scrolled (405, 538) with delta (0, 0)
Screenshot: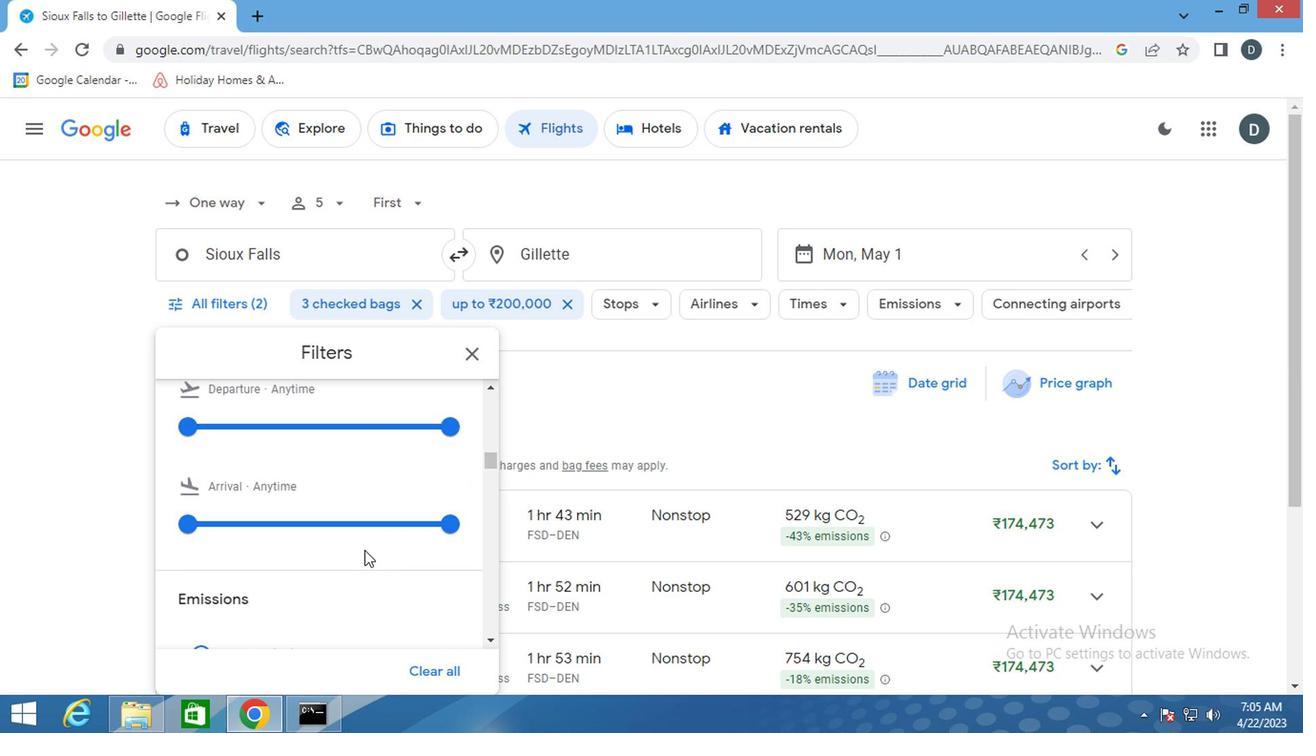 
Action: Mouse scrolled (405, 538) with delta (0, 0)
Screenshot: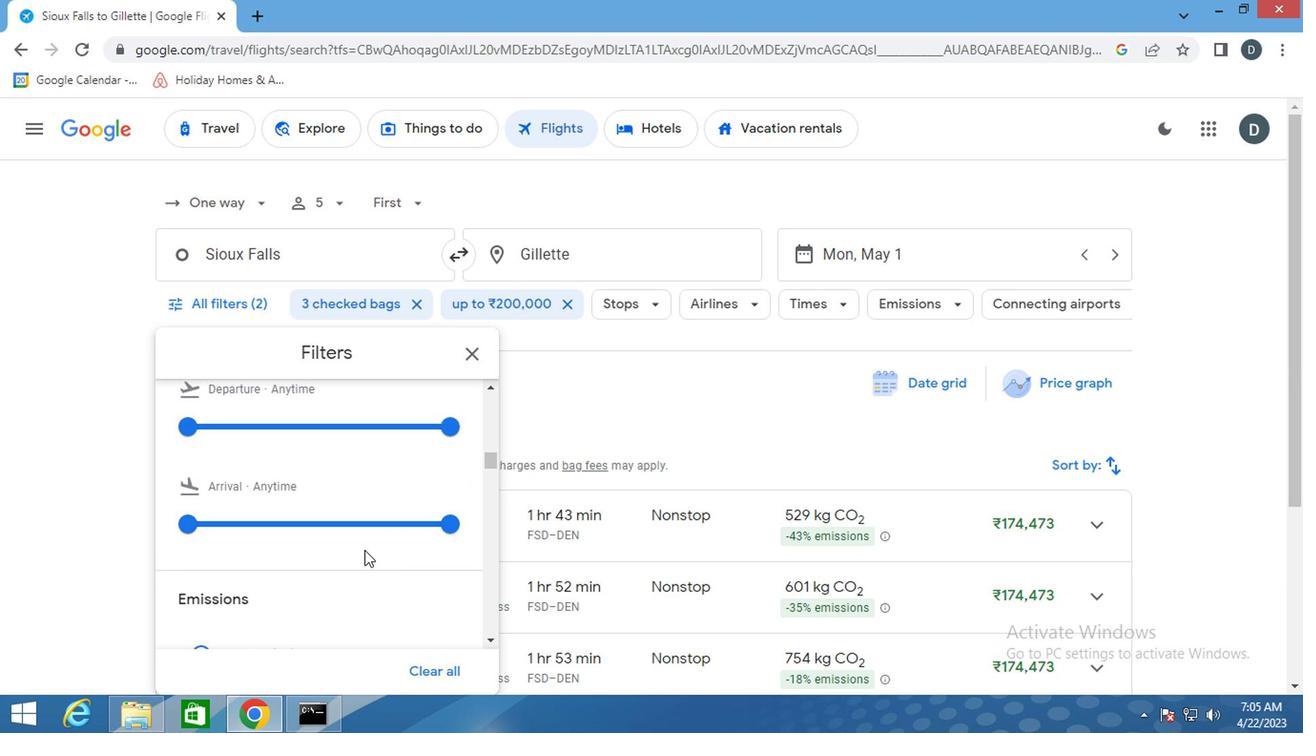 
Action: Mouse scrolled (405, 536) with delta (0, 0)
Screenshot: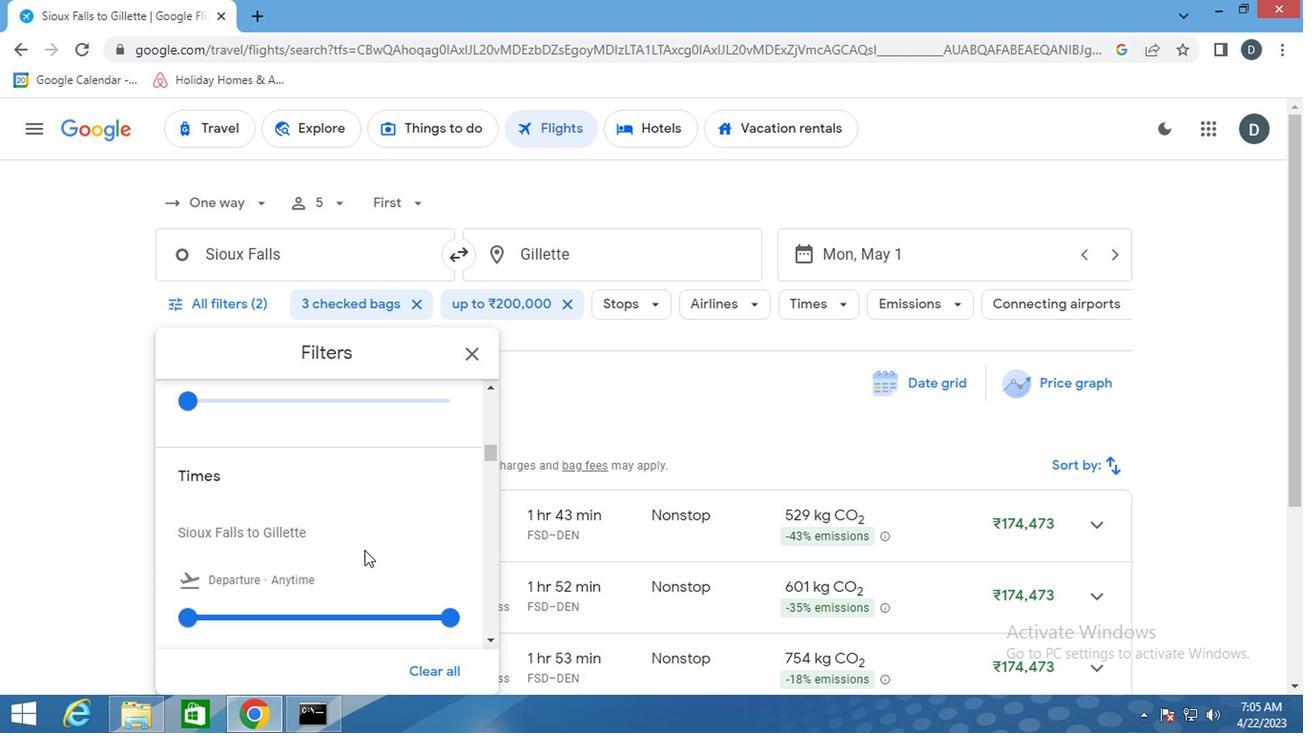 
Action: Mouse moved to (280, 524)
Screenshot: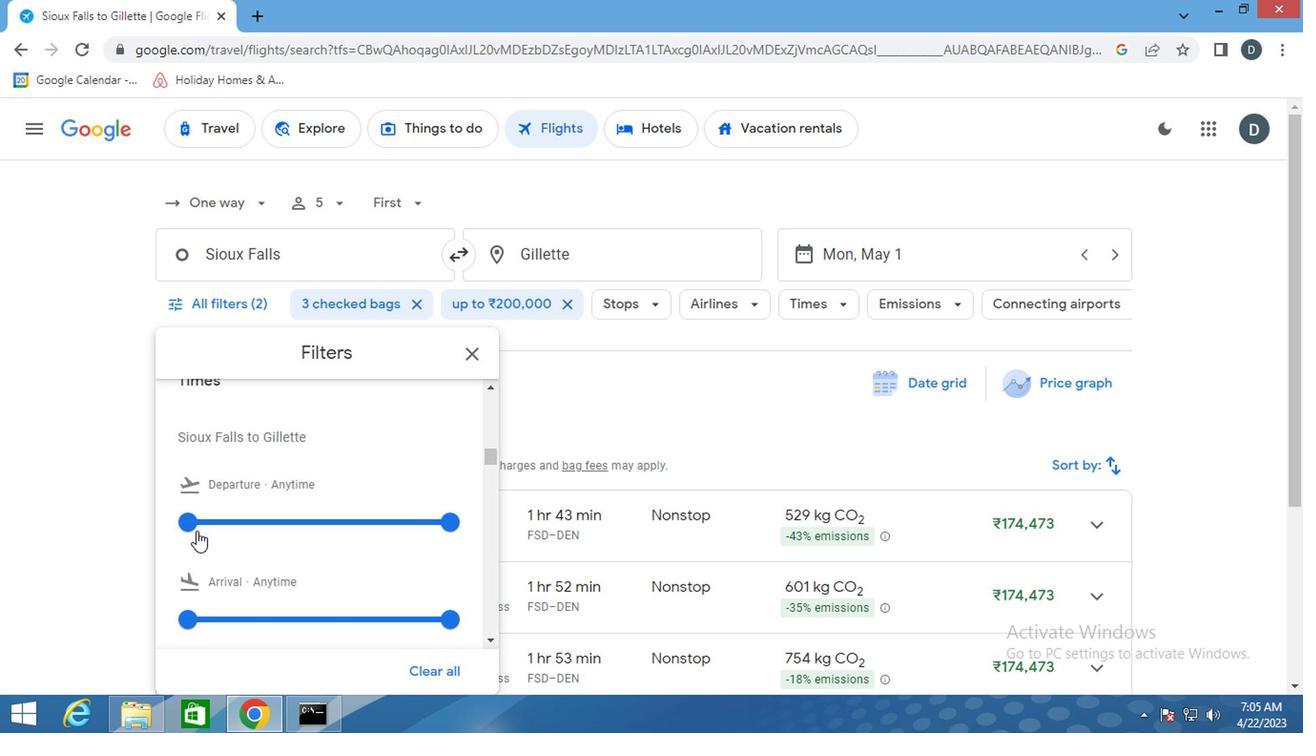 
Action: Mouse pressed left at (280, 524)
Screenshot: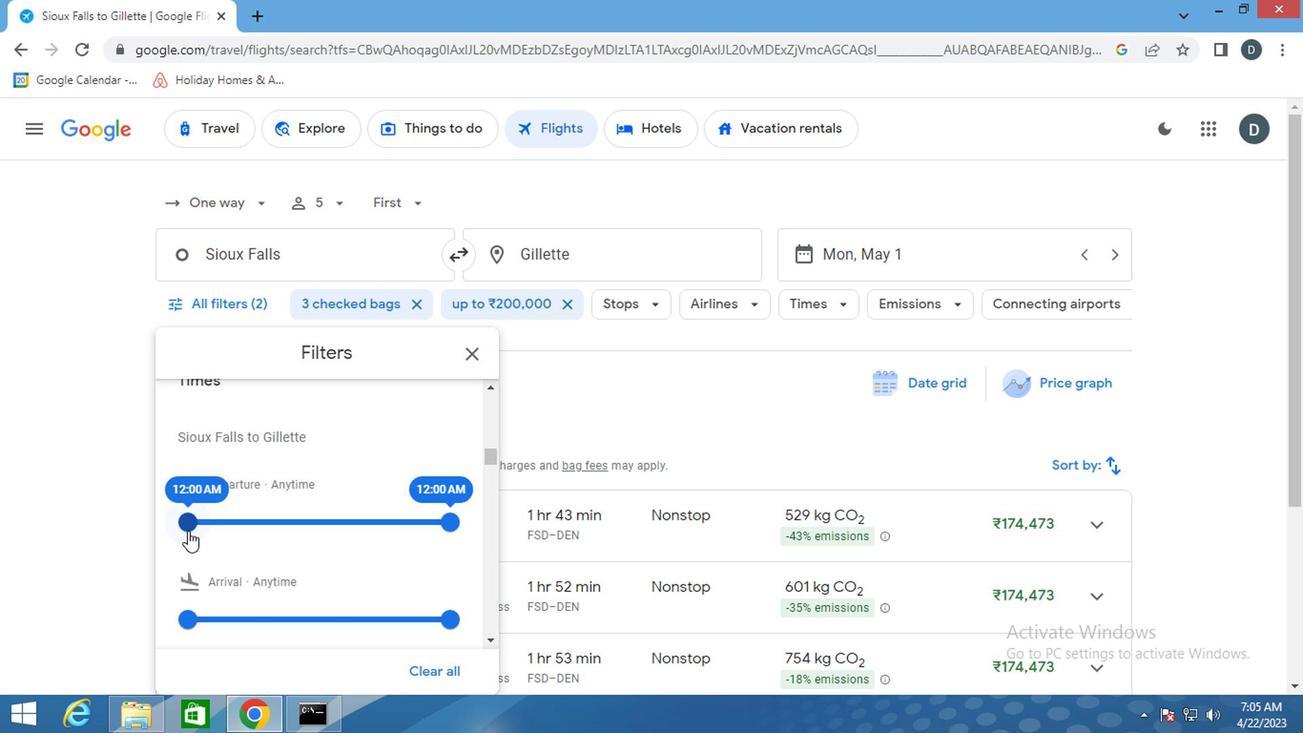 
Action: Mouse moved to (465, 522)
Screenshot: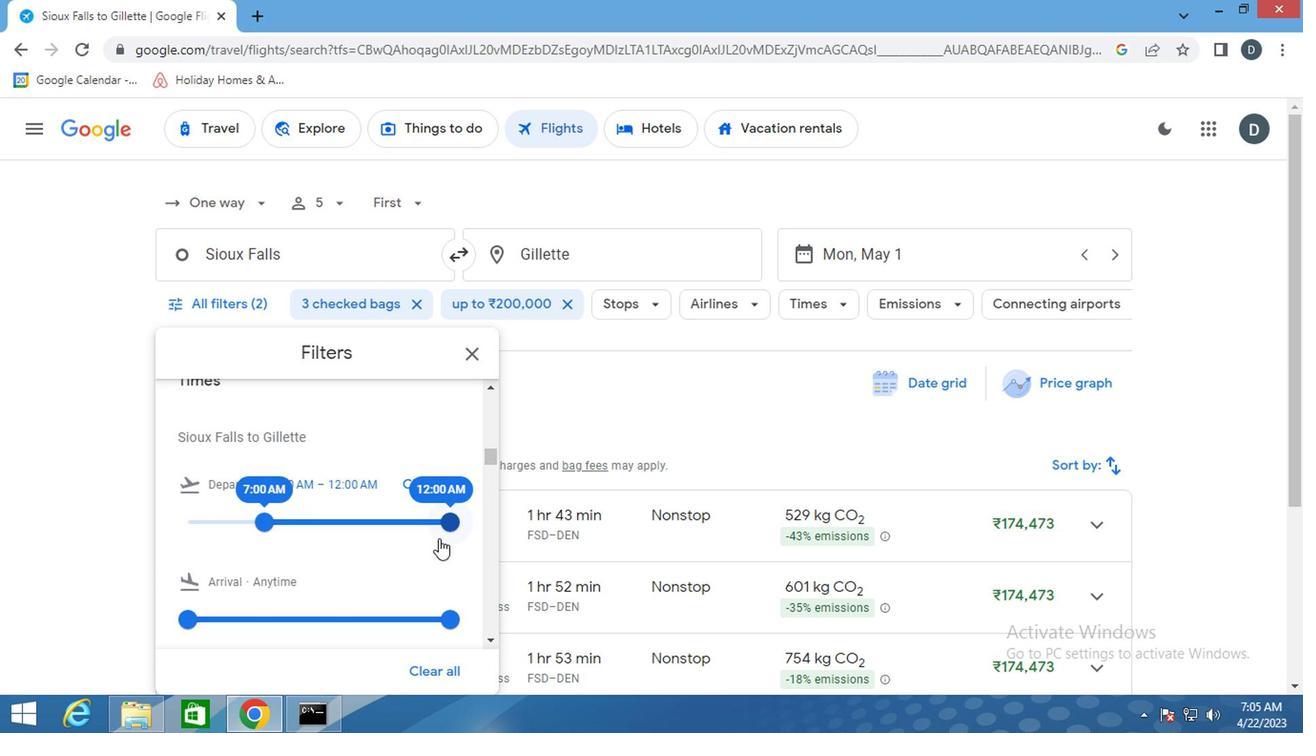 
Action: Mouse pressed left at (465, 522)
Screenshot: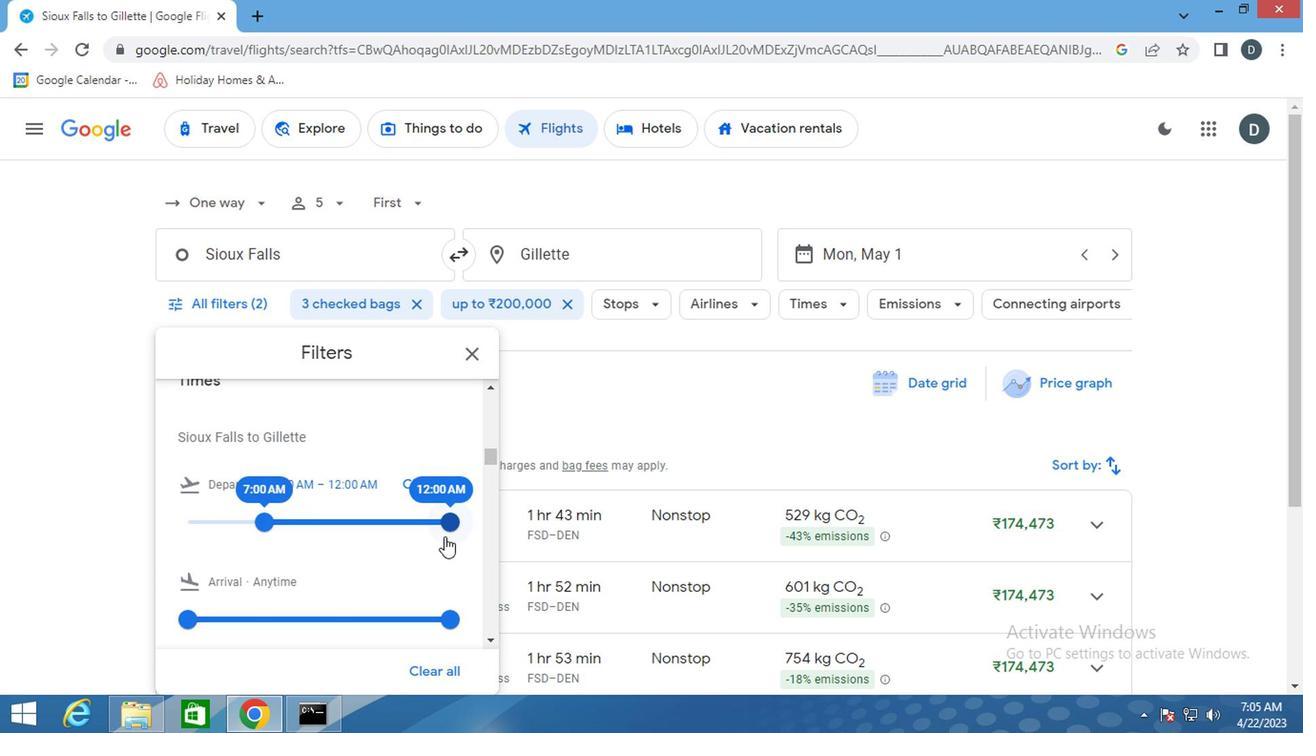 
Action: Mouse moved to (373, 538)
Screenshot: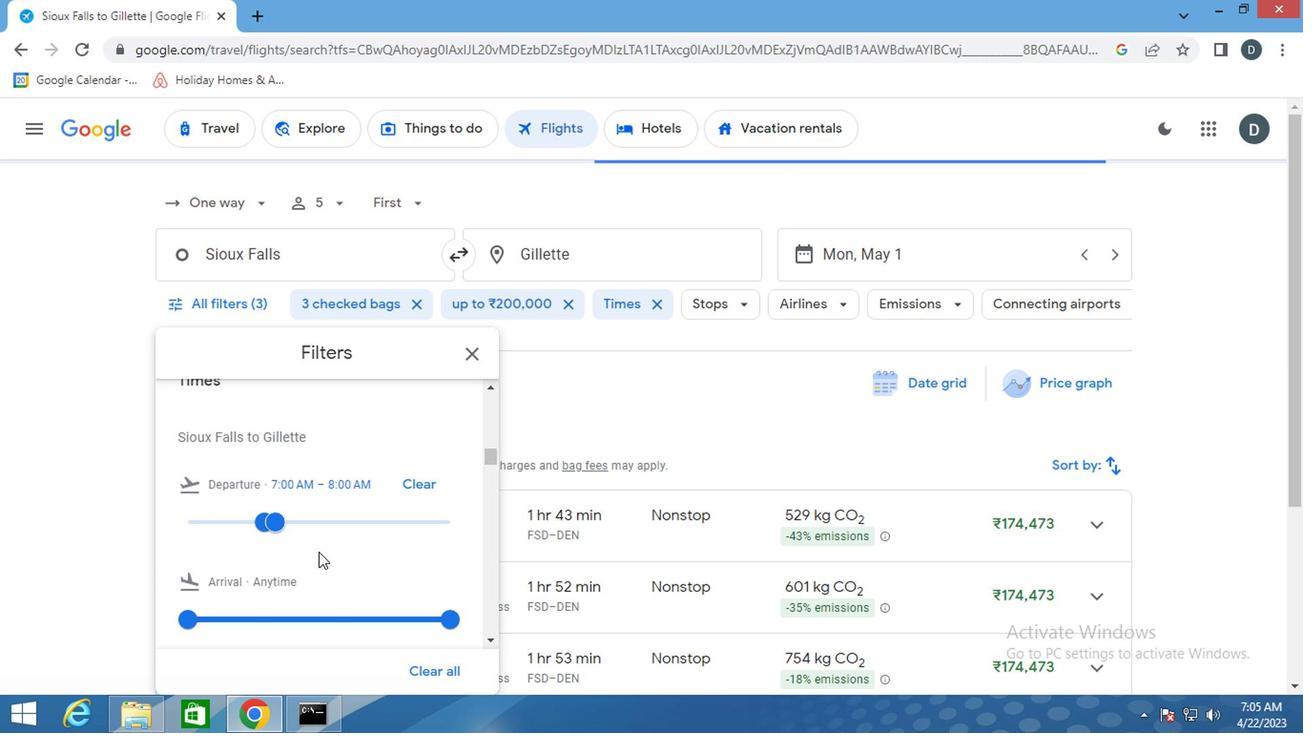 
Action: Mouse scrolled (373, 538) with delta (0, 0)
Screenshot: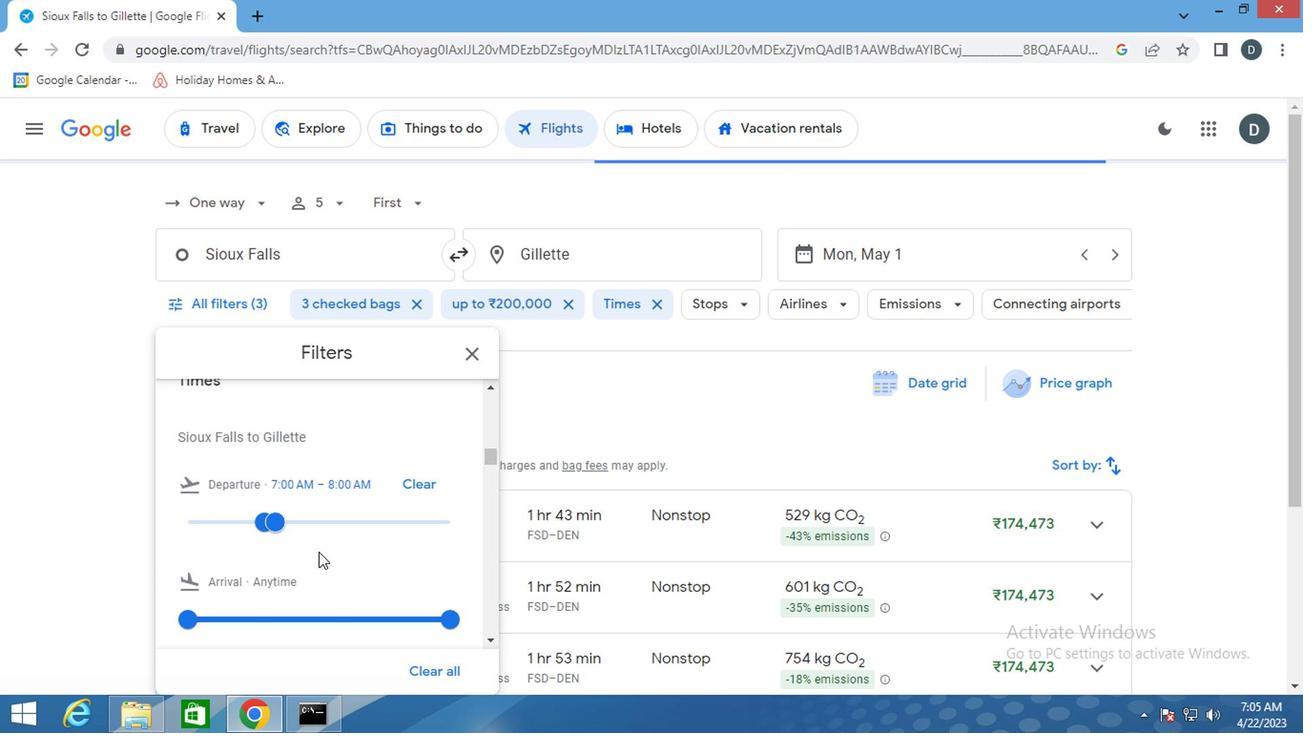 
Action: Mouse moved to (373, 539)
Screenshot: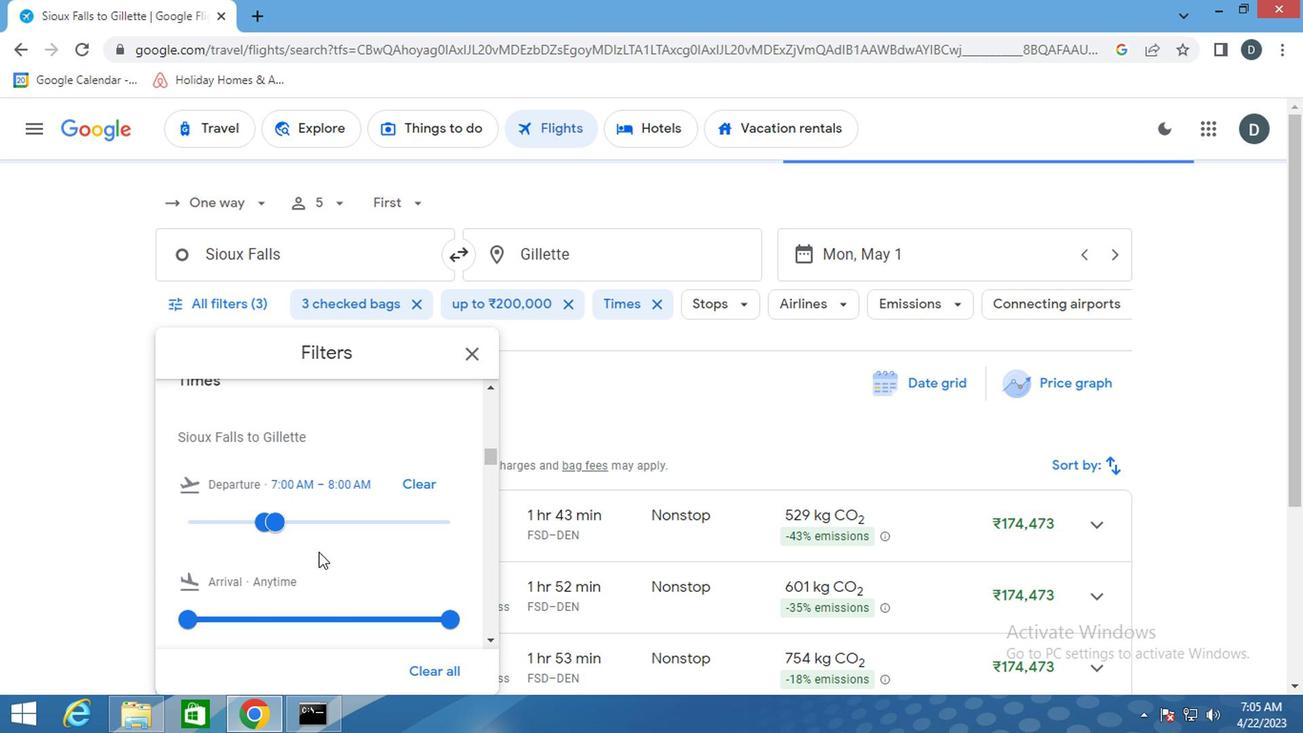 
Action: Mouse scrolled (373, 538) with delta (0, 0)
Screenshot: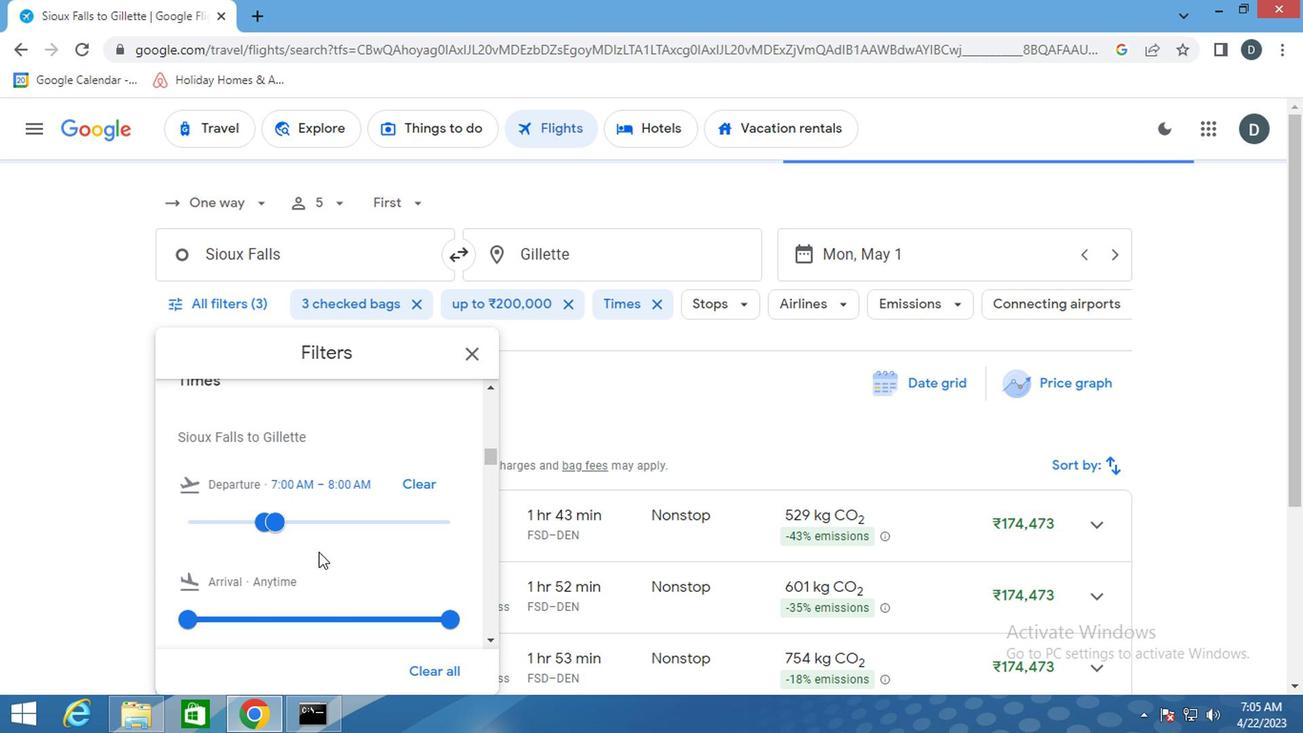 
Action: Mouse moved to (373, 539)
Screenshot: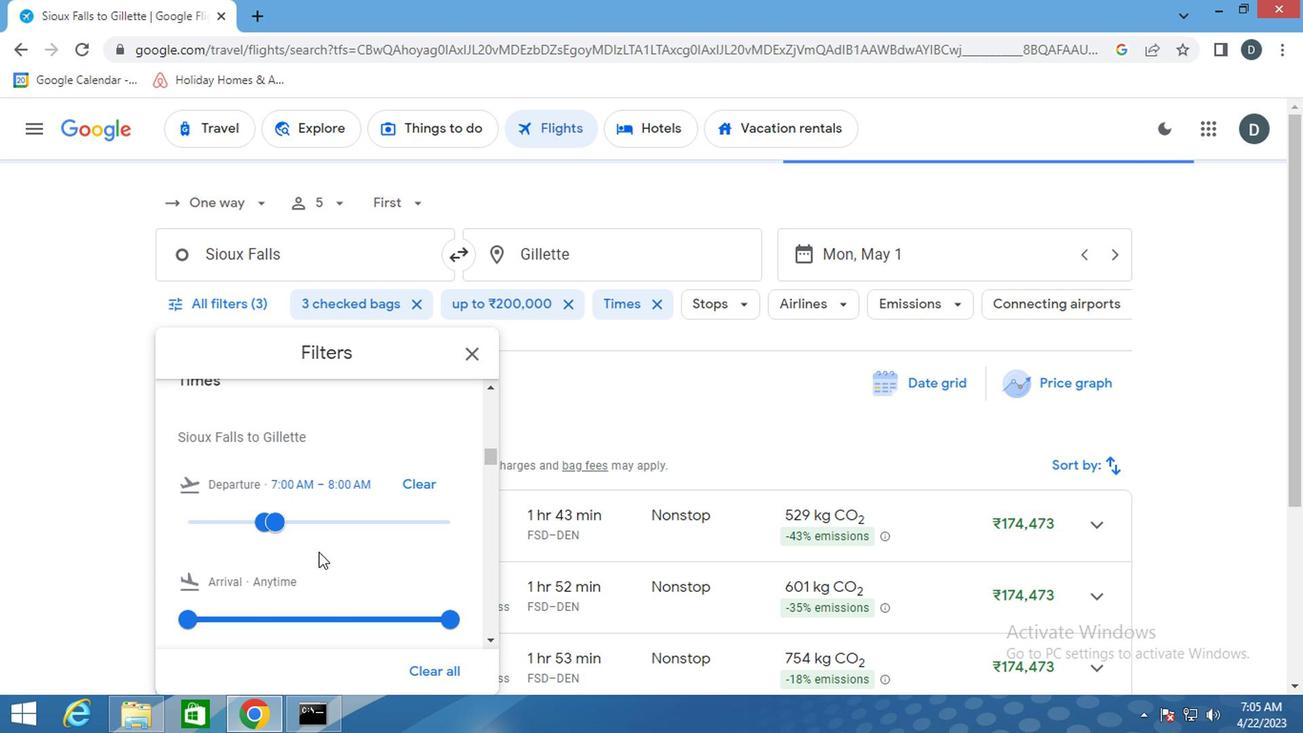 
Action: Mouse scrolled (373, 538) with delta (0, 0)
Screenshot: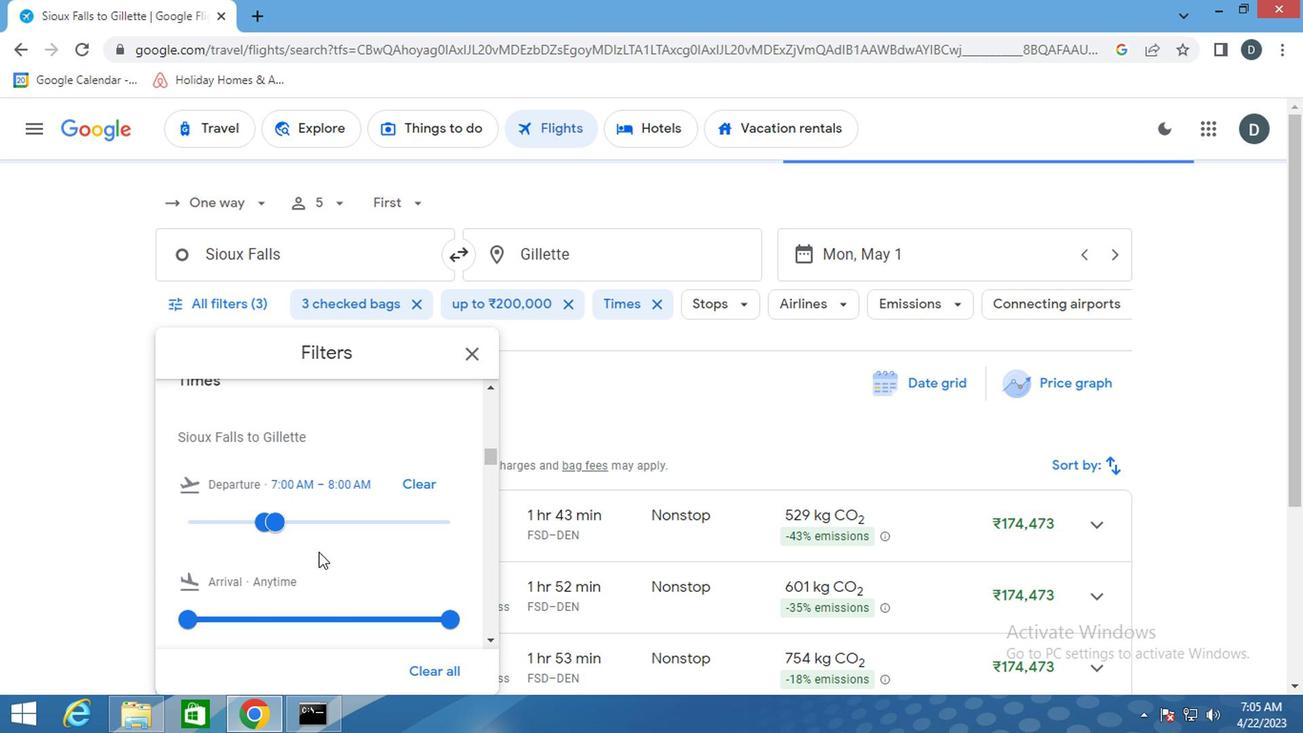 
Action: Mouse moved to (372, 540)
Screenshot: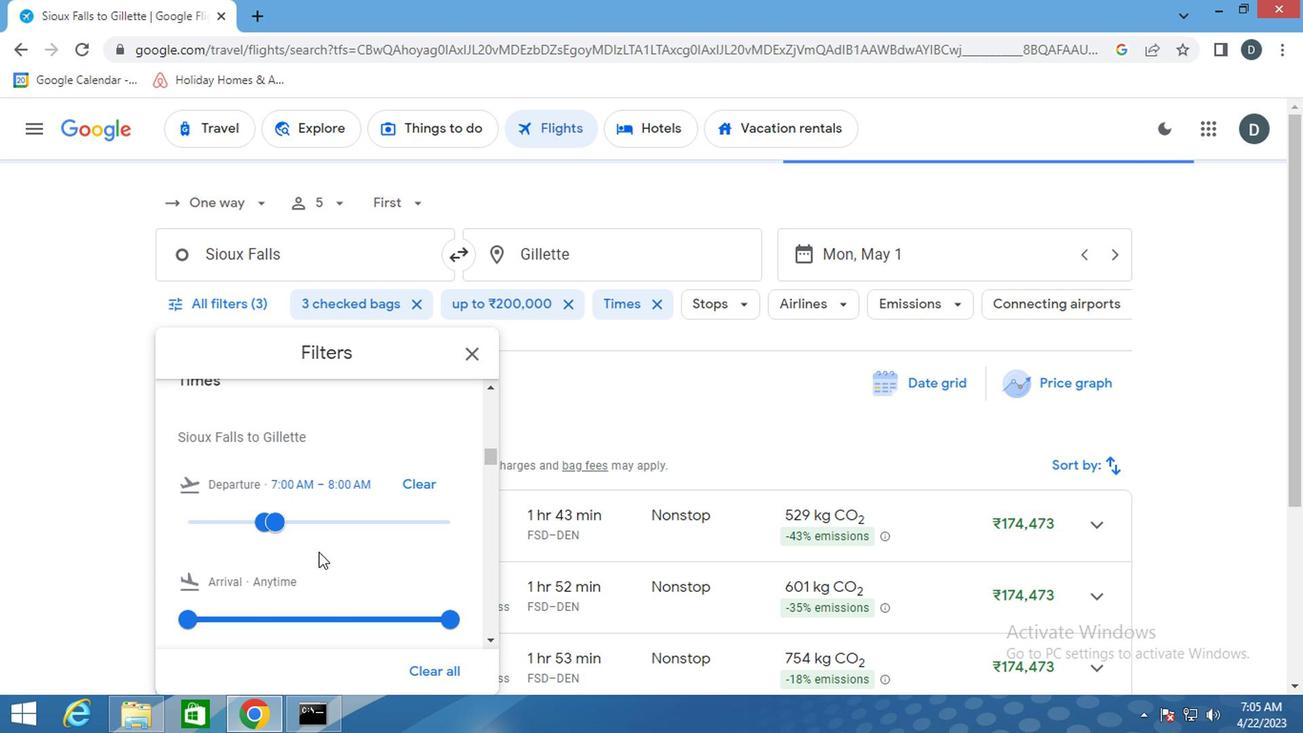 
Action: Mouse scrolled (372, 539) with delta (0, 0)
Screenshot: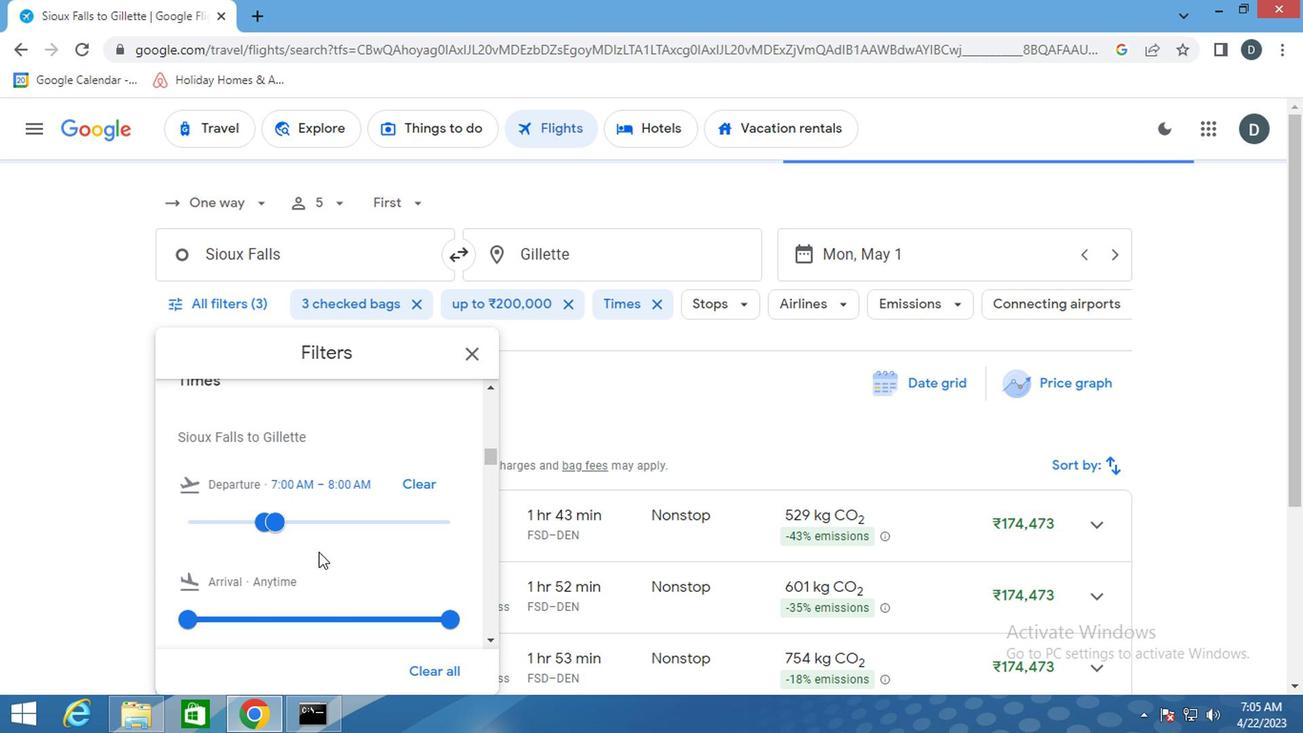
Action: Mouse scrolled (372, 539) with delta (0, 0)
Screenshot: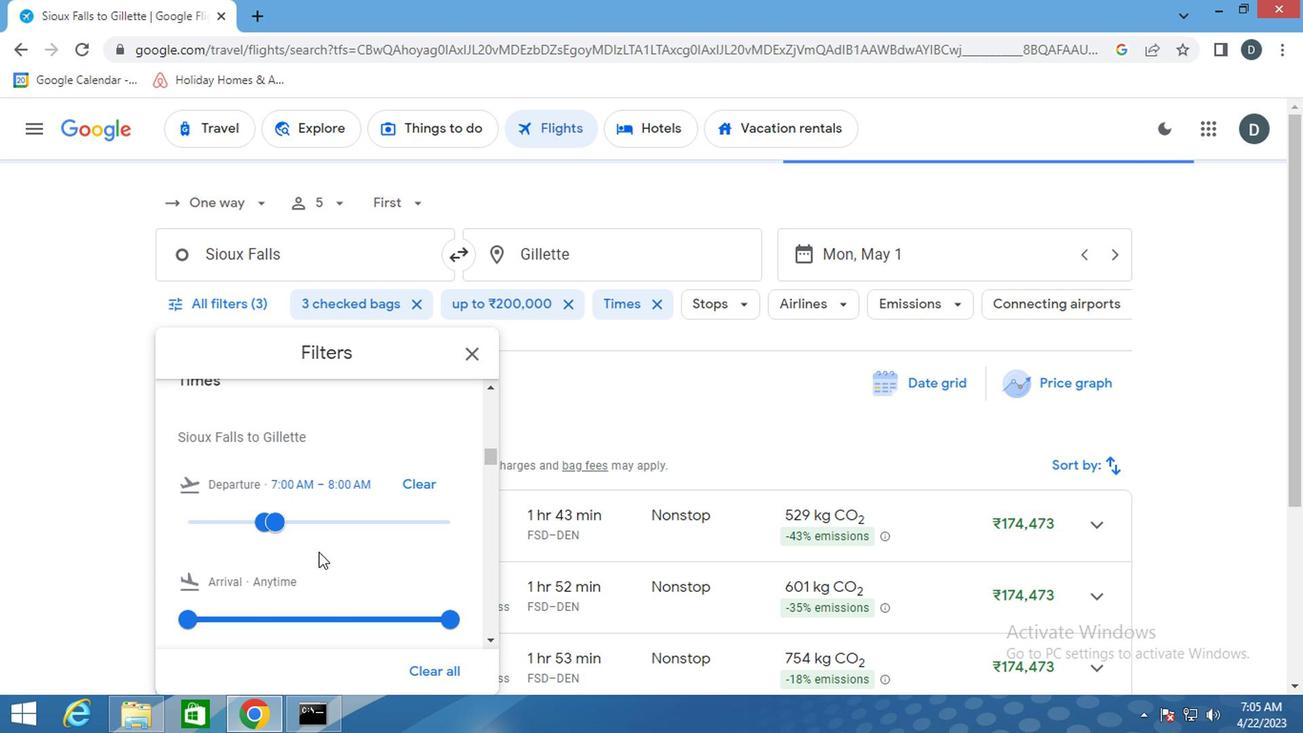 
Action: Mouse scrolled (372, 539) with delta (0, 0)
Screenshot: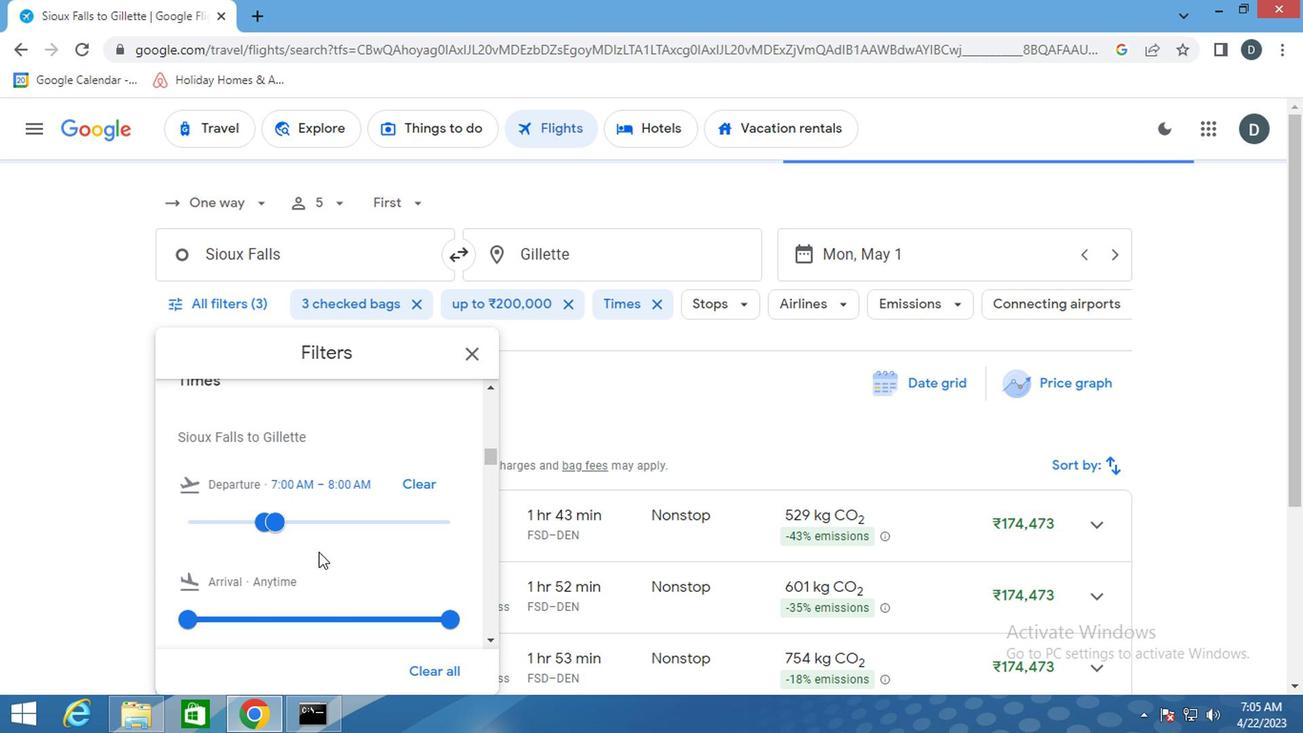 
Action: Mouse scrolled (372, 539) with delta (0, 0)
Screenshot: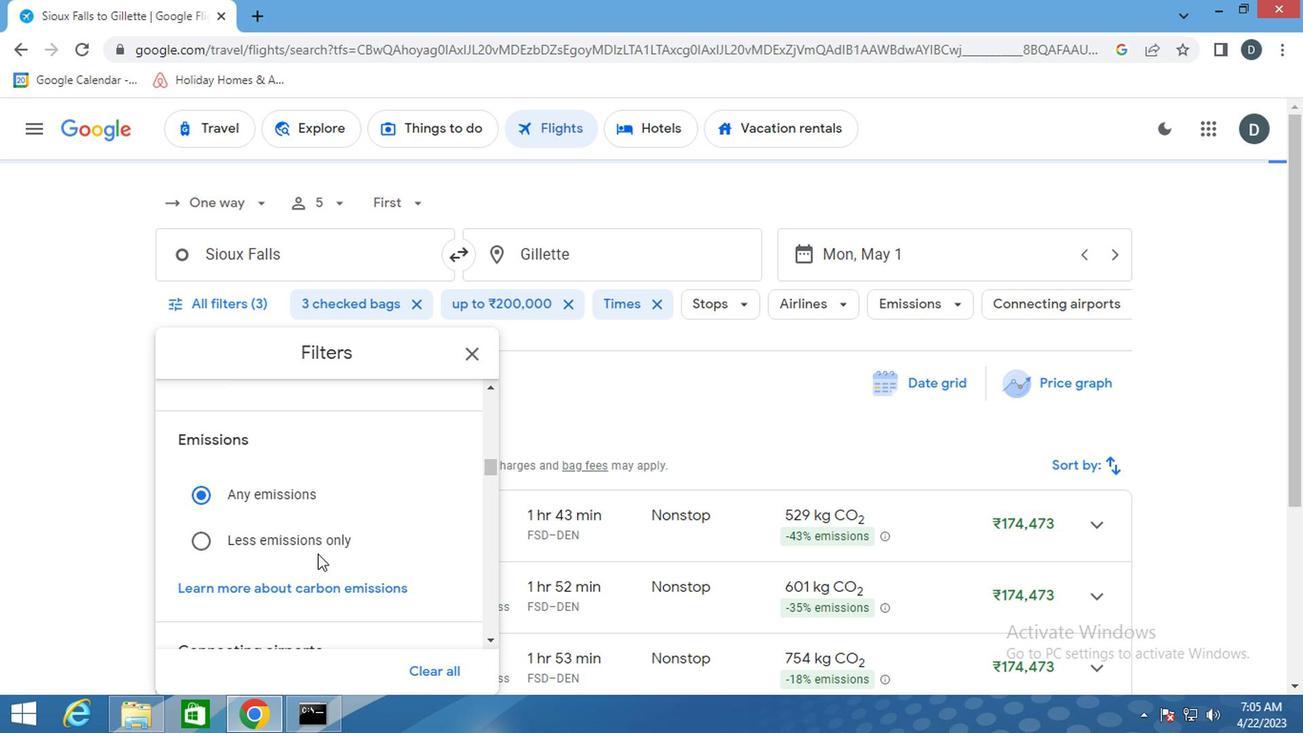 
Action: Mouse scrolled (372, 539) with delta (0, 0)
Screenshot: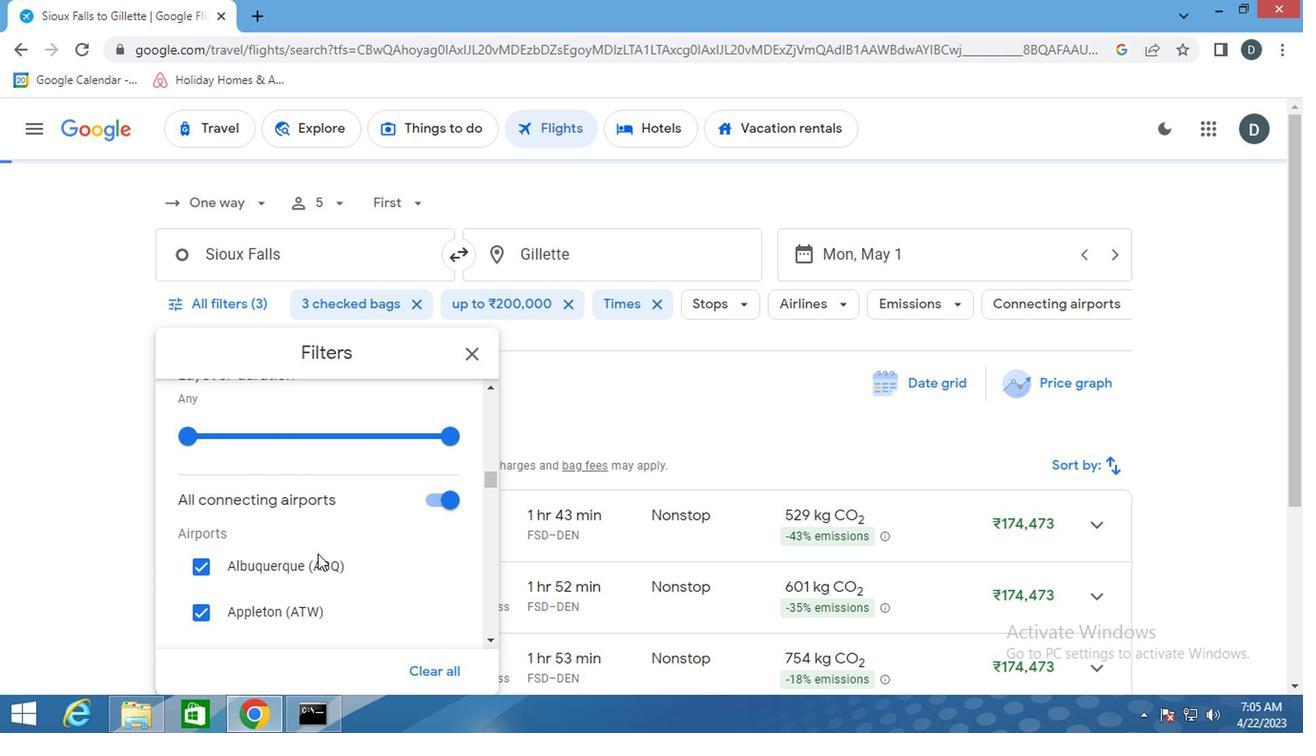 
Action: Mouse scrolled (372, 539) with delta (0, 0)
Screenshot: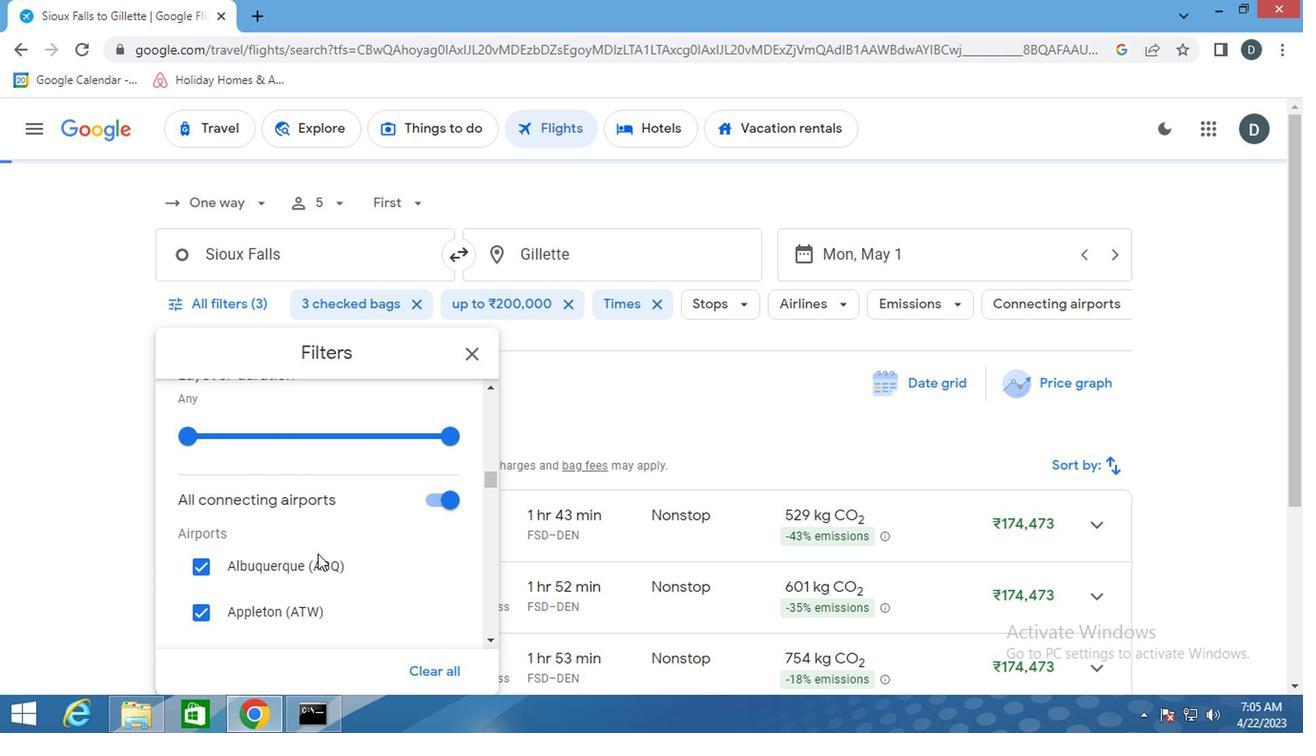 
Action: Mouse scrolled (372, 539) with delta (0, 0)
Screenshot: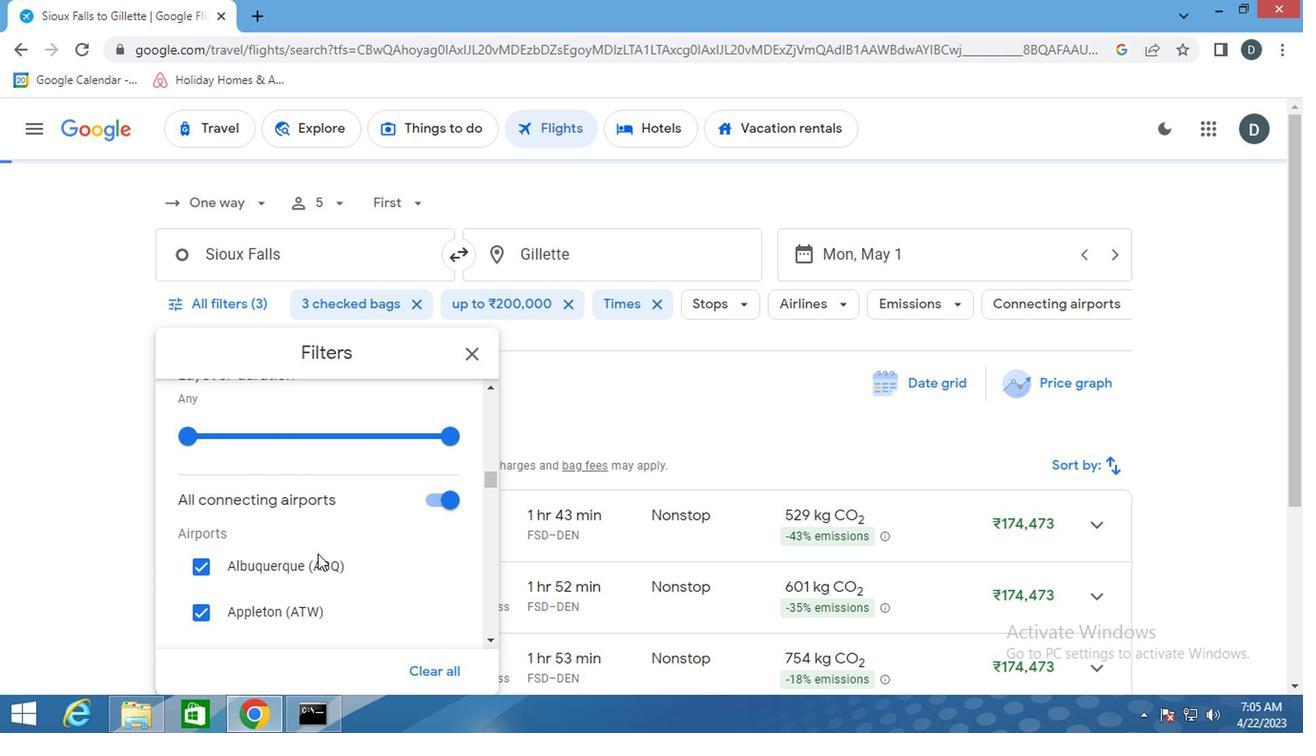 
Action: Mouse scrolled (372, 539) with delta (0, 0)
Screenshot: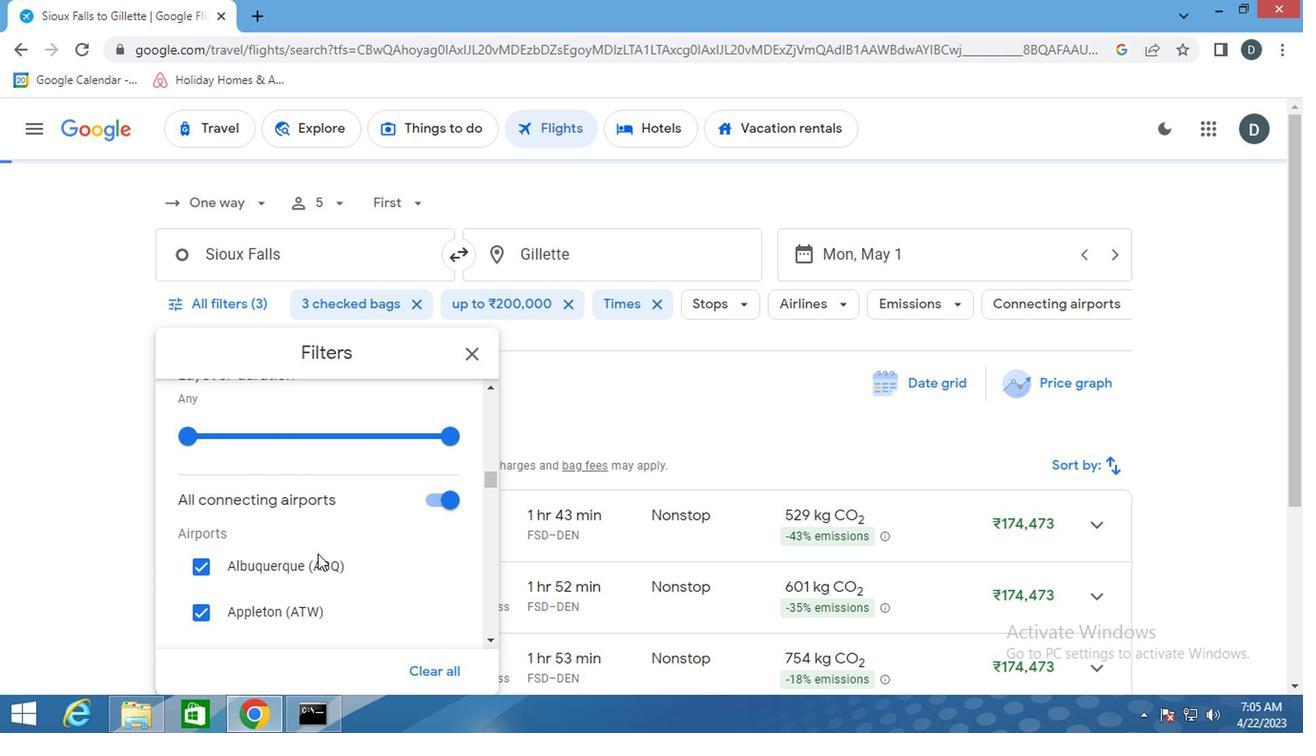 
Action: Mouse scrolled (372, 539) with delta (0, 0)
Screenshot: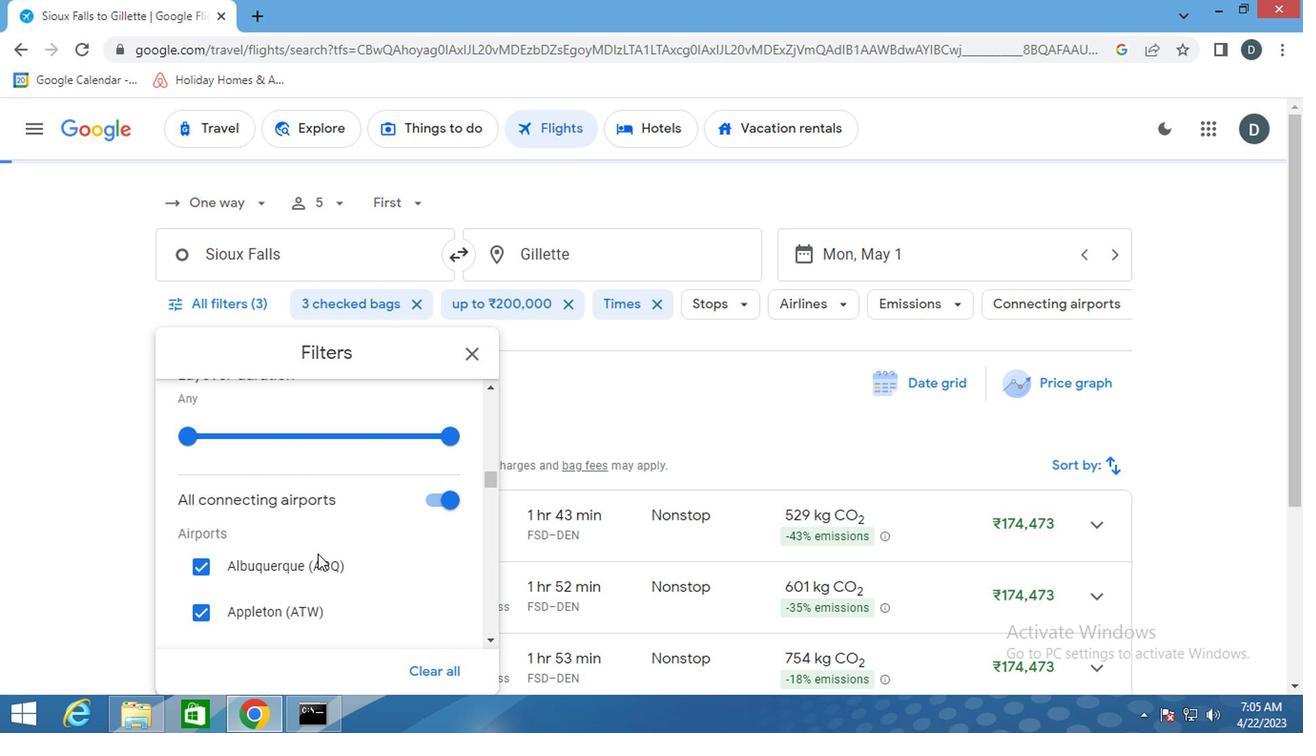 
Action: Mouse scrolled (372, 539) with delta (0, 0)
Screenshot: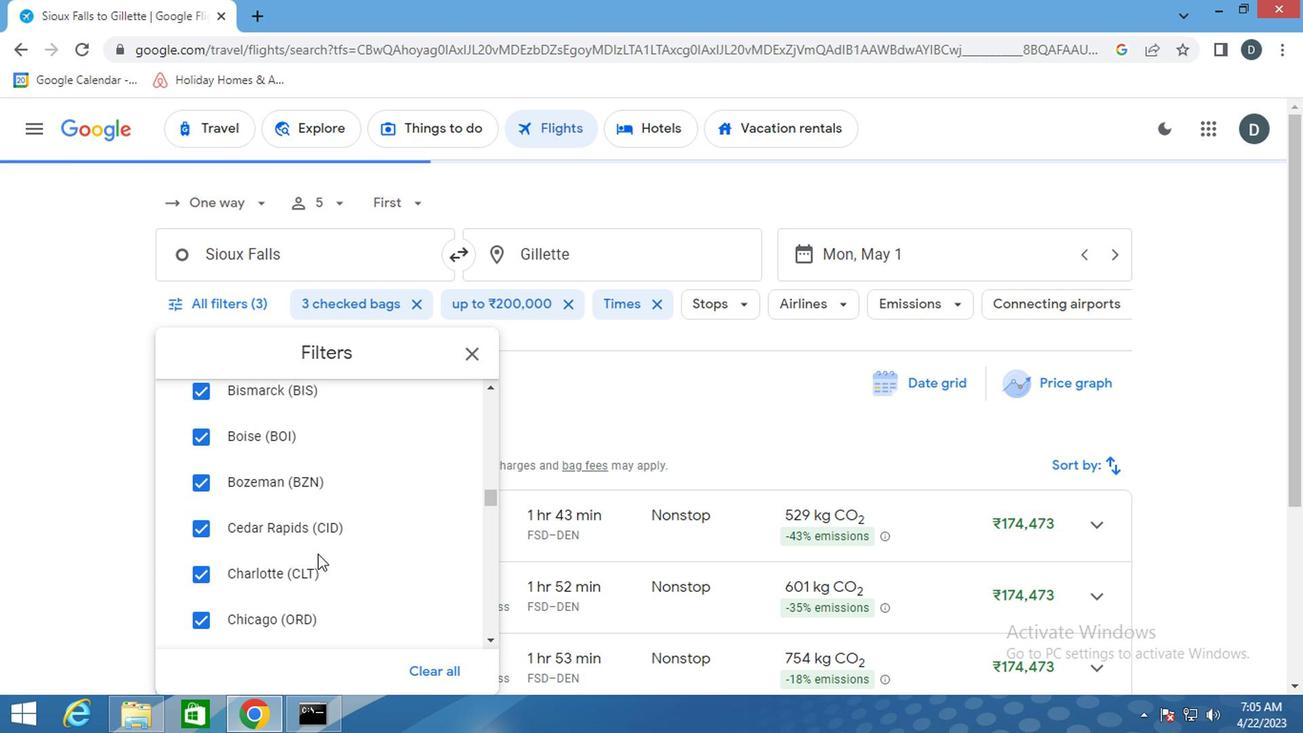 
Action: Mouse scrolled (372, 539) with delta (0, 0)
Screenshot: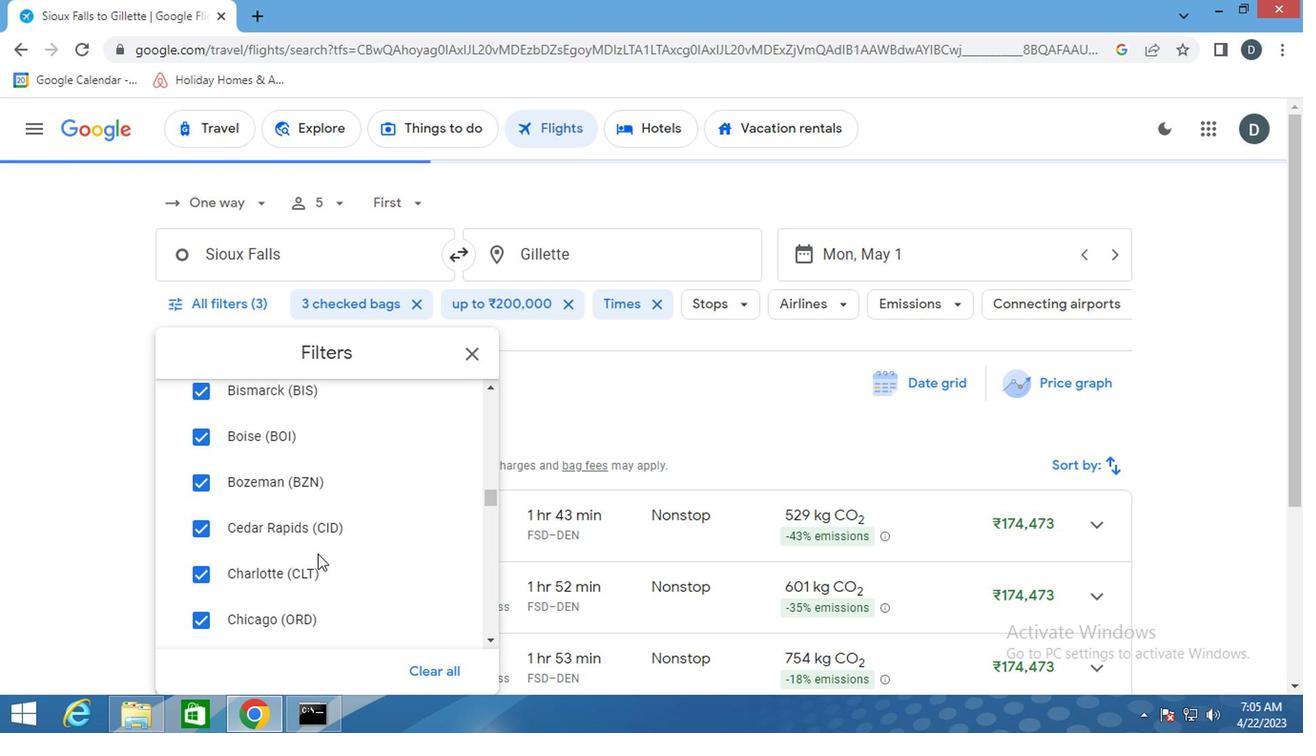 
Action: Mouse scrolled (372, 539) with delta (0, 0)
Screenshot: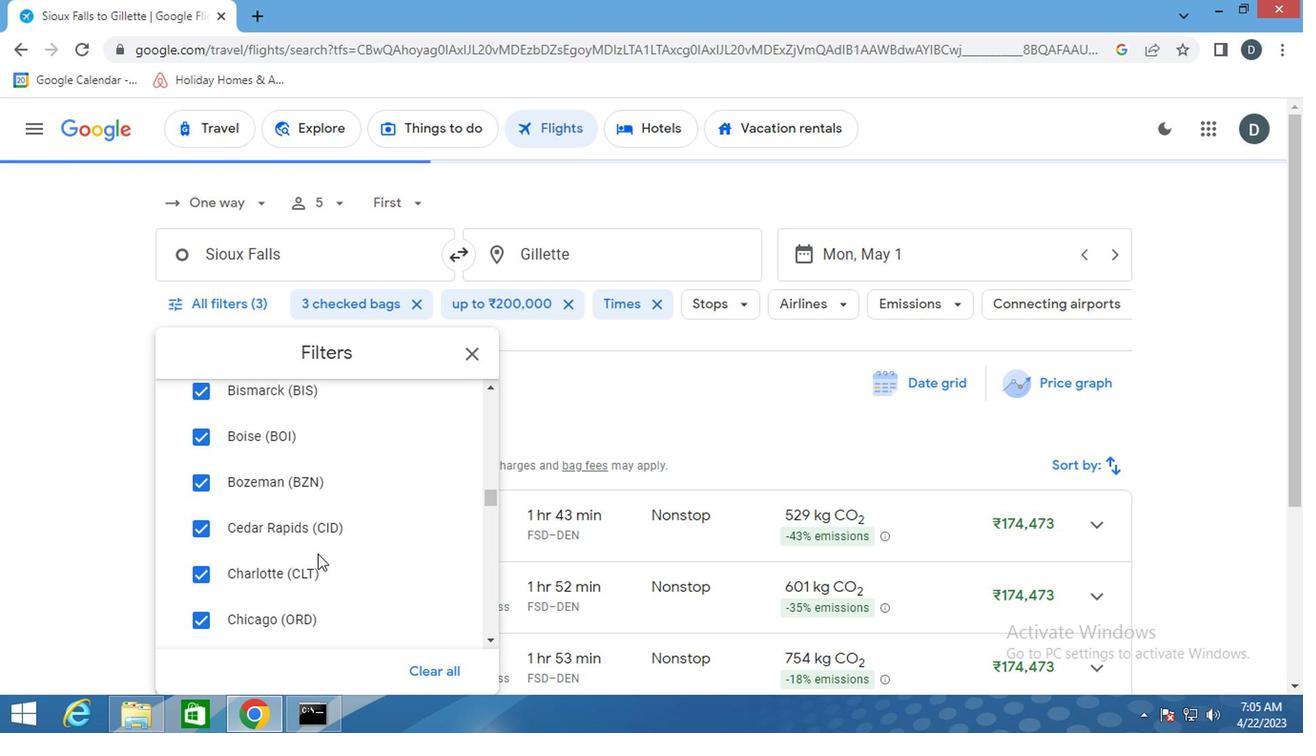 
Action: Mouse scrolled (372, 539) with delta (0, 0)
Screenshot: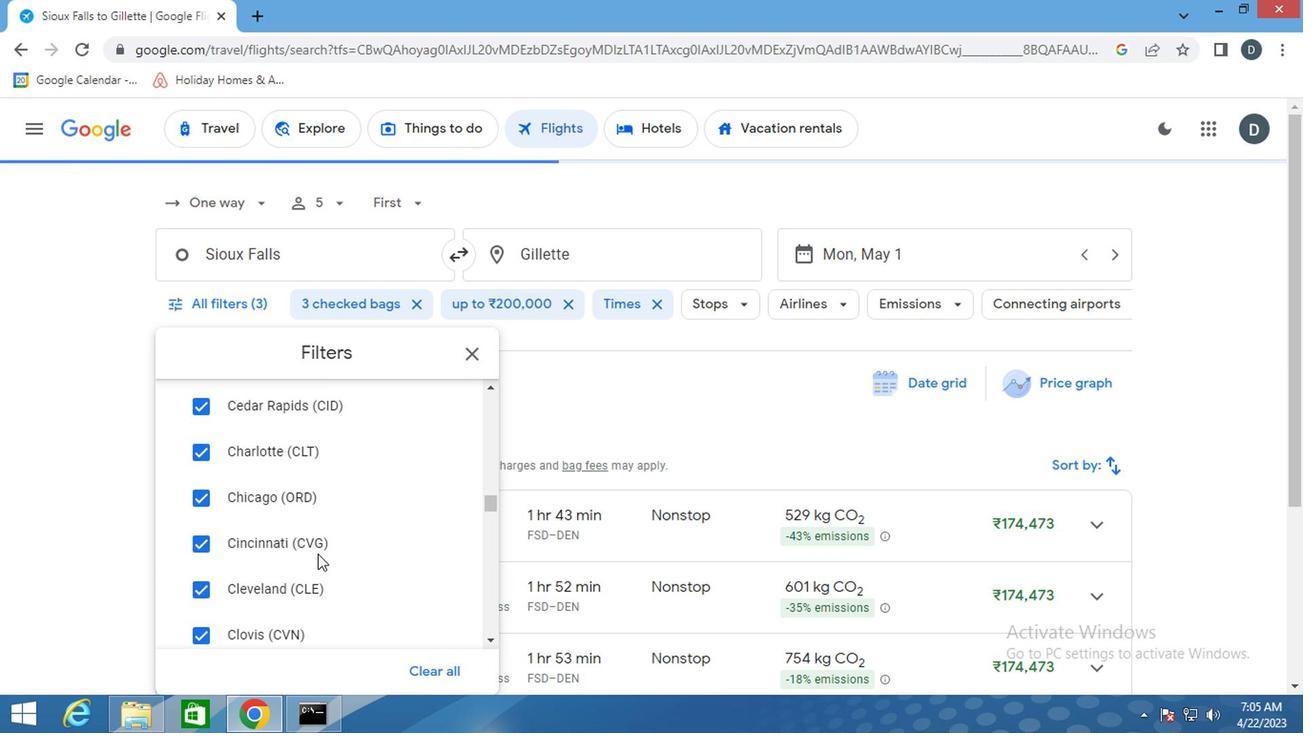 
Action: Mouse scrolled (372, 539) with delta (0, 0)
Screenshot: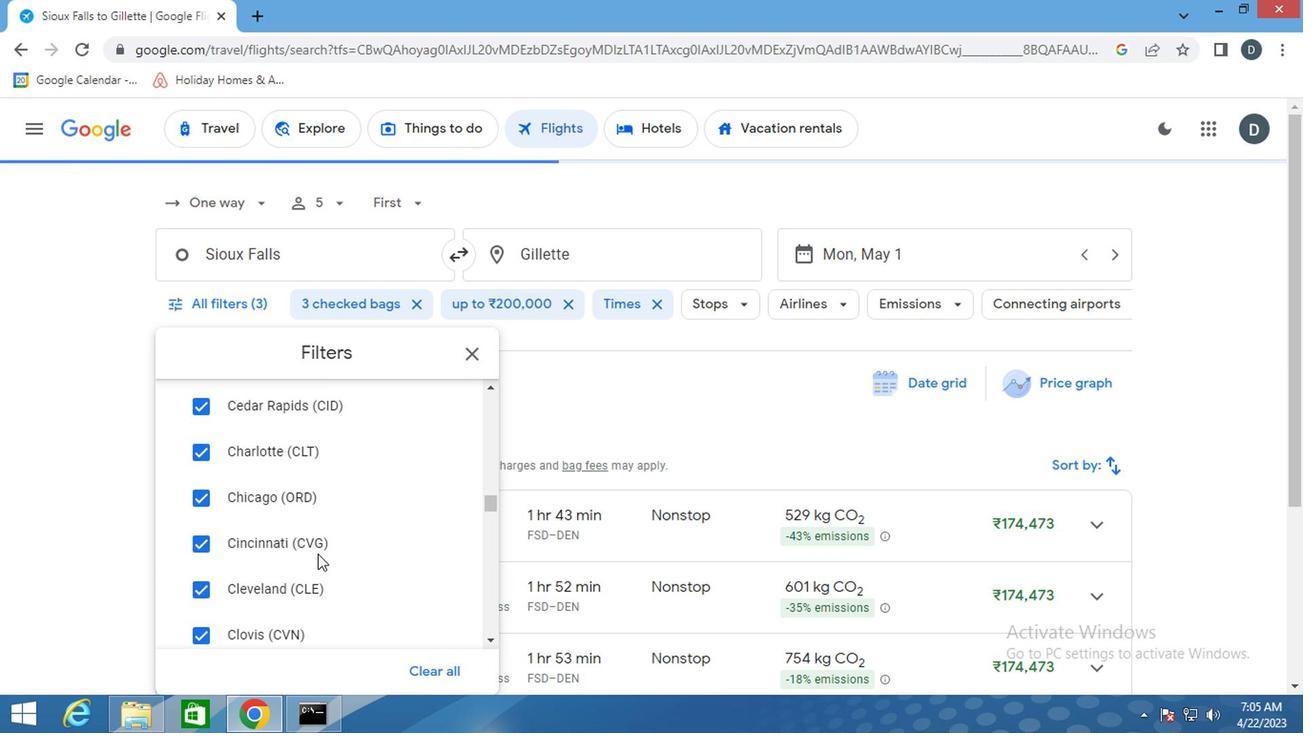 
Action: Mouse scrolled (372, 539) with delta (0, 0)
Screenshot: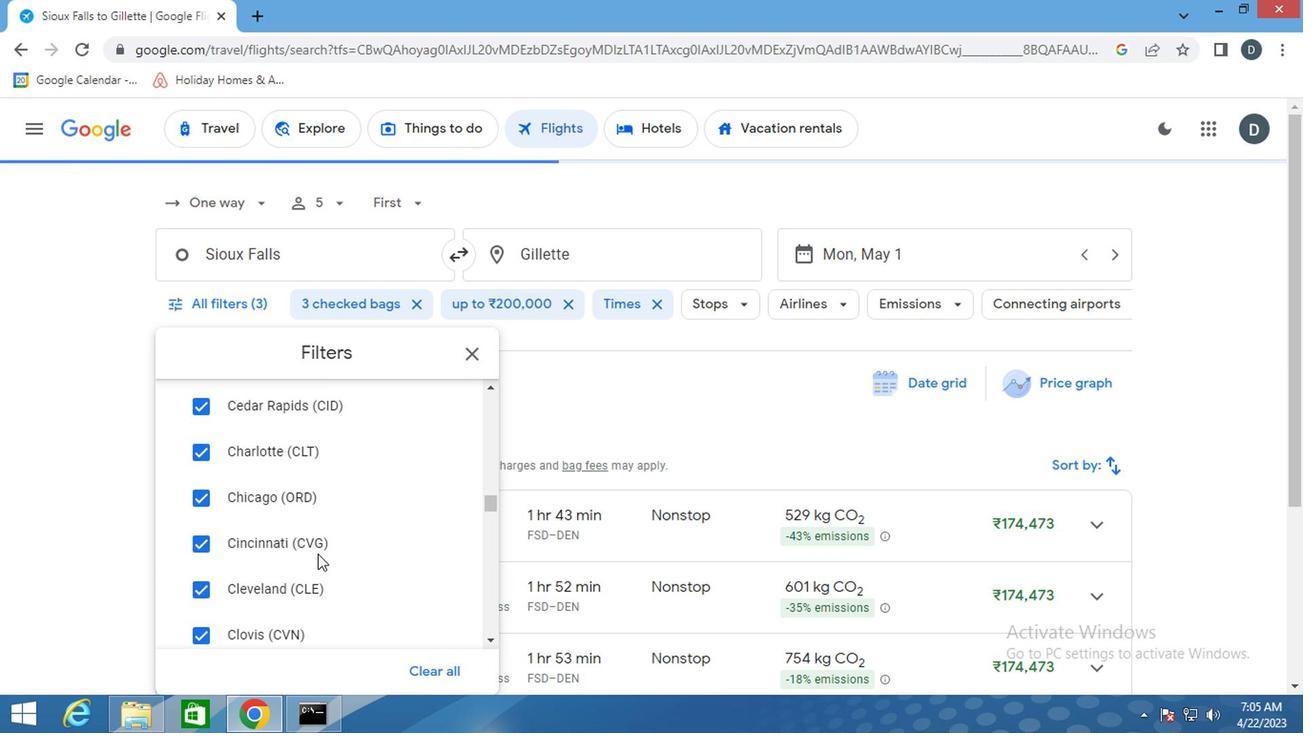 
Action: Mouse scrolled (372, 539) with delta (0, 0)
Screenshot: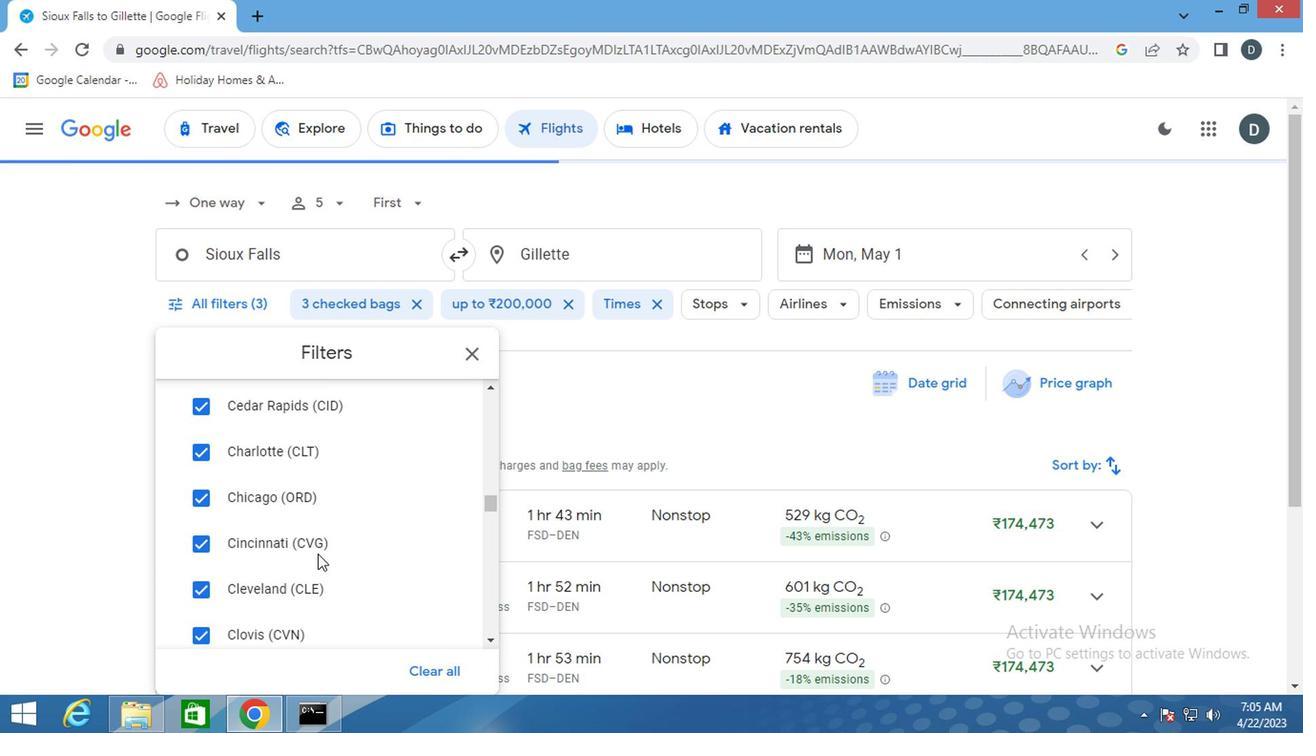 
Action: Mouse scrolled (372, 539) with delta (0, 0)
Screenshot: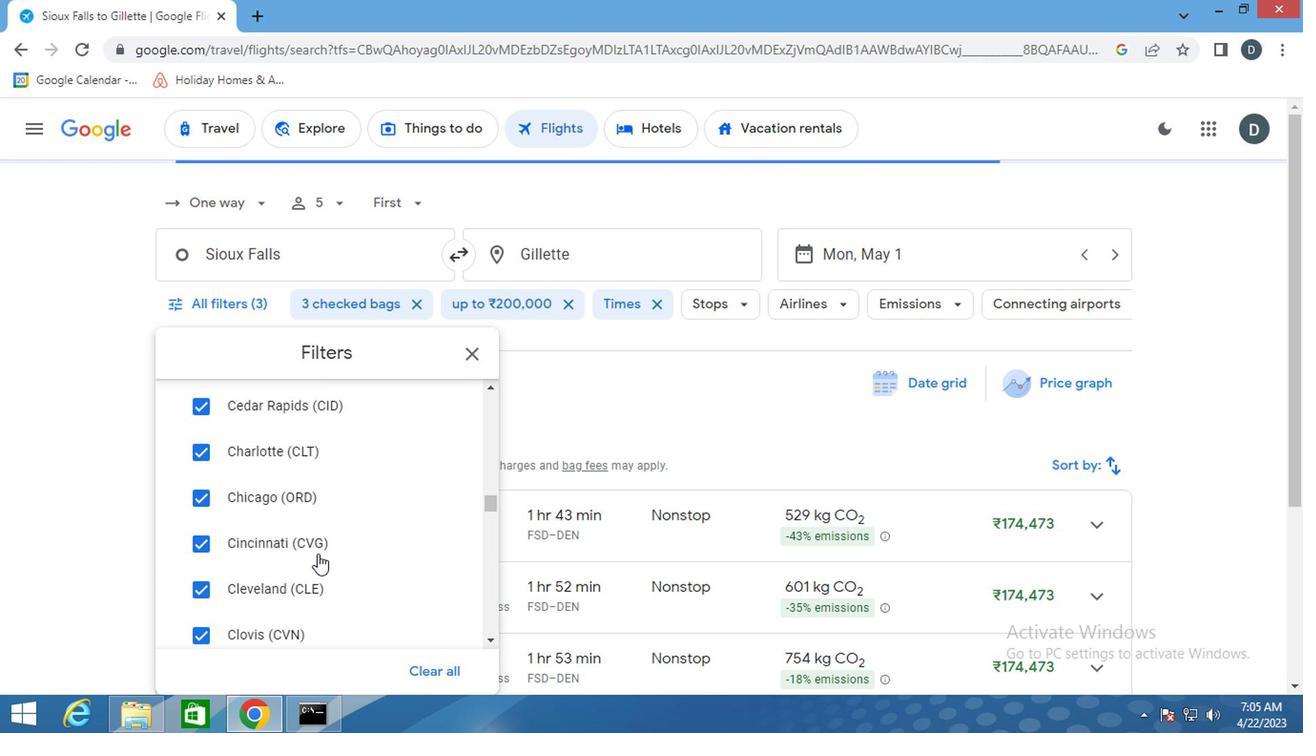 
Action: Mouse scrolled (372, 539) with delta (0, 0)
Screenshot: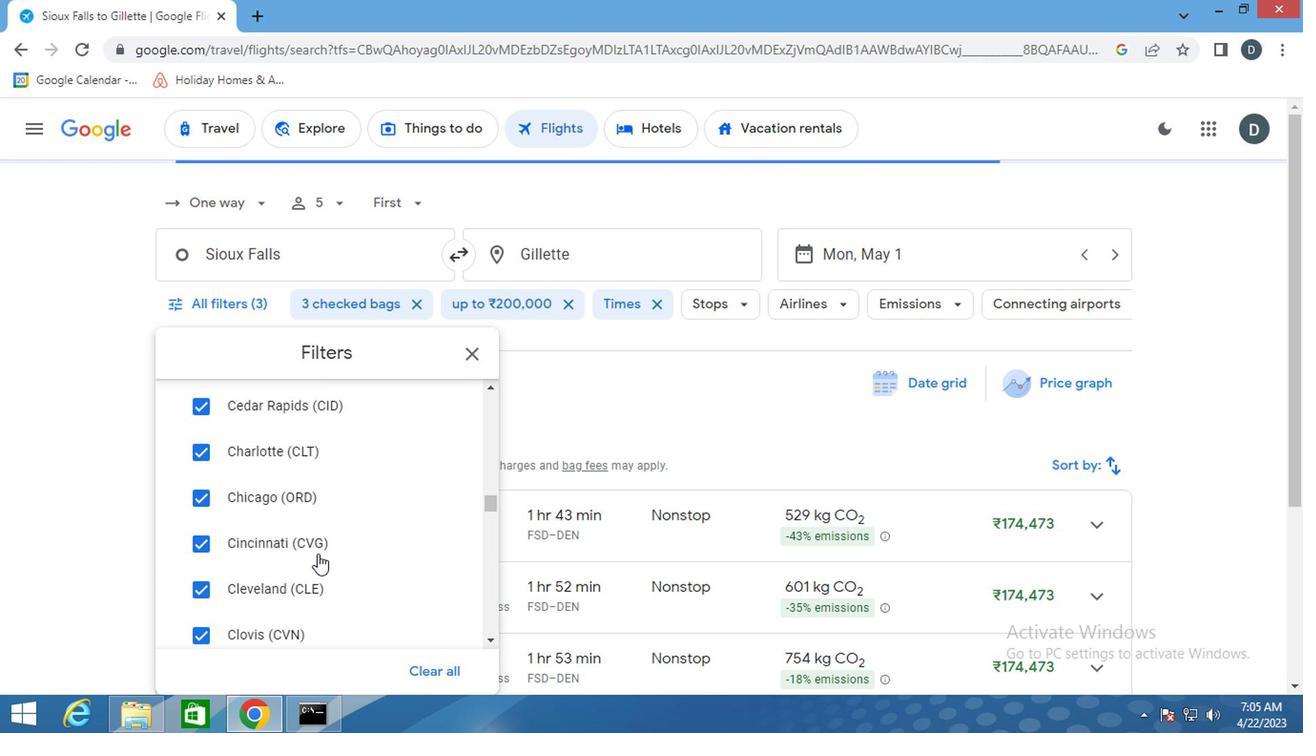 
Action: Mouse scrolled (372, 539) with delta (0, 0)
Screenshot: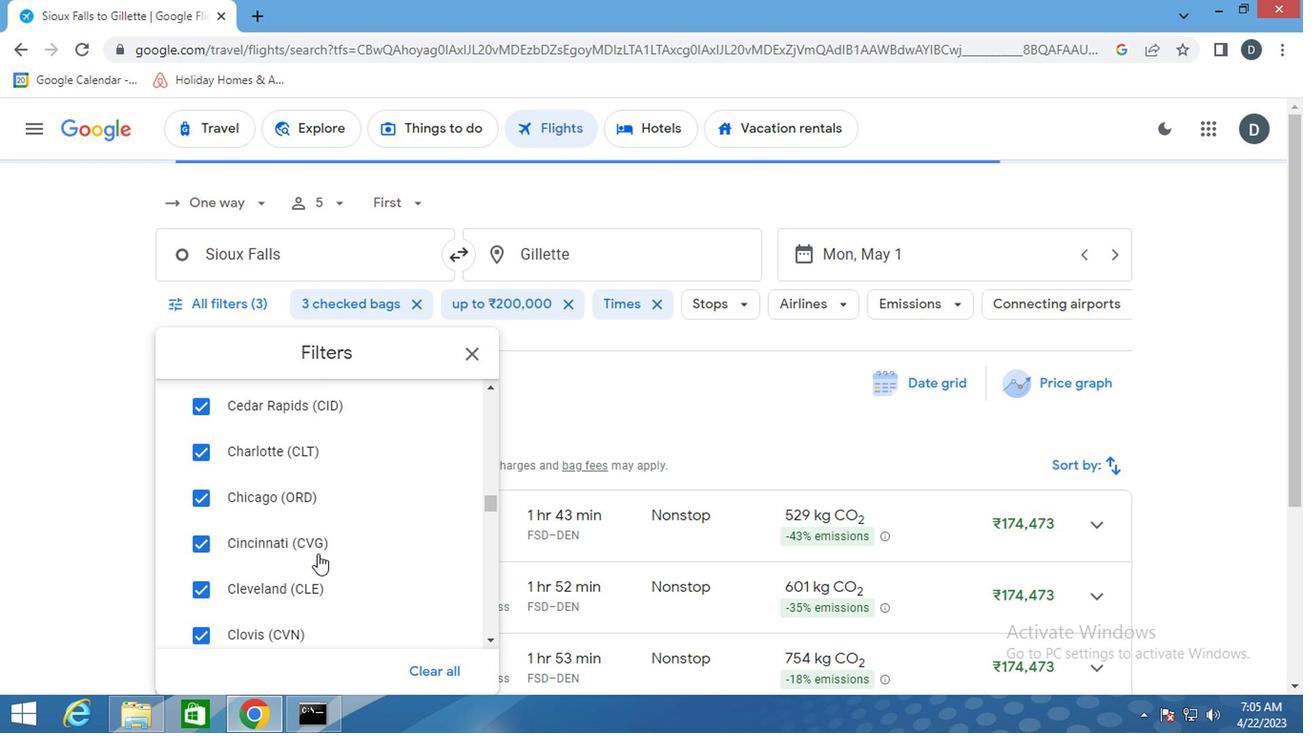 
Action: Mouse scrolled (372, 539) with delta (0, 0)
Screenshot: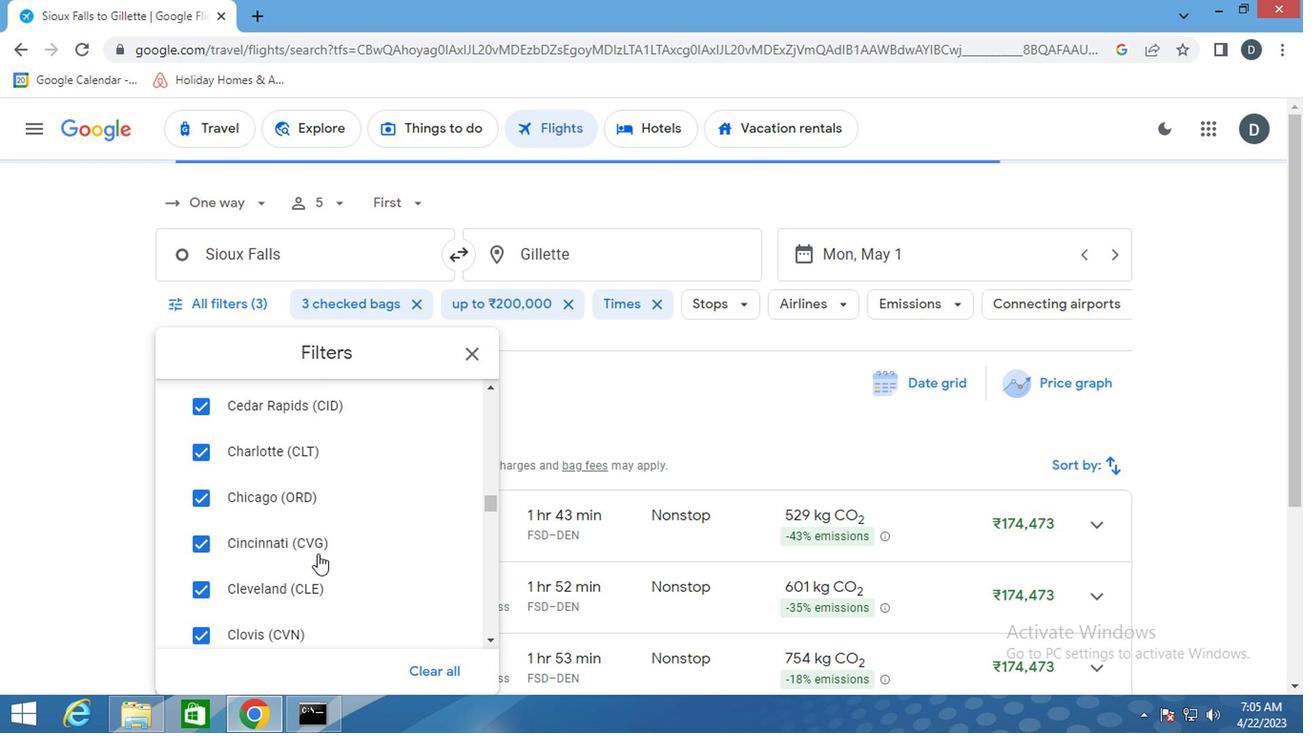 
Action: Mouse scrolled (372, 539) with delta (0, 0)
Screenshot: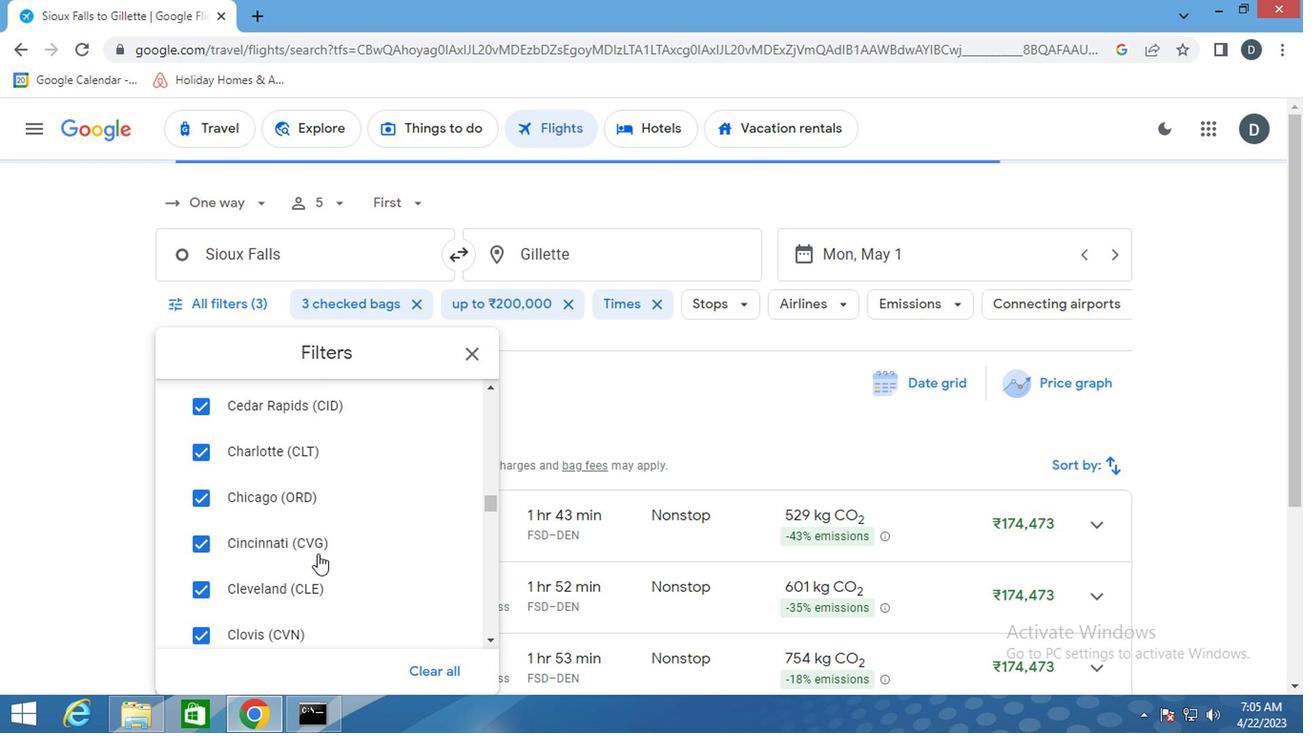 
Action: Mouse scrolled (372, 539) with delta (0, 0)
Screenshot: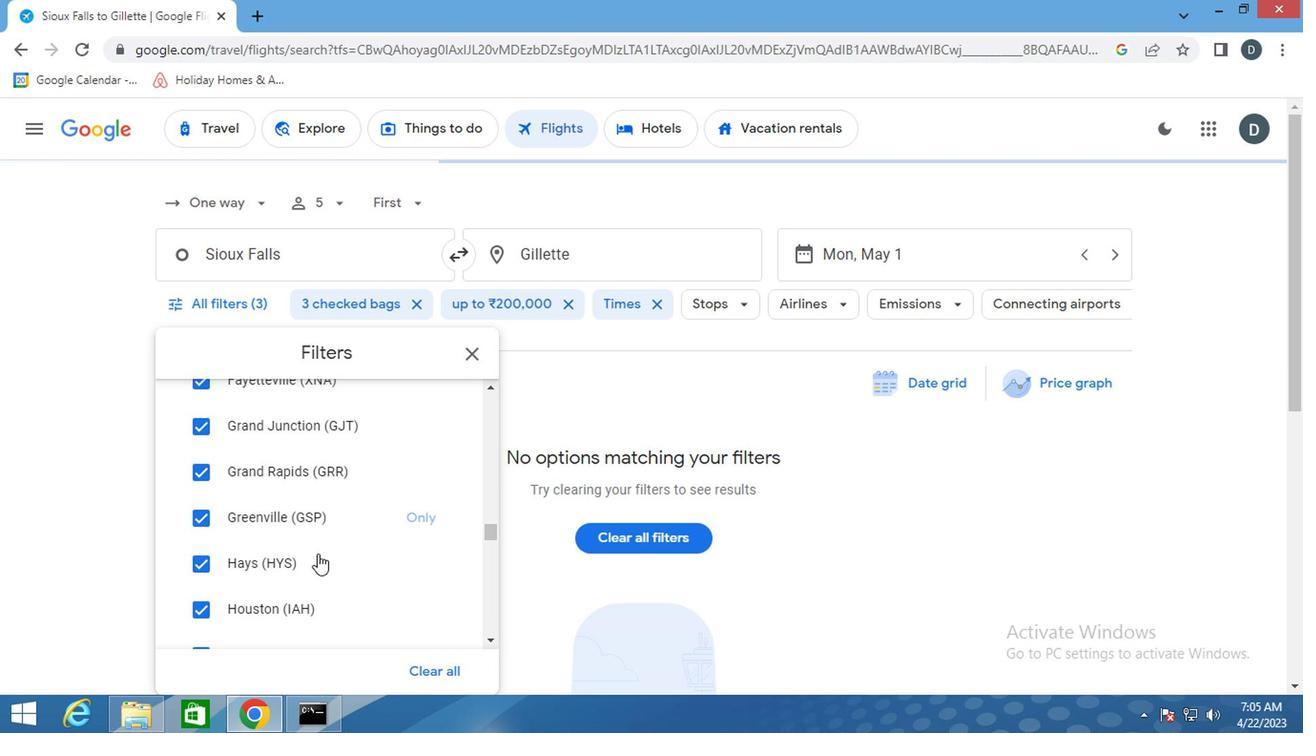 
Action: Mouse scrolled (372, 539) with delta (0, 0)
Screenshot: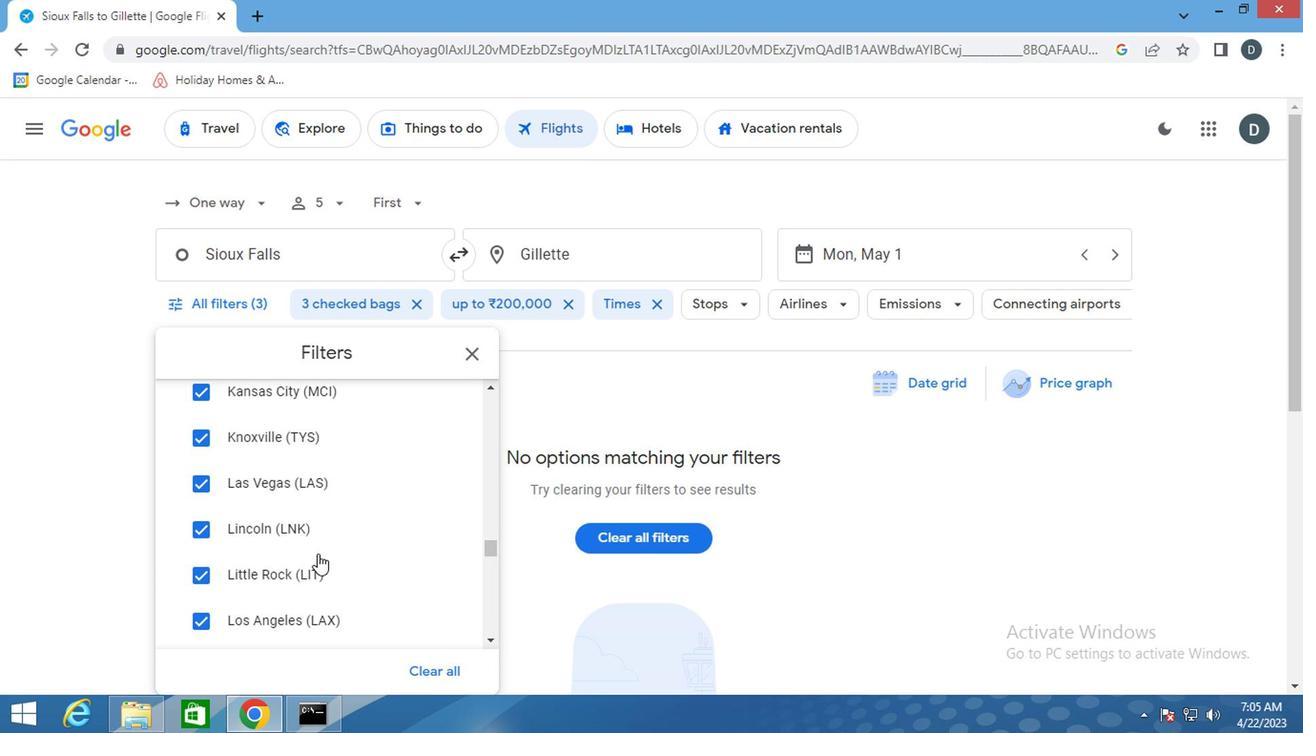 
Action: Mouse scrolled (372, 539) with delta (0, 0)
Screenshot: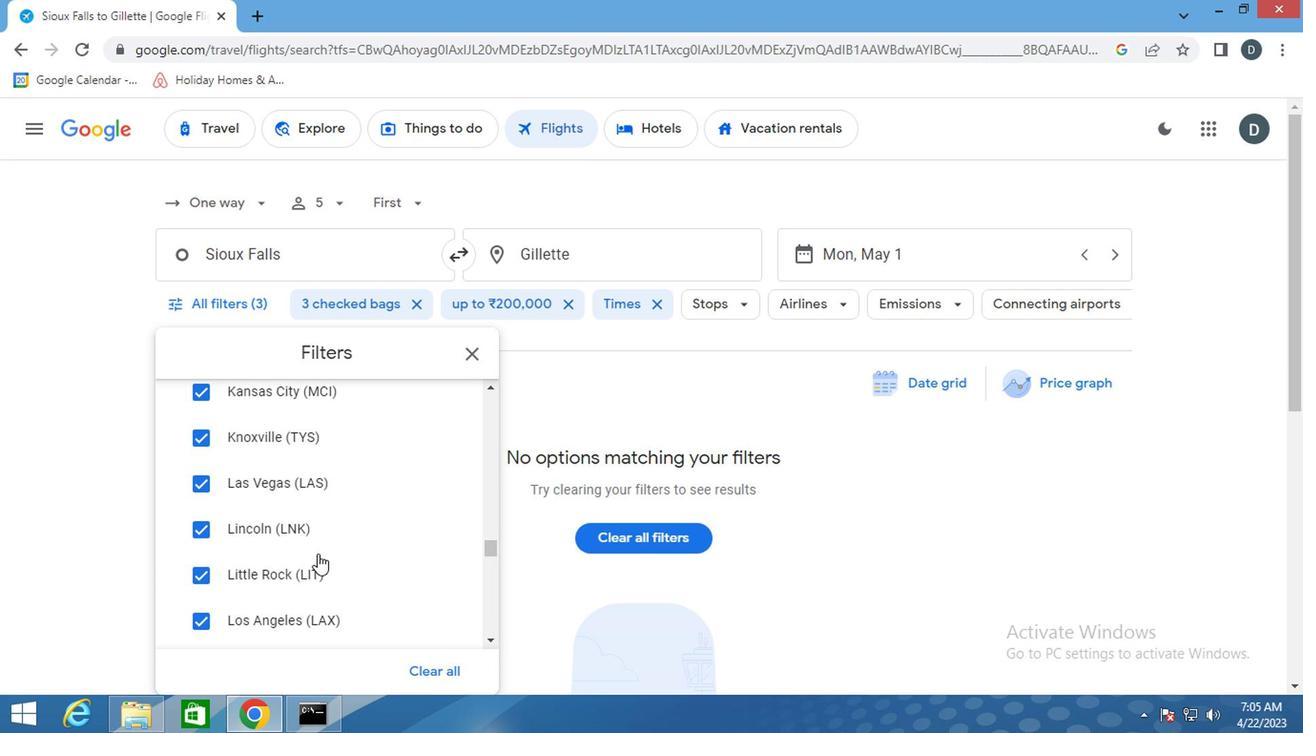 
Action: Mouse scrolled (372, 539) with delta (0, 0)
Screenshot: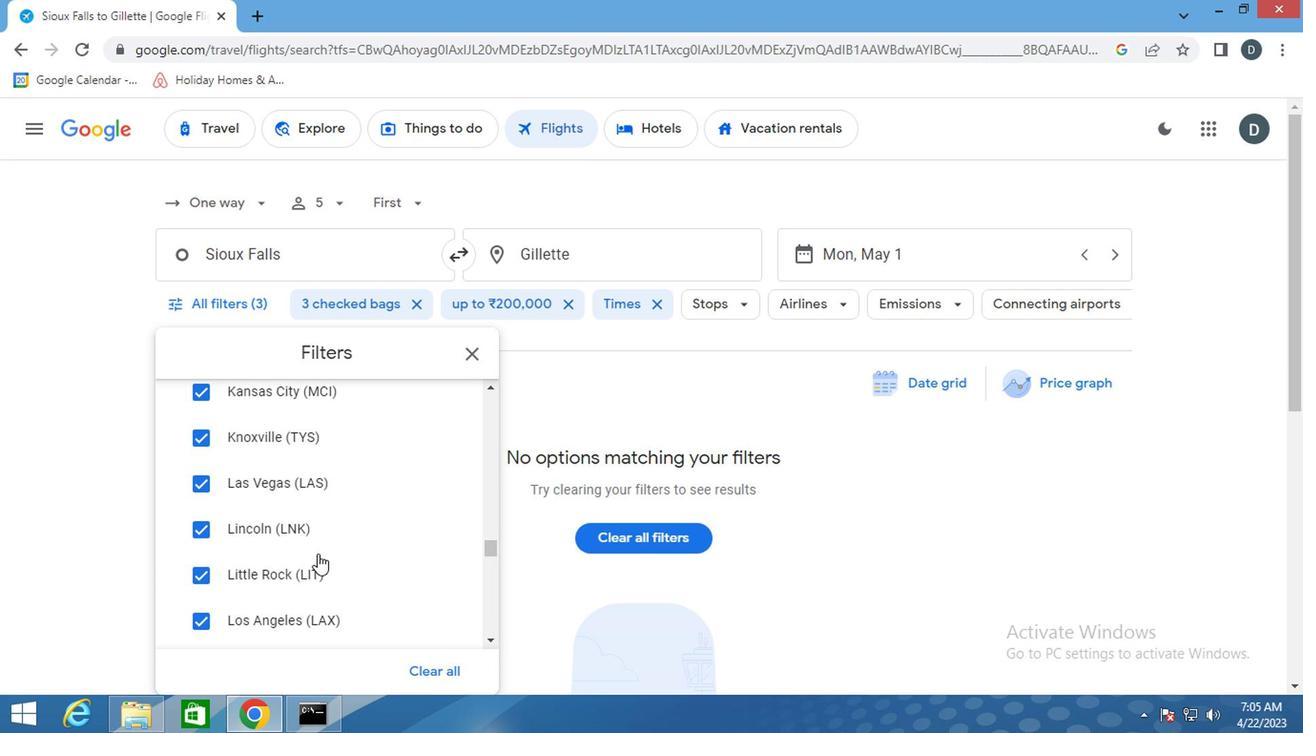 
Action: Mouse scrolled (372, 539) with delta (0, 0)
Screenshot: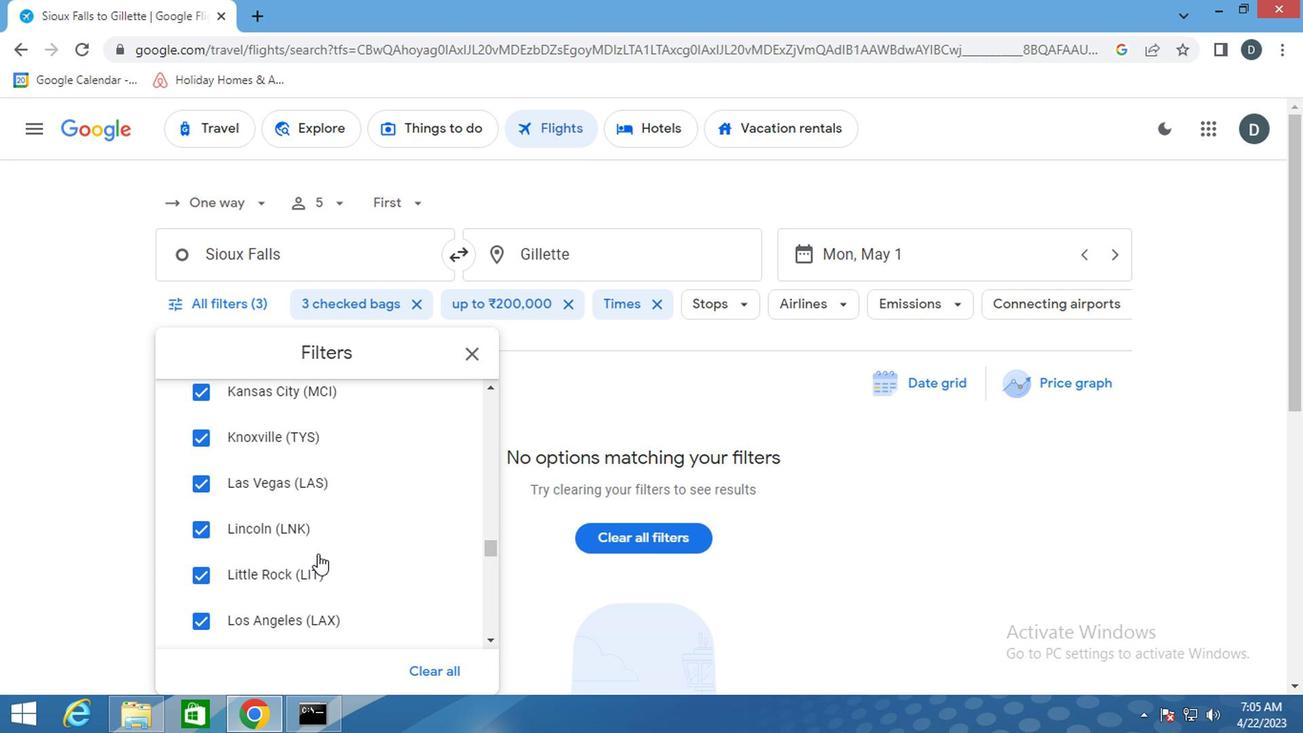 
Action: Mouse scrolled (372, 539) with delta (0, 0)
Screenshot: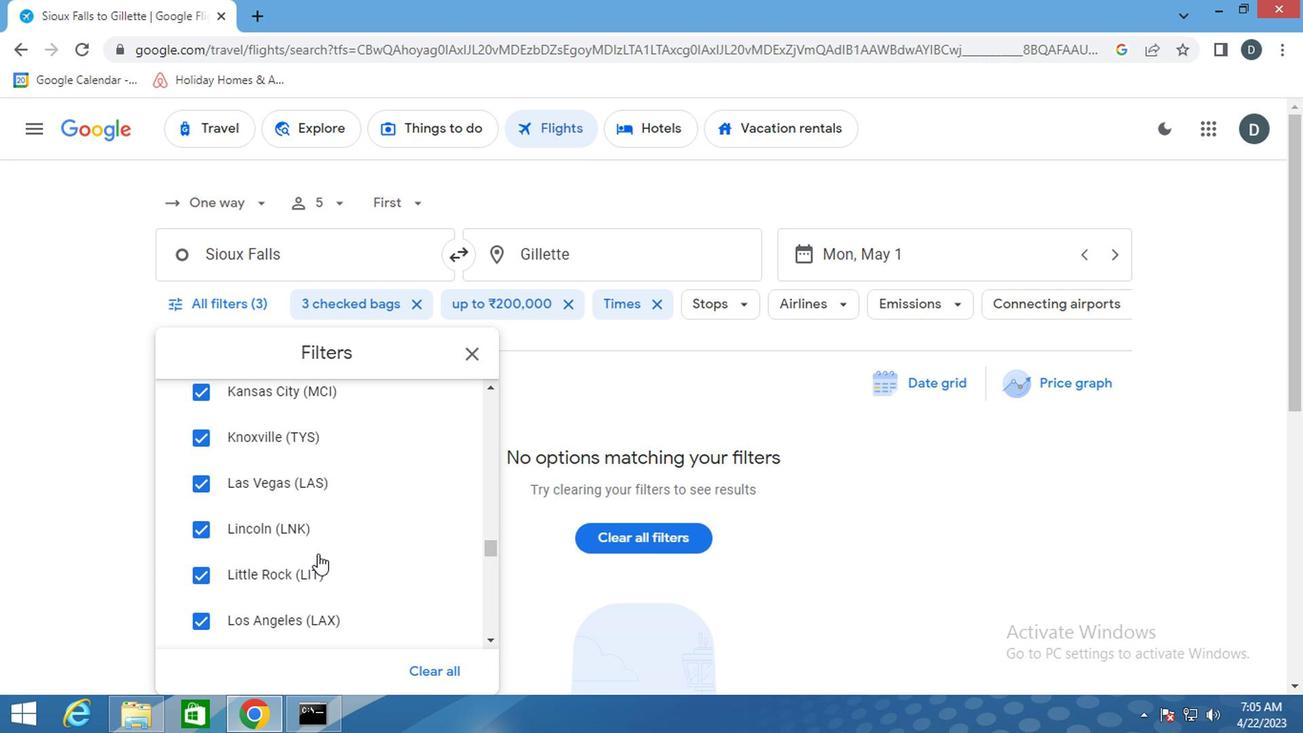 
Action: Mouse scrolled (372, 539) with delta (0, 0)
Screenshot: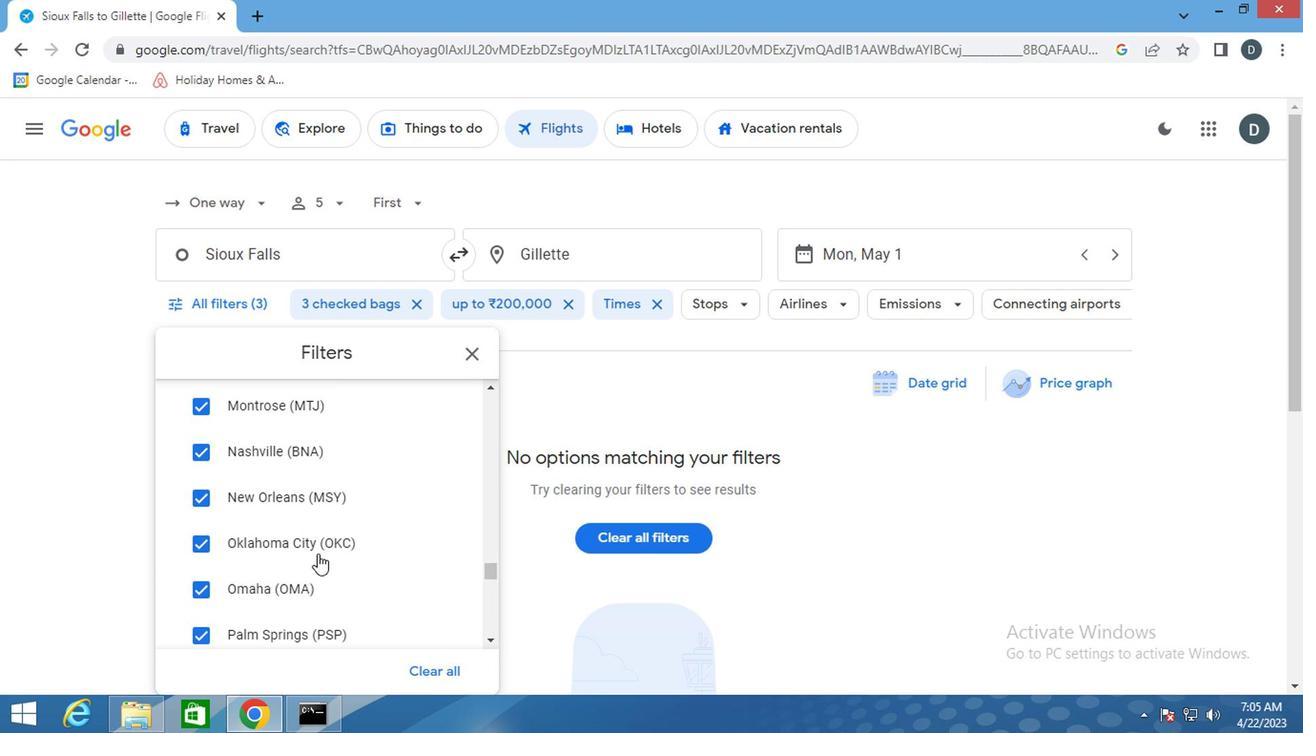 
Action: Mouse scrolled (372, 539) with delta (0, 0)
Screenshot: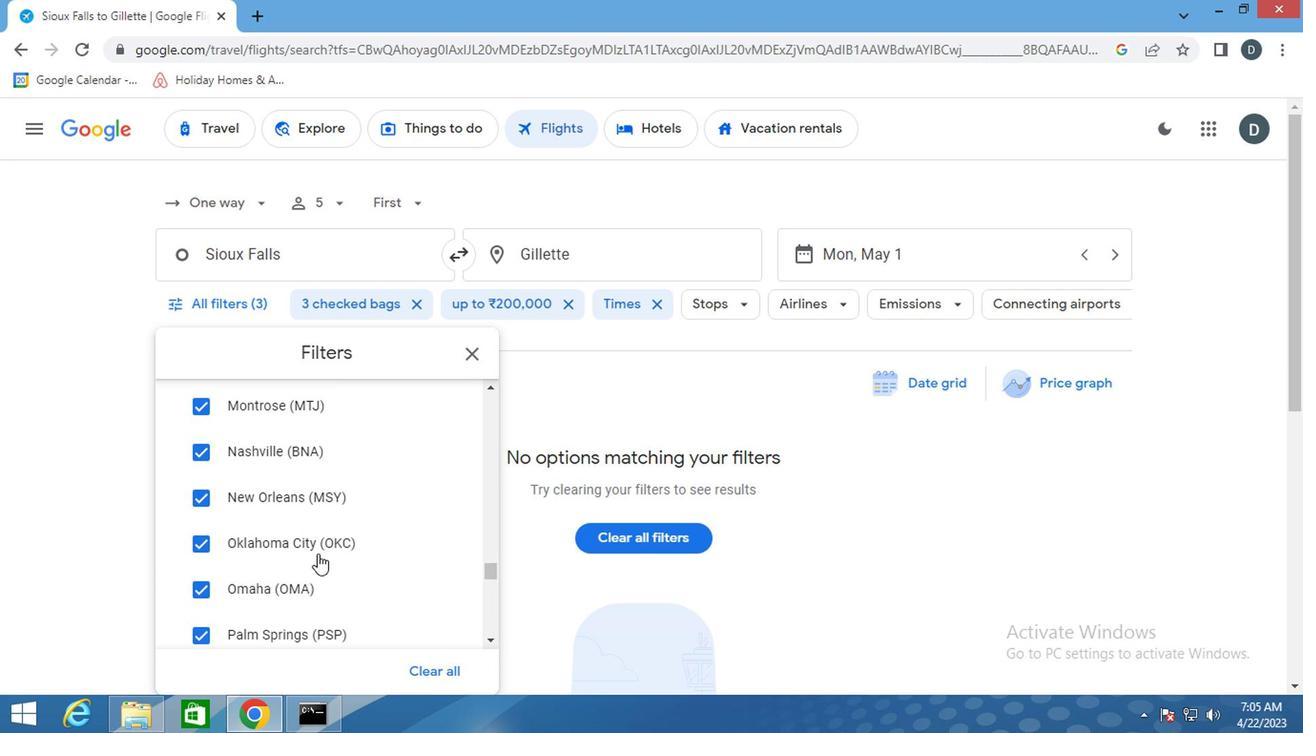 
Action: Mouse scrolled (372, 539) with delta (0, 0)
Screenshot: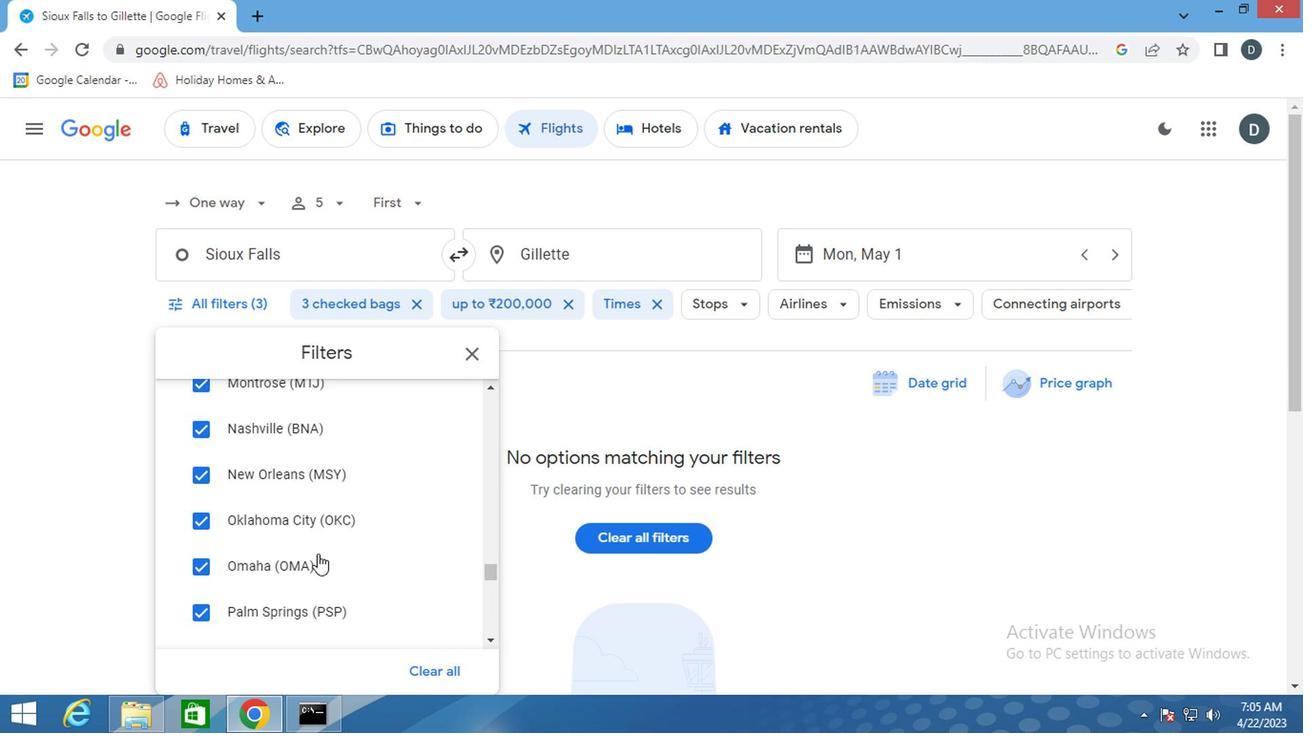 
Action: Mouse scrolled (372, 539) with delta (0, 0)
Screenshot: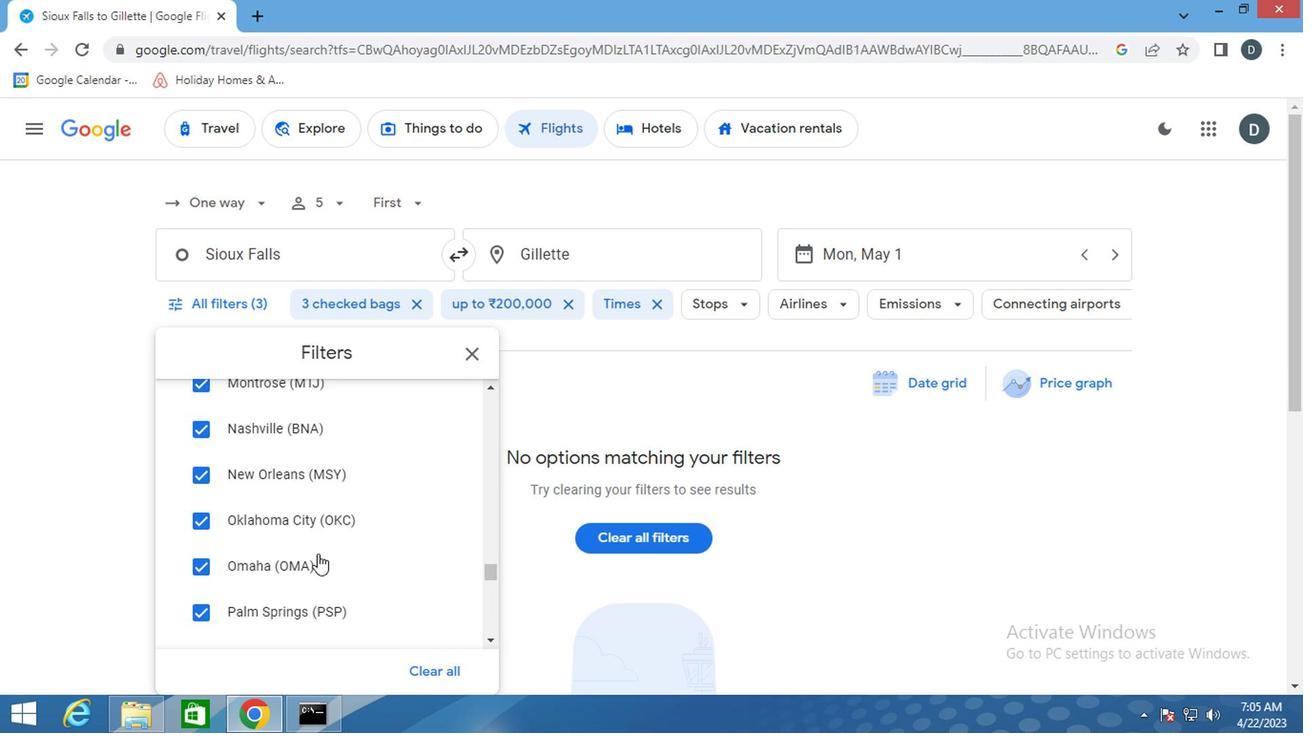 
Action: Mouse scrolled (372, 539) with delta (0, 0)
Screenshot: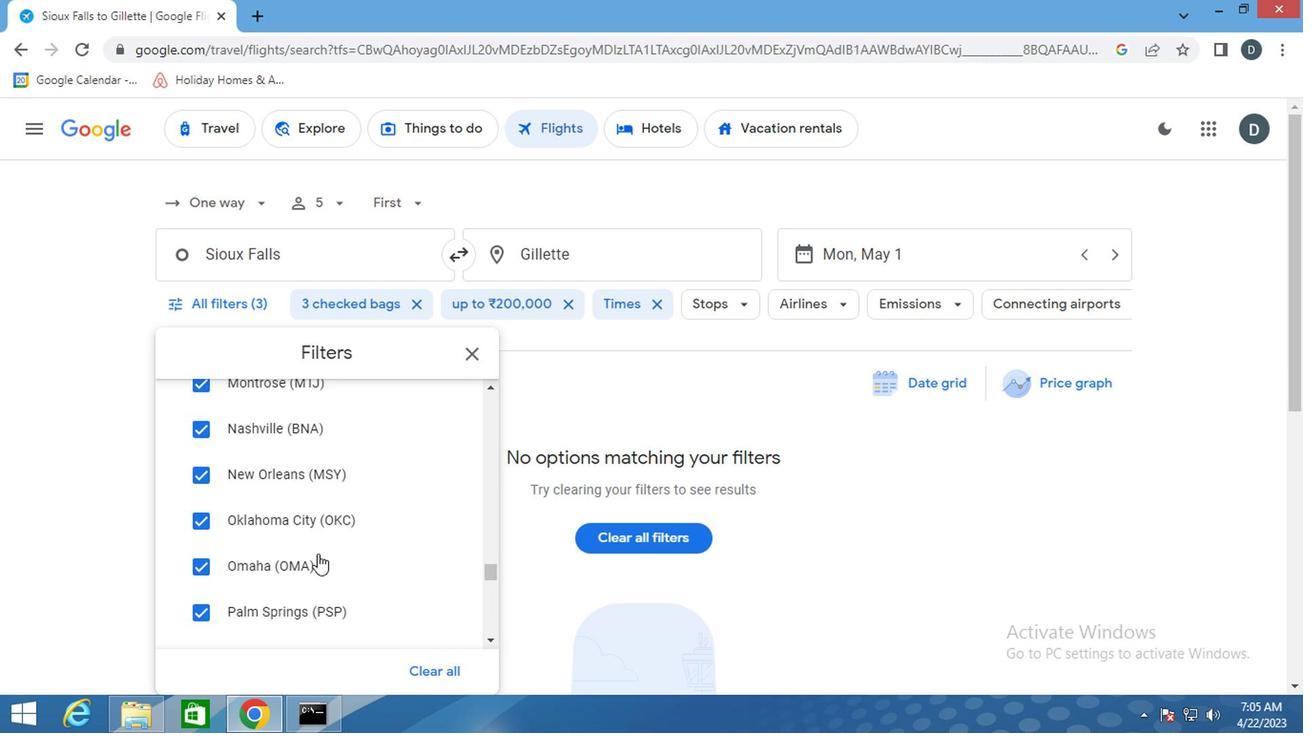 
Action: Mouse scrolled (372, 539) with delta (0, 0)
Screenshot: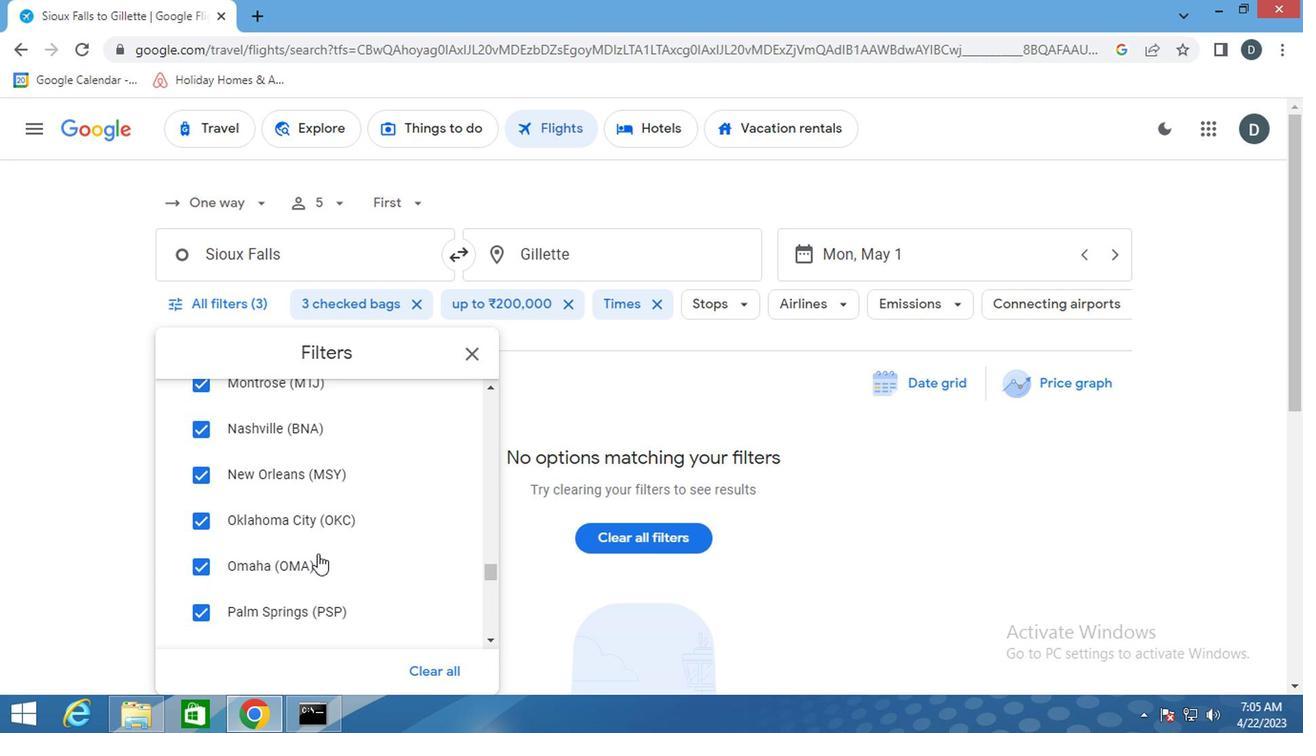 
Action: Mouse scrolled (372, 539) with delta (0, 0)
Screenshot: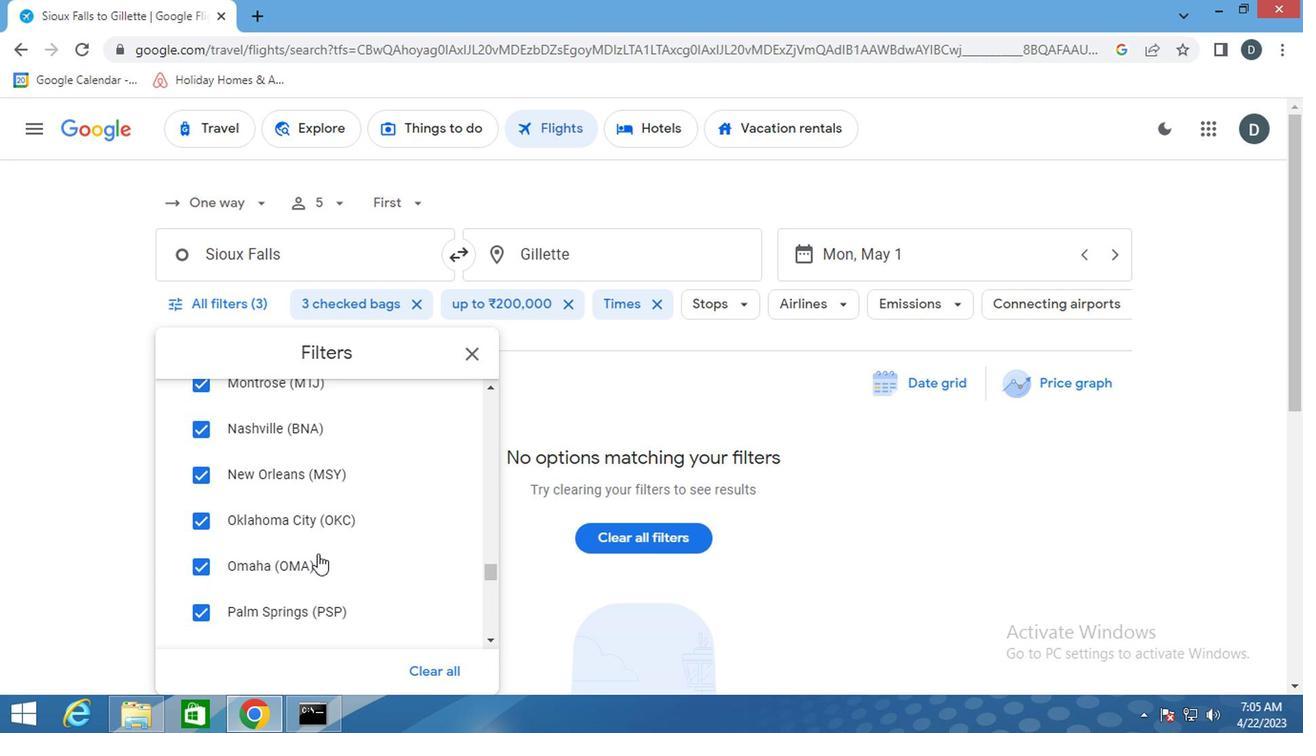 
Action: Mouse scrolled (372, 539) with delta (0, 0)
Screenshot: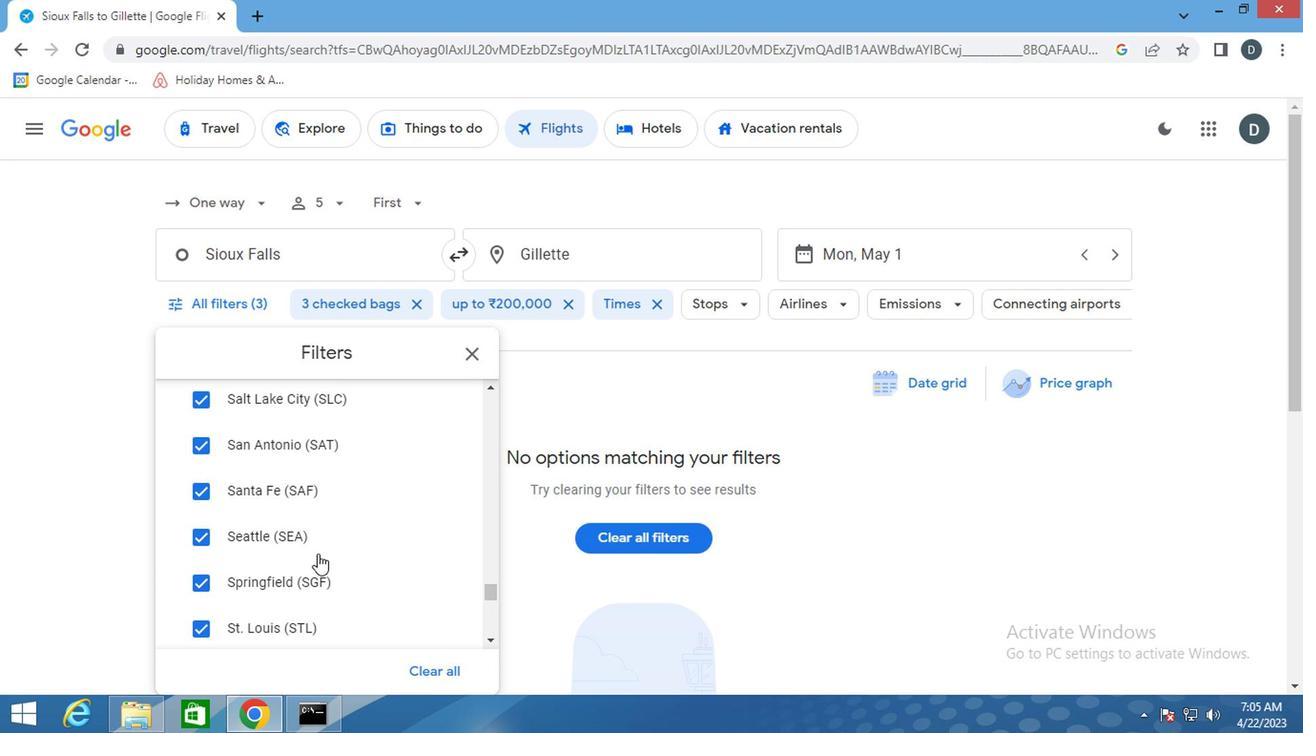 
Action: Mouse scrolled (372, 539) with delta (0, 0)
Screenshot: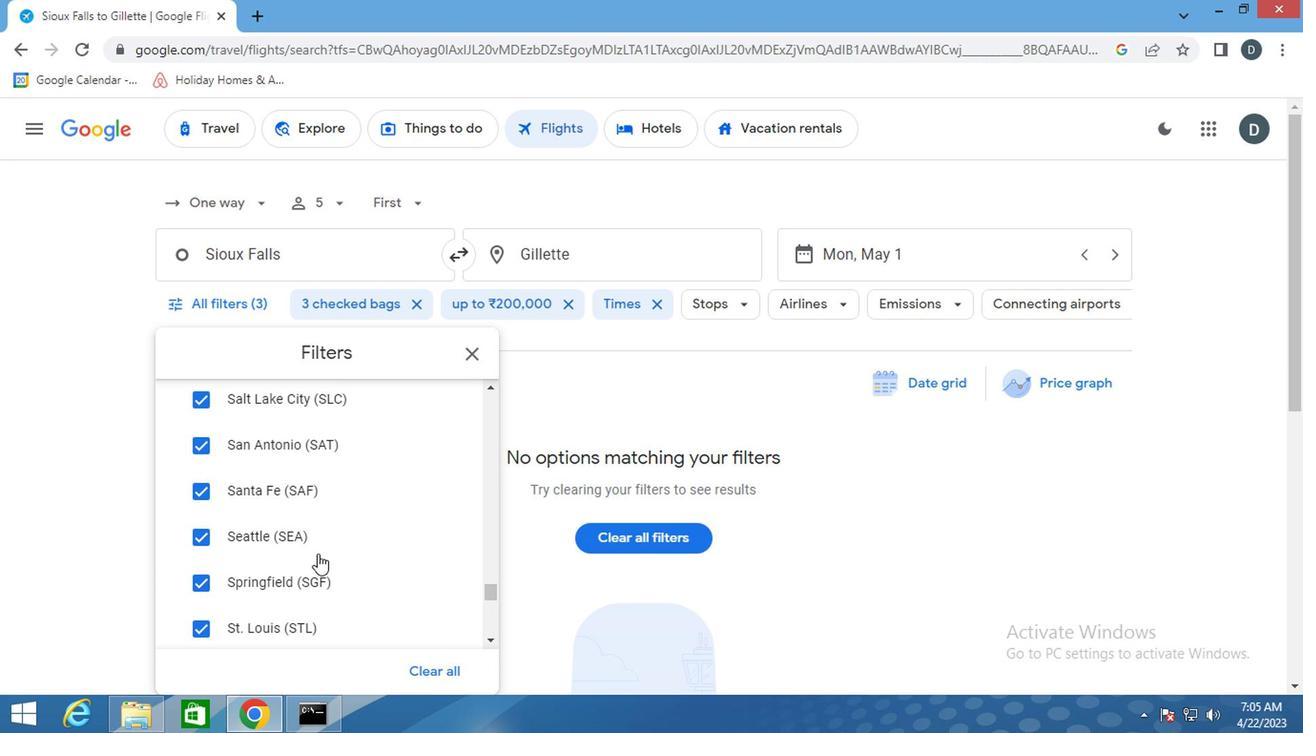 
Action: Mouse scrolled (372, 539) with delta (0, 0)
Screenshot: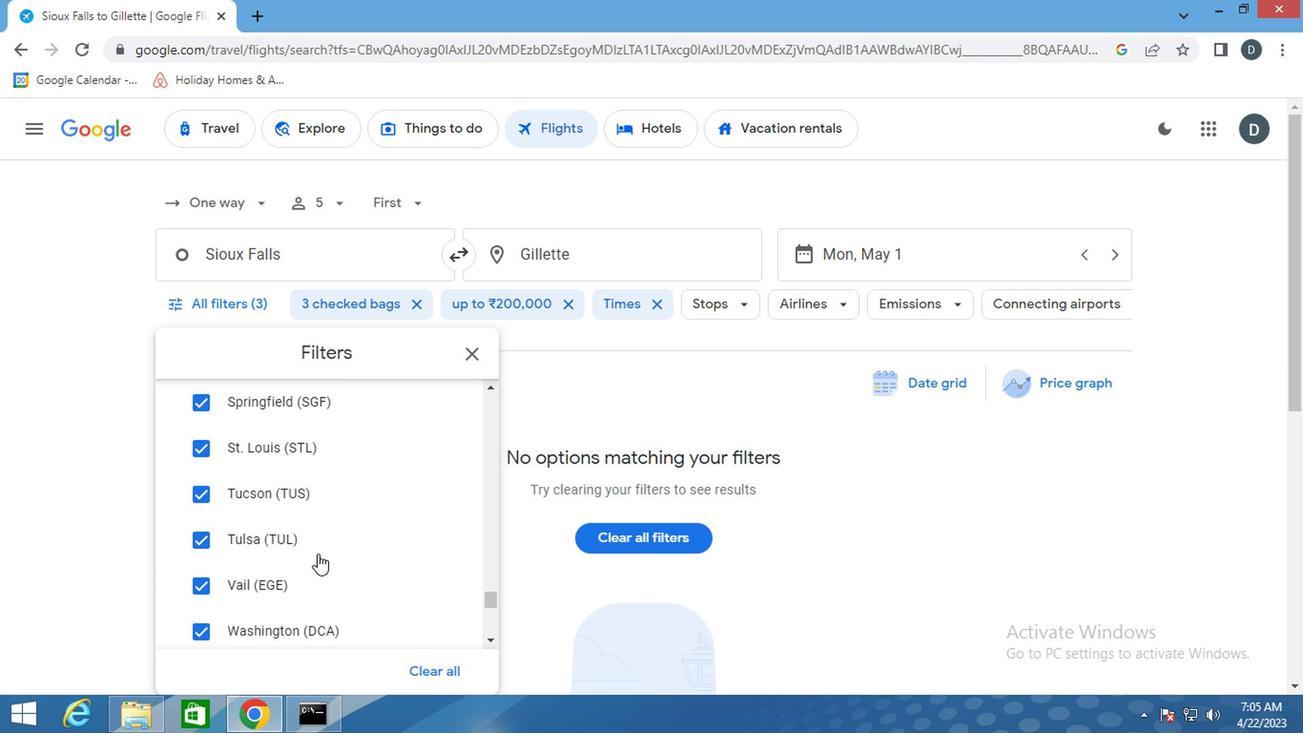 
Action: Mouse scrolled (372, 539) with delta (0, 0)
Screenshot: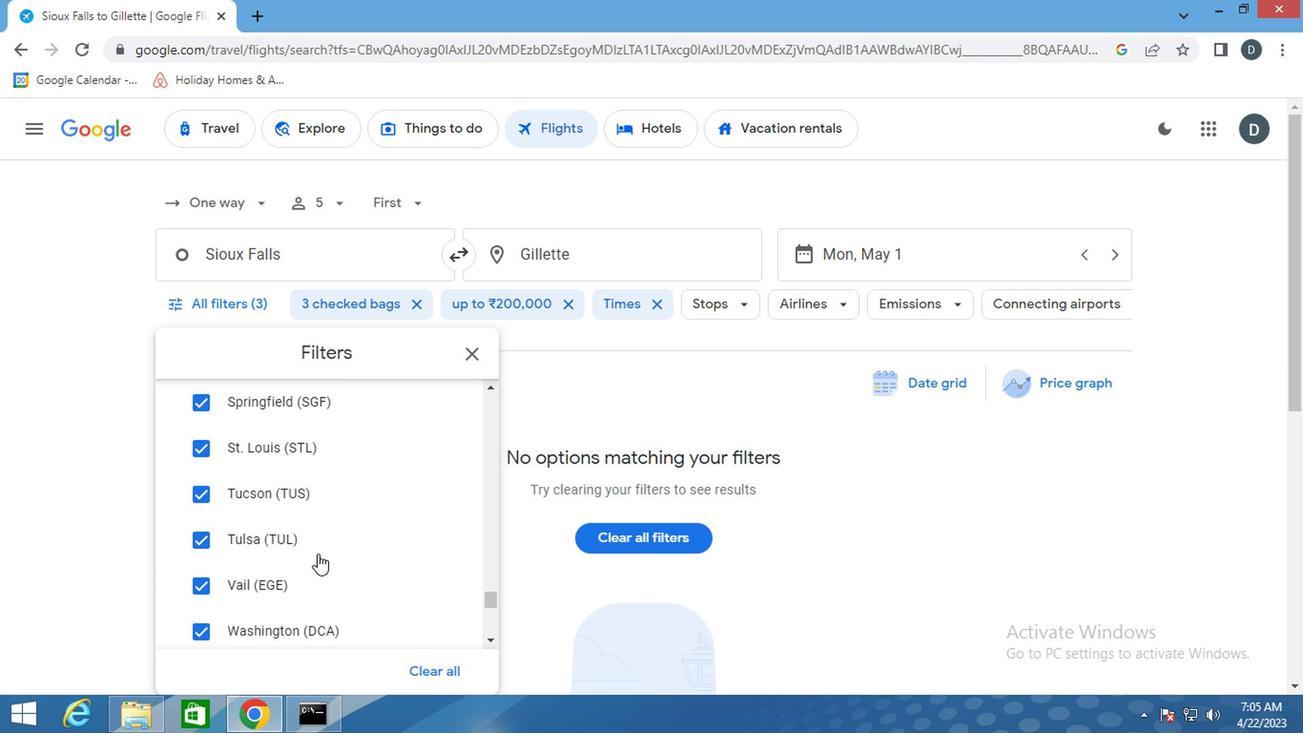 
Action: Mouse scrolled (372, 539) with delta (0, 0)
Screenshot: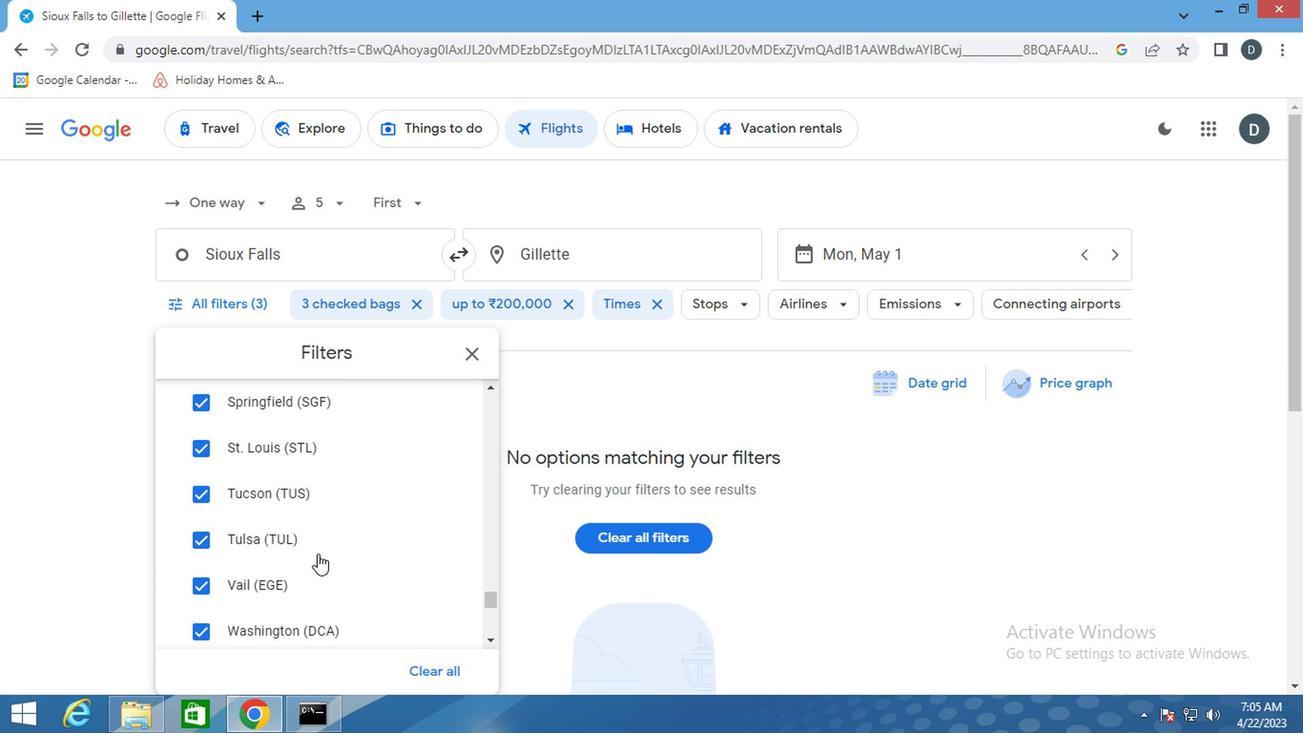 
Action: Mouse scrolled (372, 539) with delta (0, 0)
Screenshot: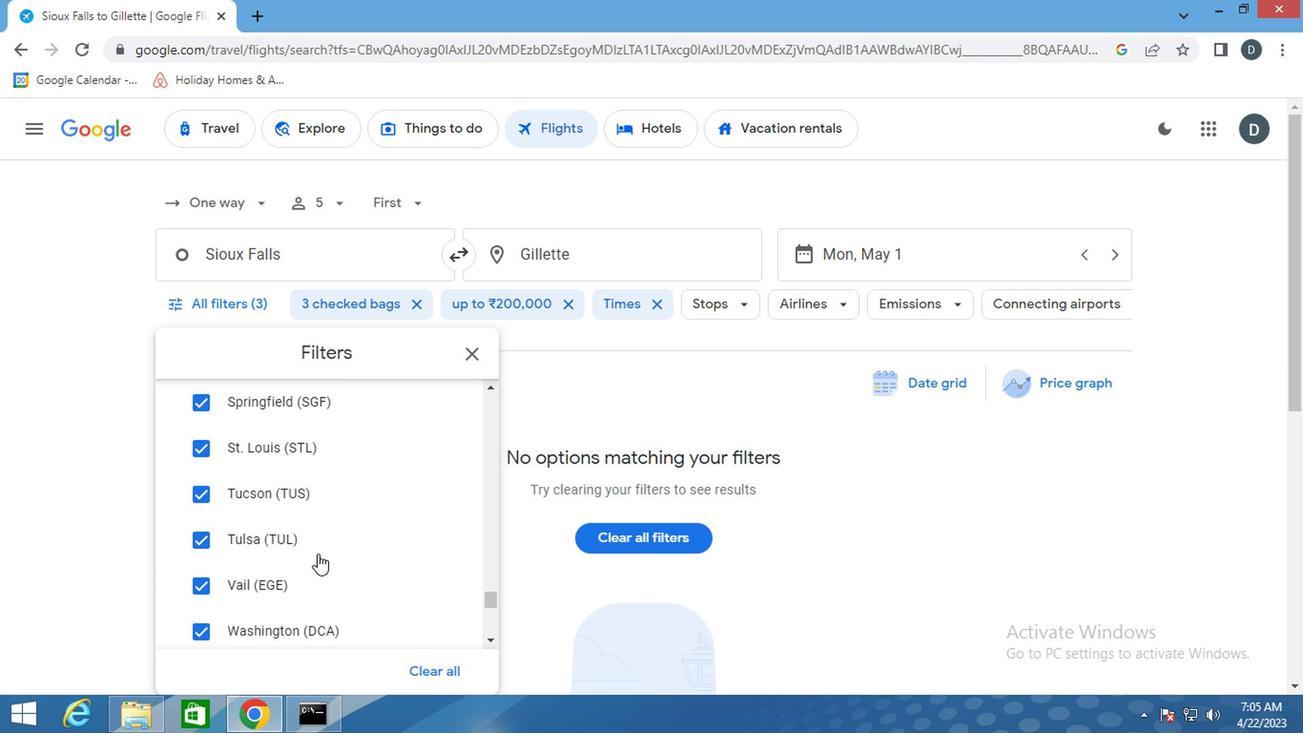 
Action: Mouse scrolled (372, 539) with delta (0, 0)
Screenshot: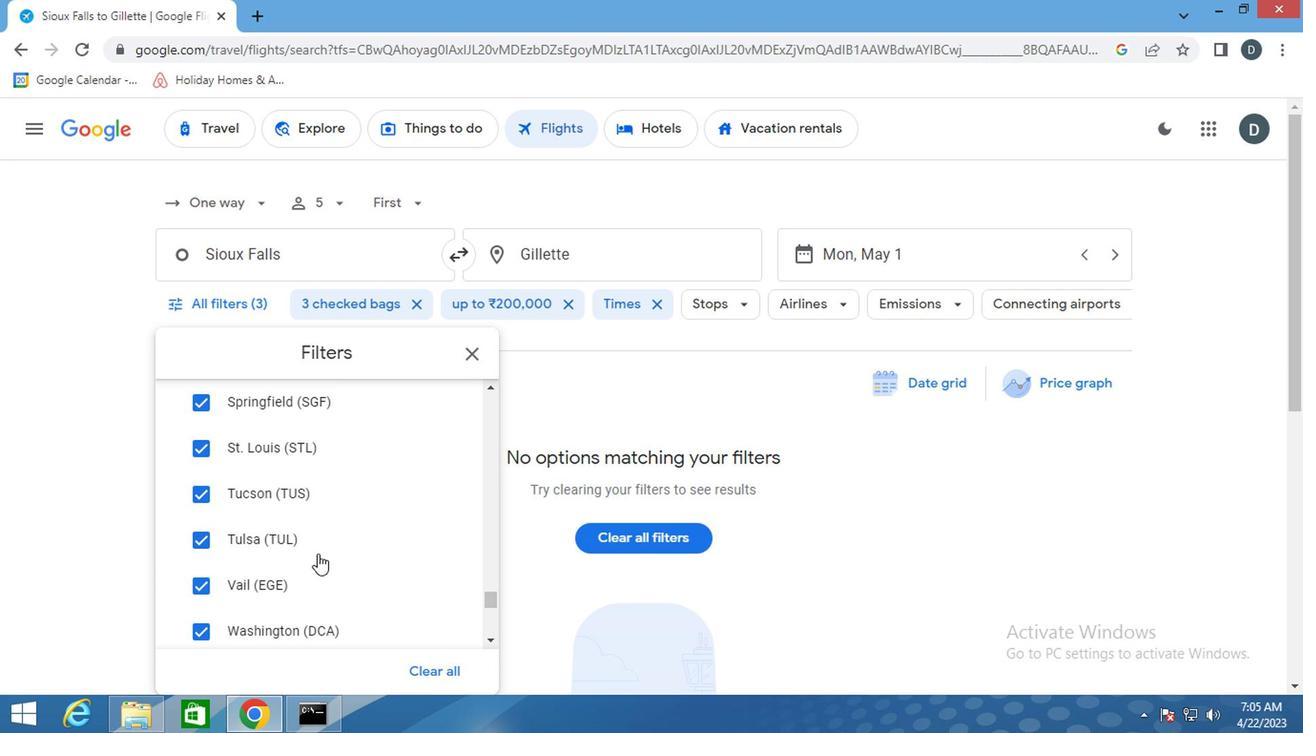 
Action: Mouse scrolled (372, 539) with delta (0, 0)
Screenshot: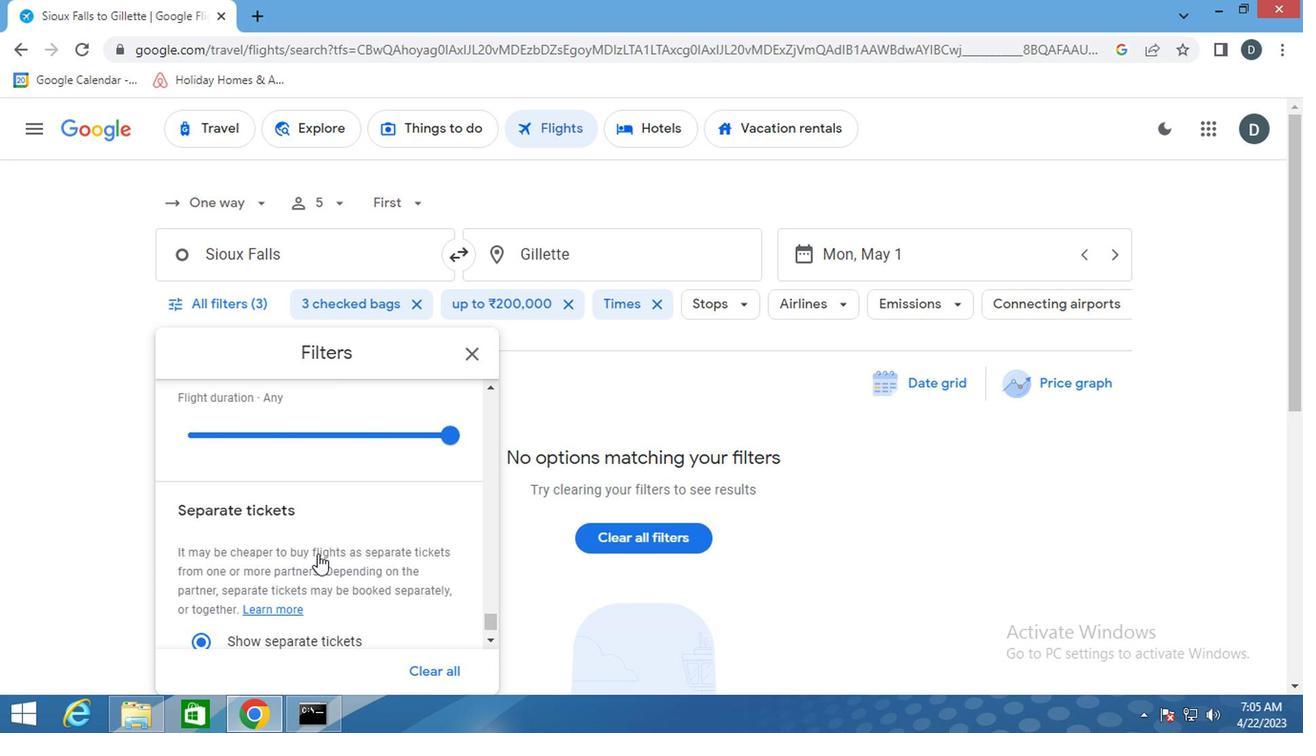 
Action: Mouse scrolled (372, 539) with delta (0, 0)
Screenshot: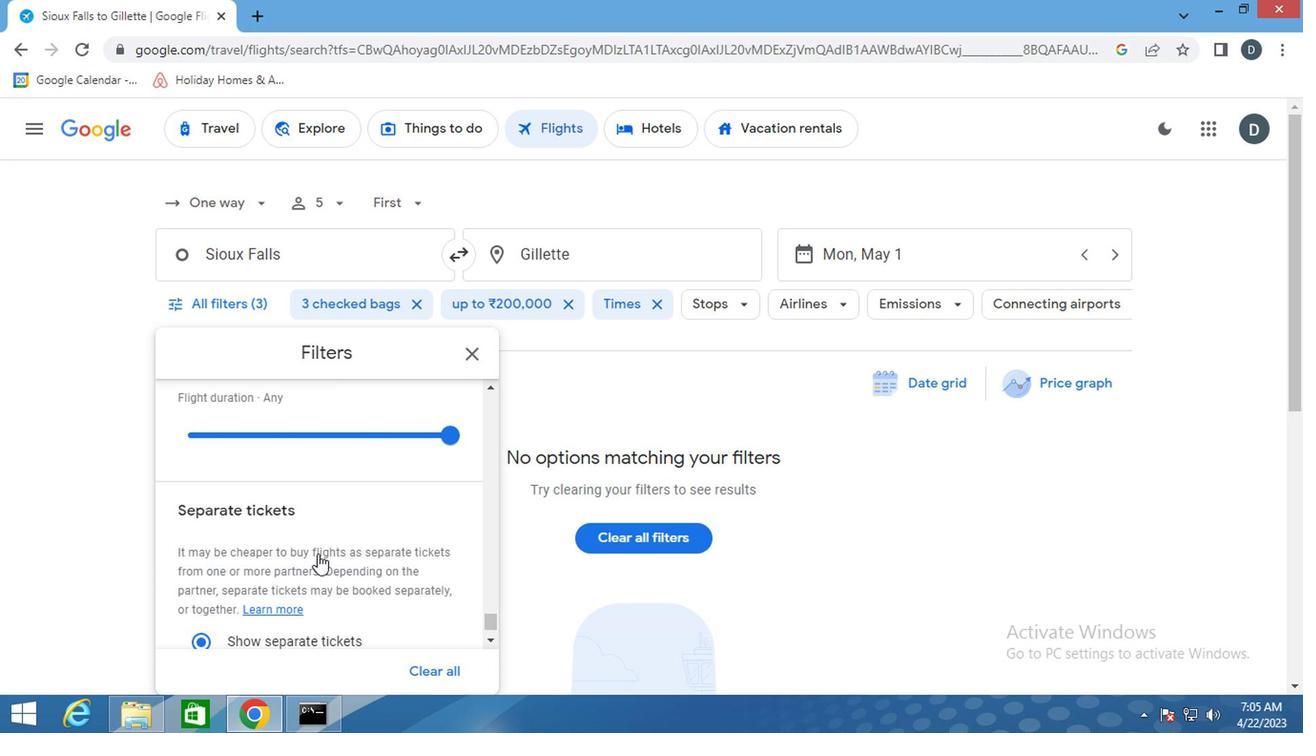 
Action: Mouse scrolled (372, 539) with delta (0, 0)
Screenshot: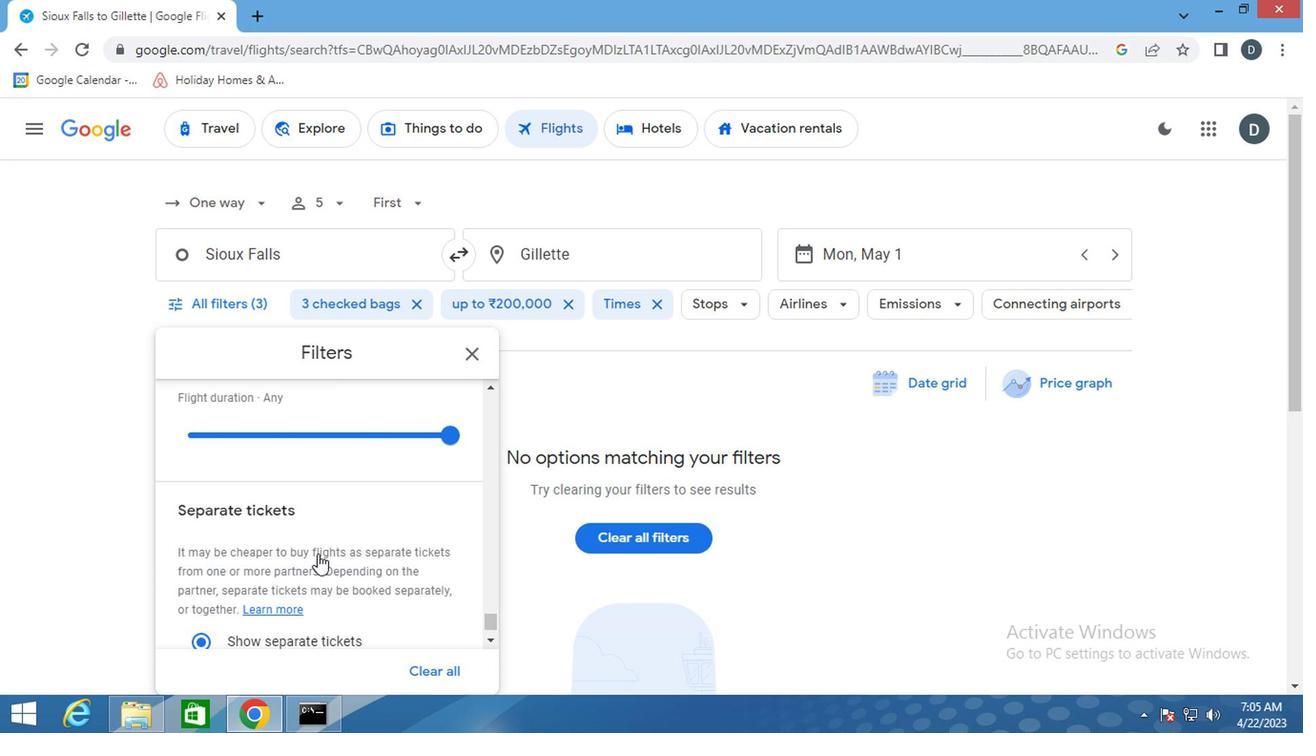 
Action: Mouse scrolled (372, 539) with delta (0, 0)
Screenshot: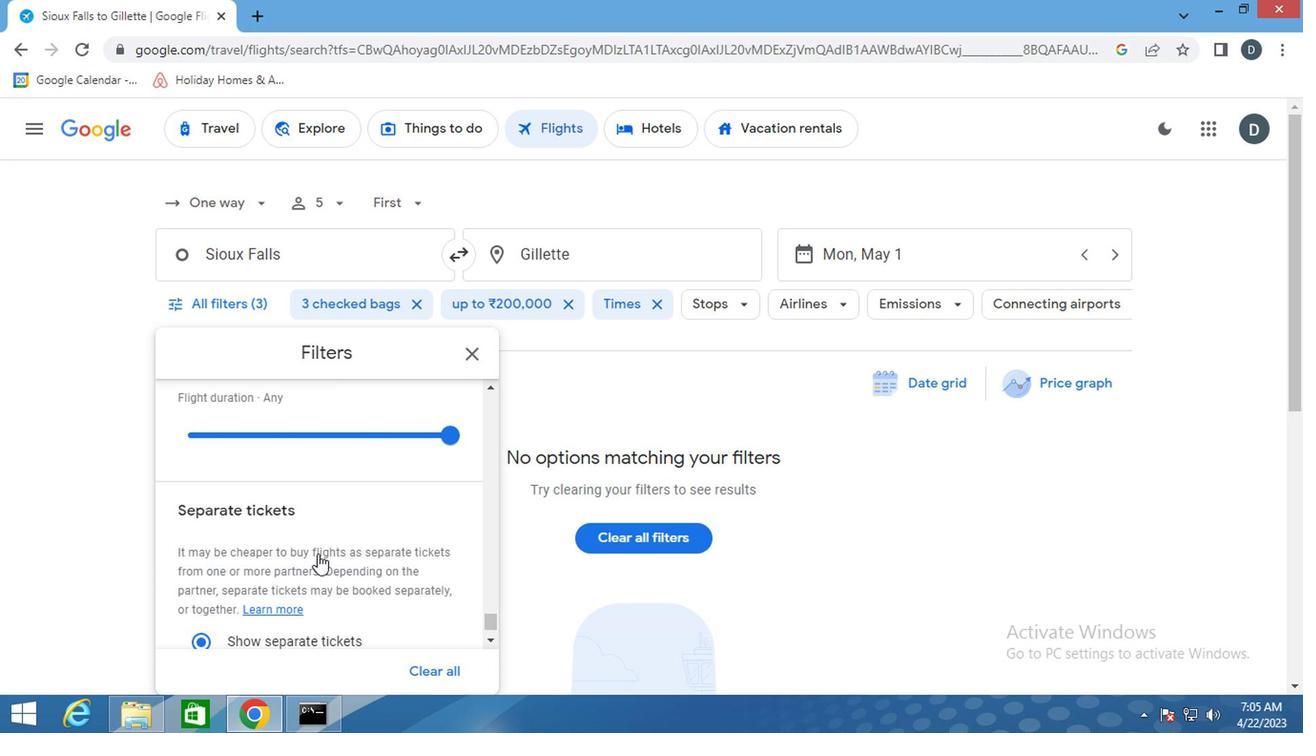 
Action: Mouse scrolled (372, 539) with delta (0, 0)
Screenshot: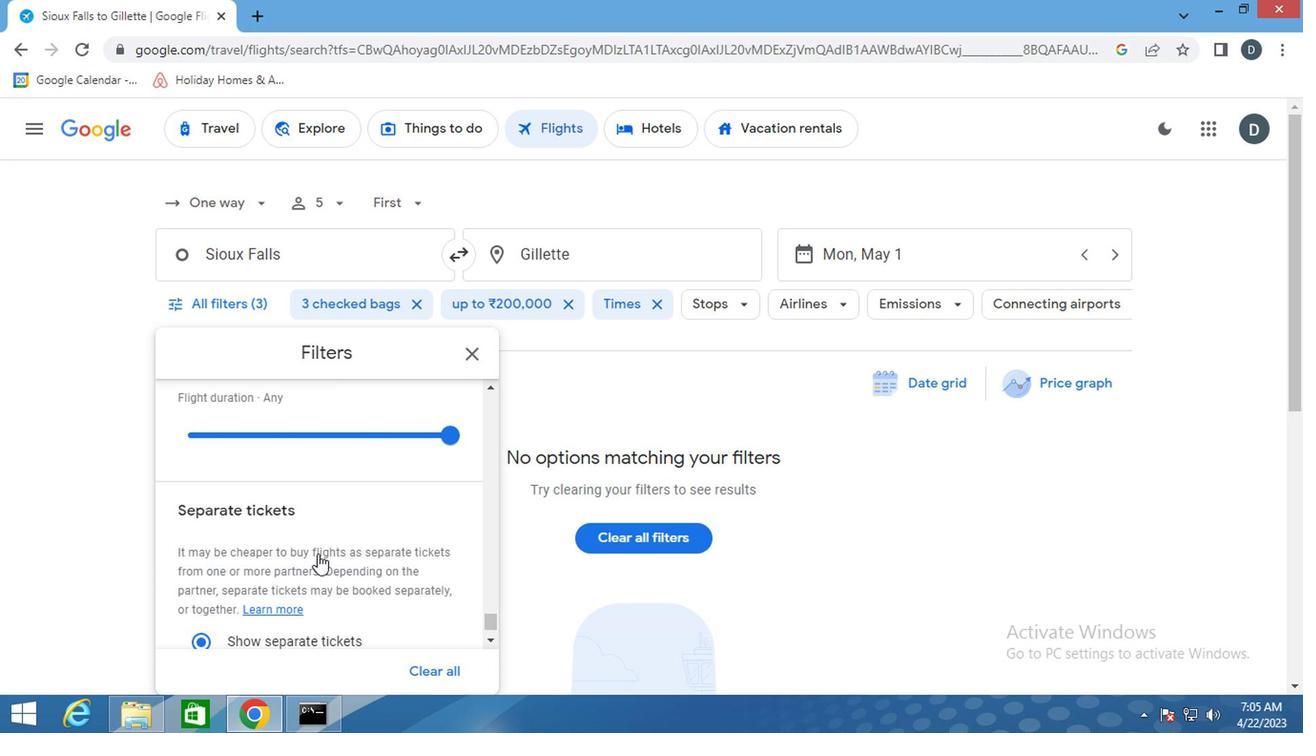 
Action: Mouse scrolled (372, 539) with delta (0, 0)
Screenshot: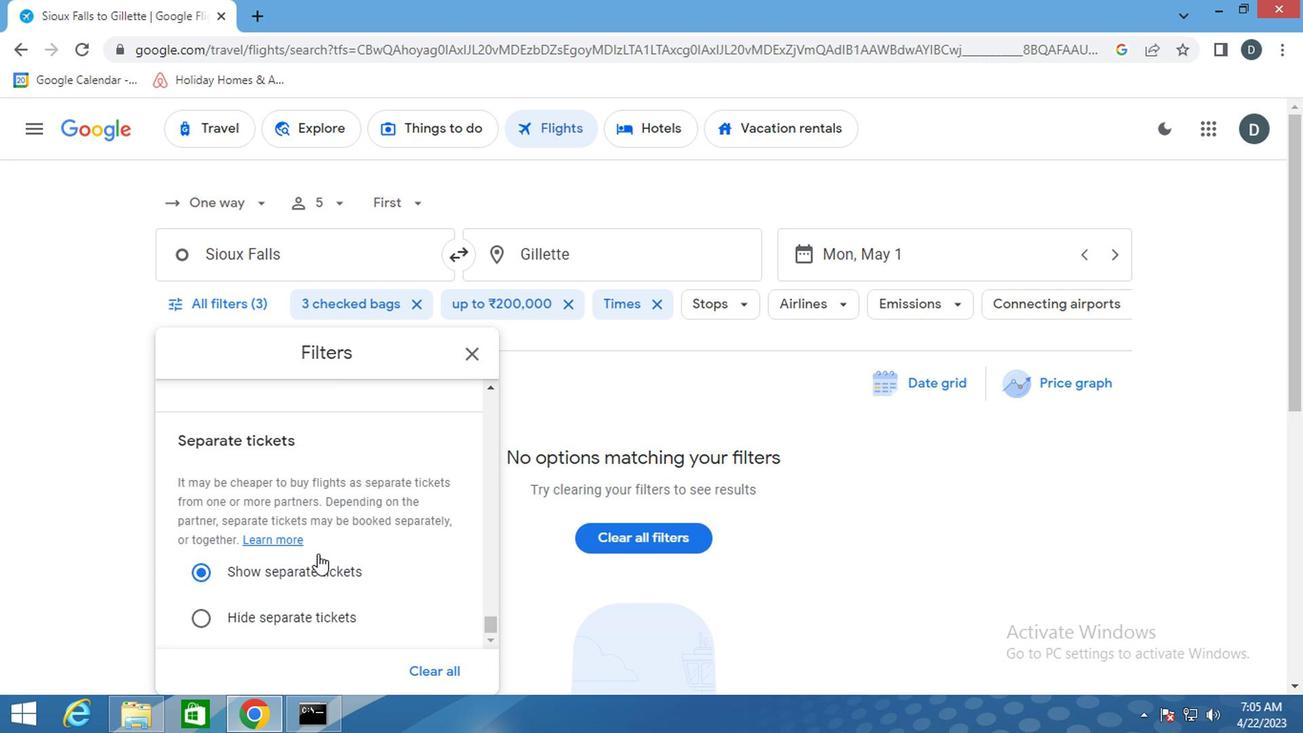 
Action: Mouse scrolled (372, 539) with delta (0, 0)
Screenshot: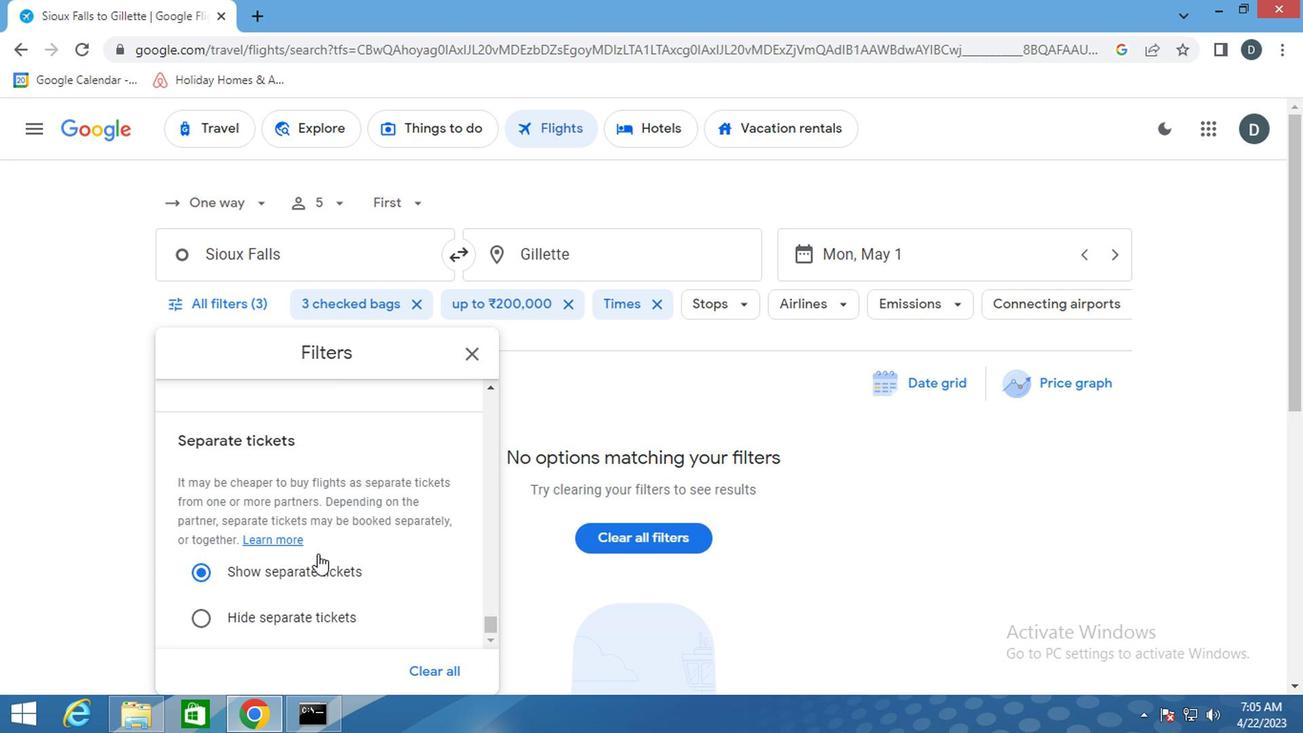 
Action: Mouse moved to (482, 396)
Screenshot: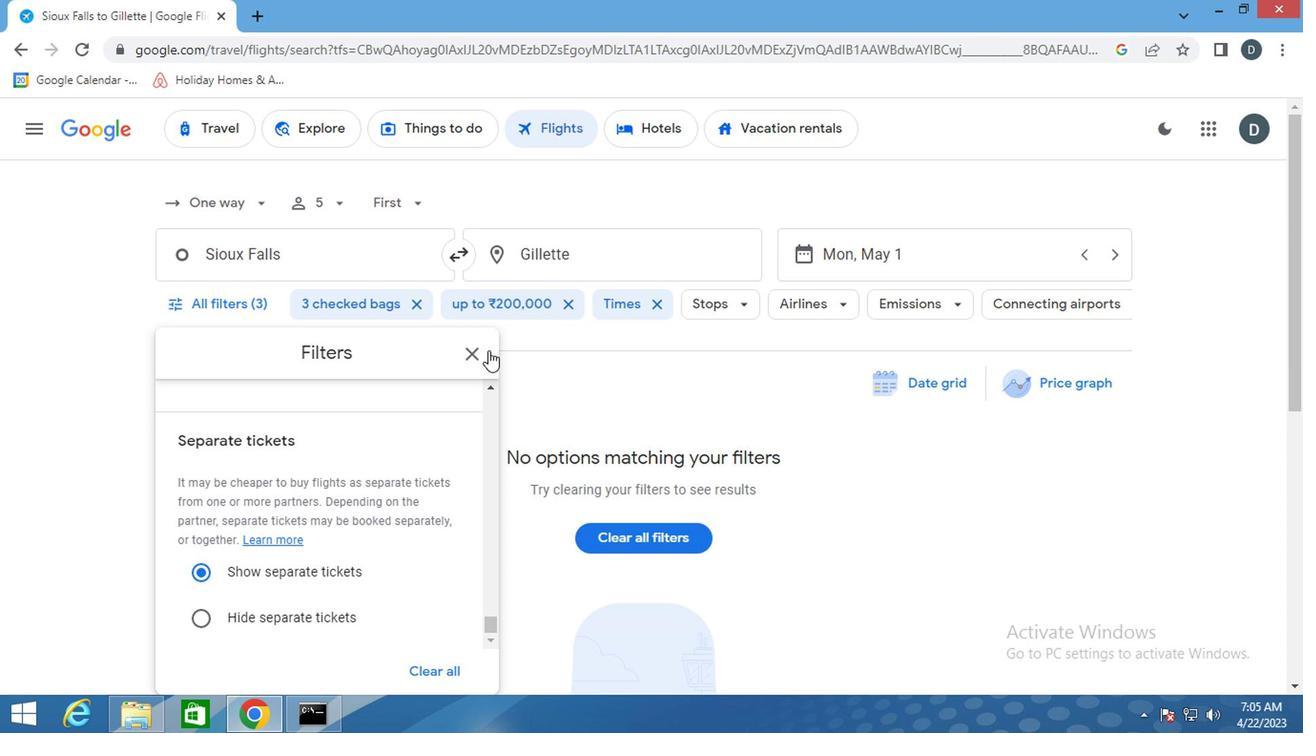 
Action: Mouse pressed left at (482, 396)
Screenshot: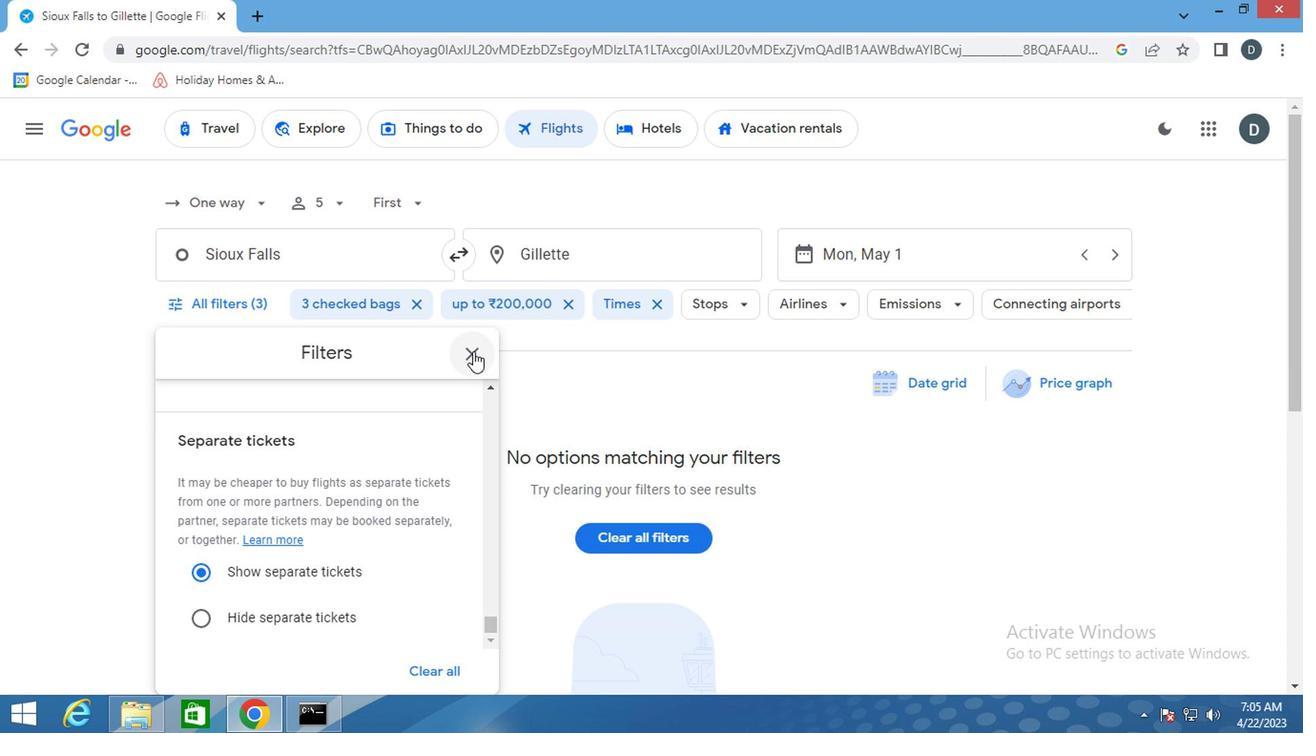 
